 Task: Find a place to stay in Hanover, United States, from July 10th to July 15th for 7 guests, with a price range of ₹10,000 to ₹15,000, including amenities like WiFi and Free parking.
Action: Mouse moved to (712, 146)
Screenshot: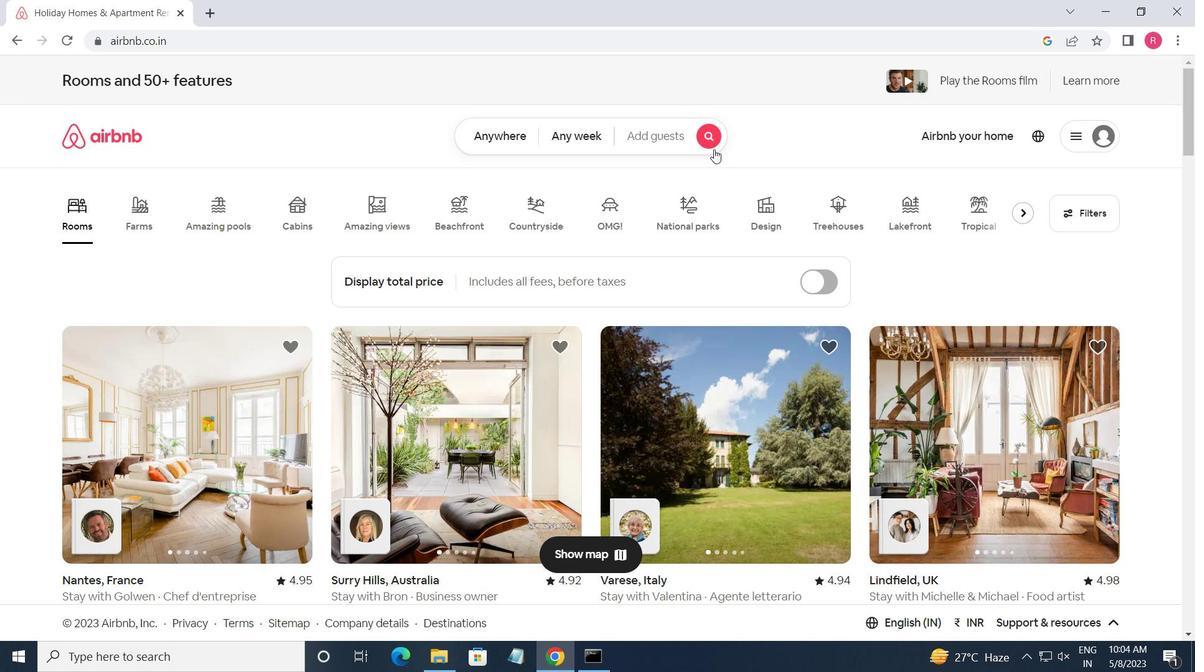 
Action: Mouse pressed left at (712, 146)
Screenshot: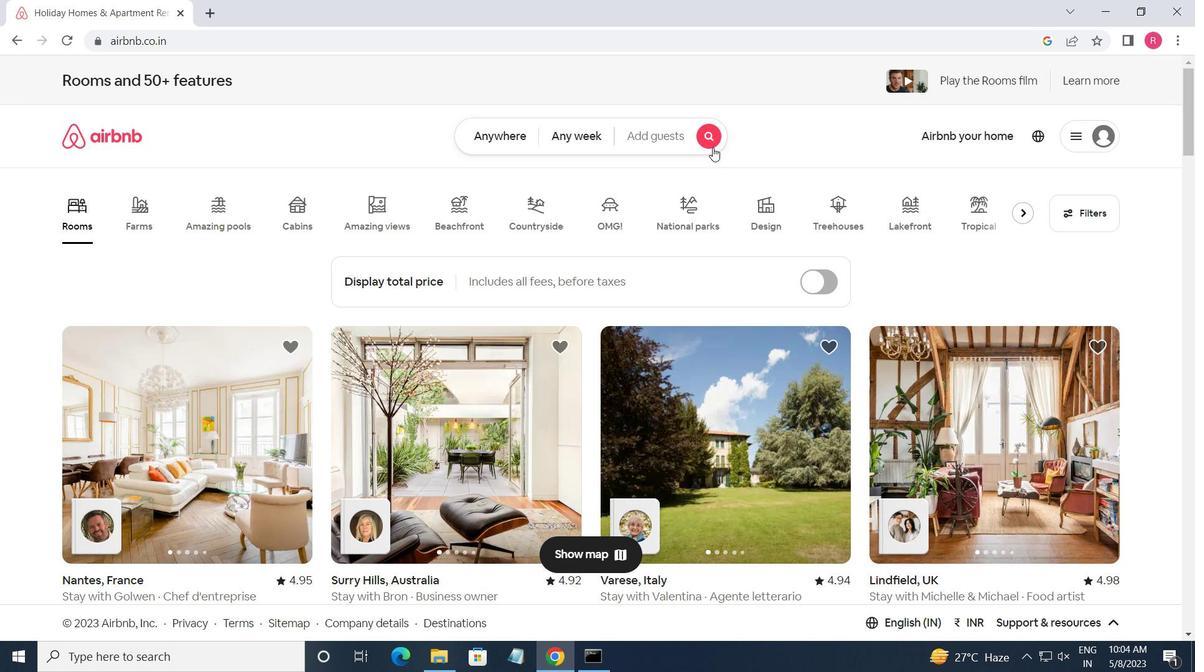 
Action: Mouse moved to (400, 196)
Screenshot: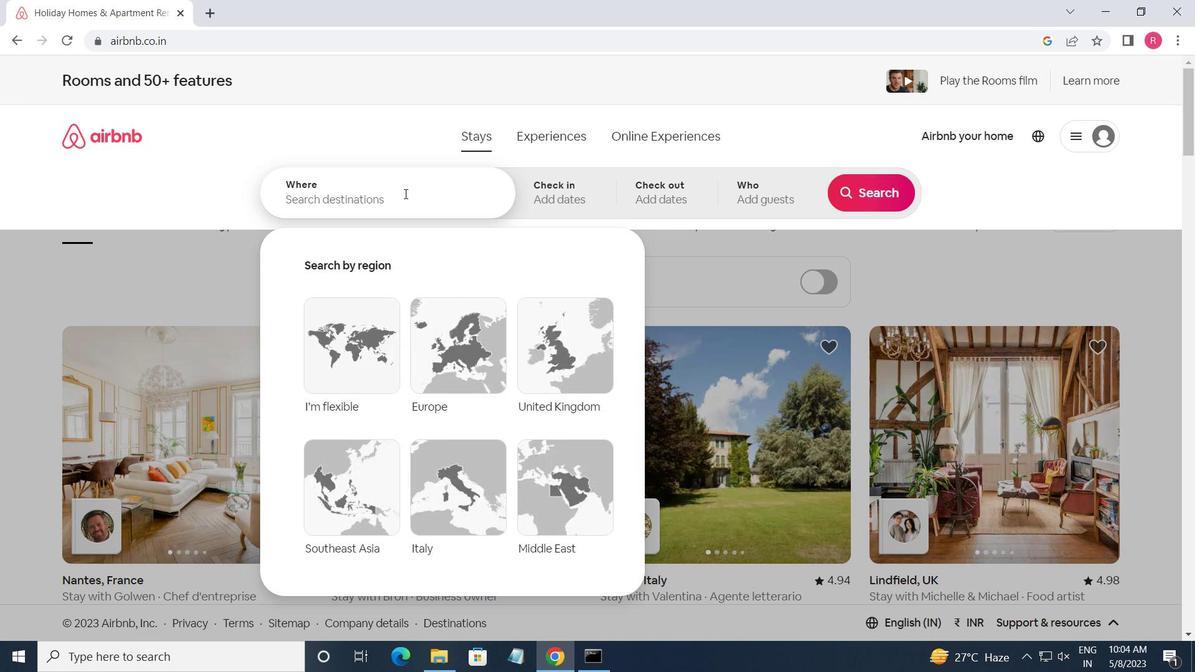 
Action: Mouse pressed left at (400, 196)
Screenshot: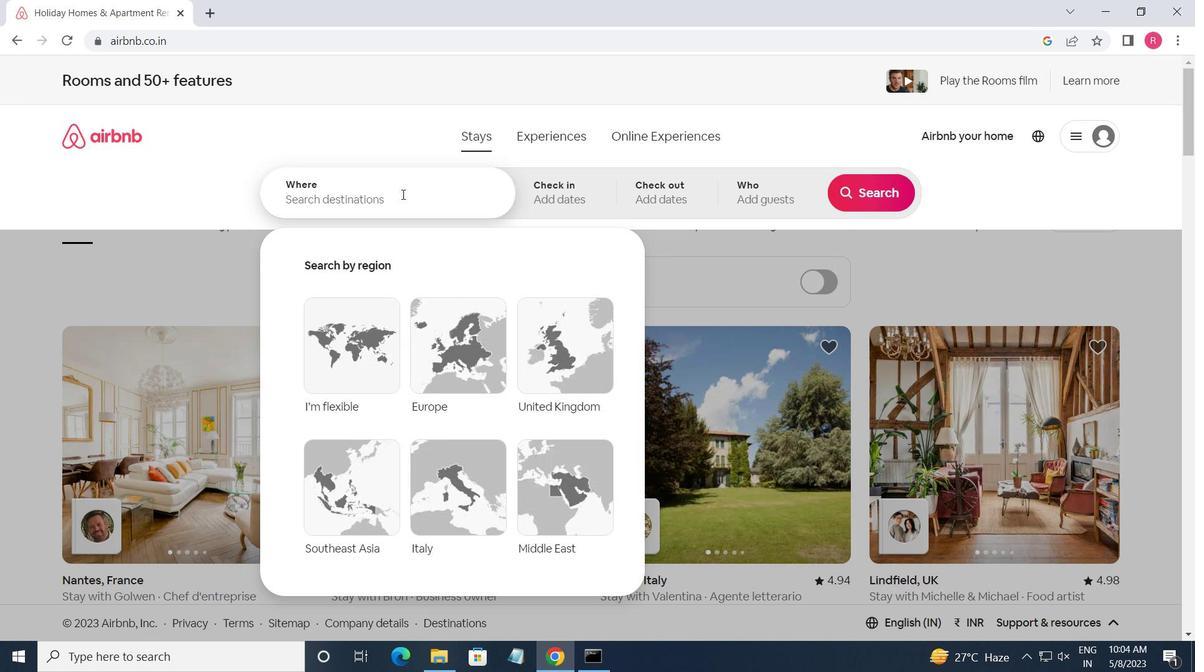 
Action: Key pressed <Key.shift>HANOVER,<Key.shift_r><Key.shift_r><Key.shift_r><Key.shift_r><Key.shift_r>UNITED<Key.space><Key.shift>SATET<Key.backspace><Key.backspace>STE<Key.backspace><Key.backspace><Key.backspace><Key.backspace><Key.backspace>TATES<Key.enter>
Screenshot: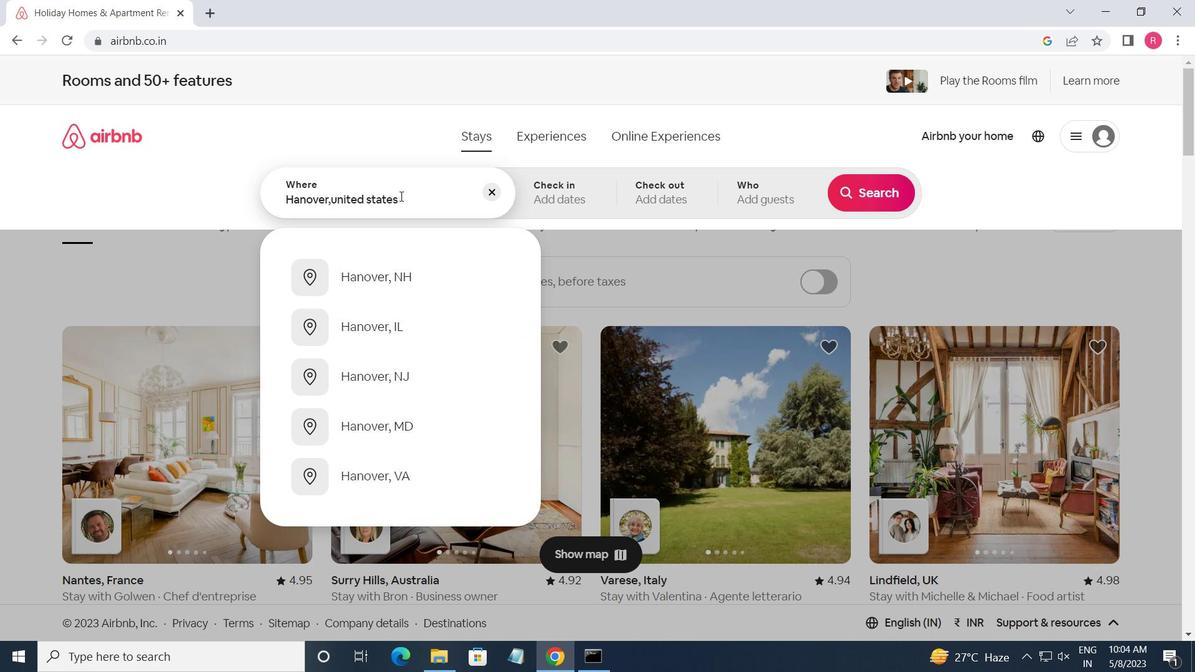 
Action: Mouse moved to (859, 321)
Screenshot: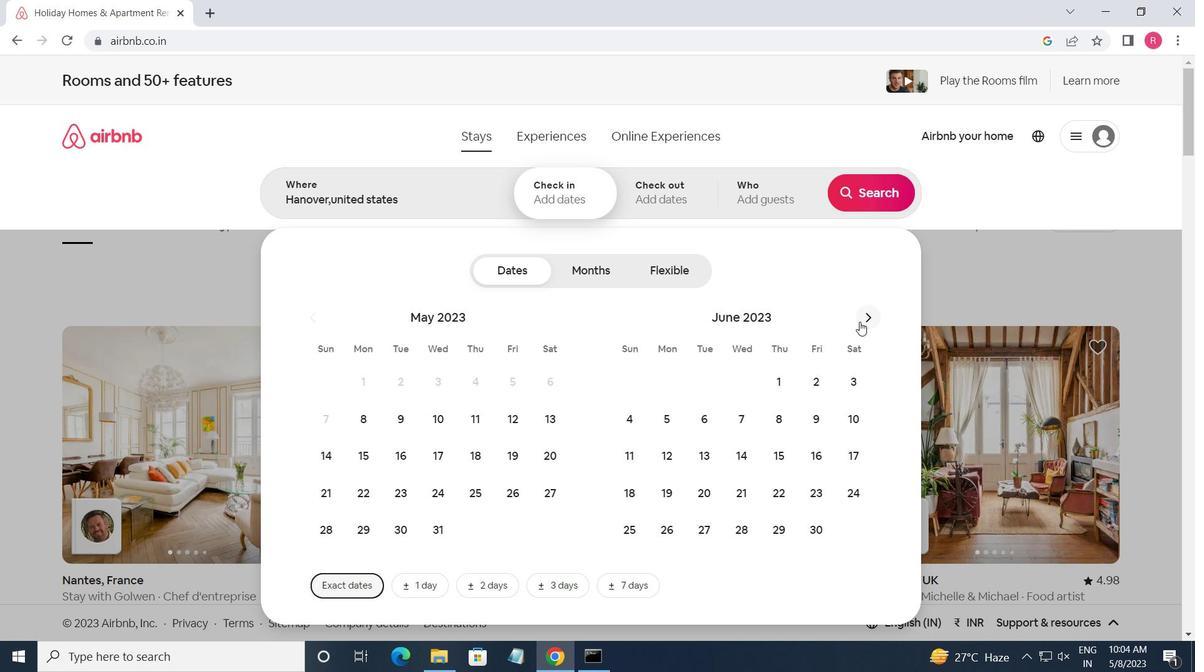 
Action: Mouse pressed left at (859, 321)
Screenshot: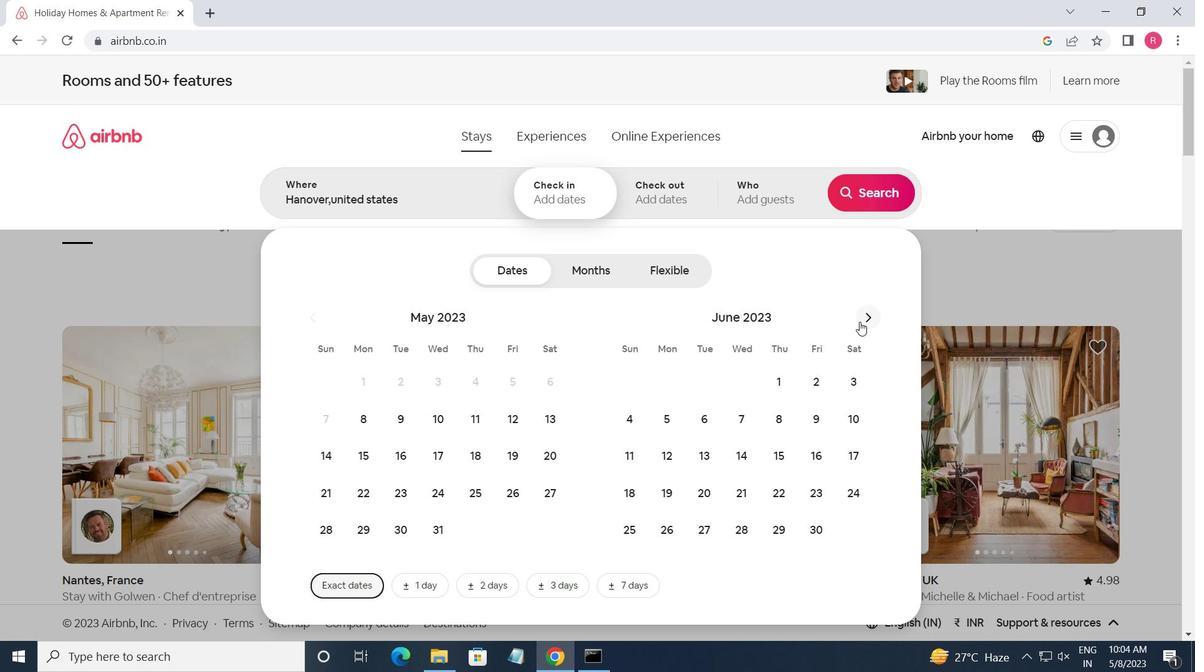 
Action: Mouse moved to (867, 318)
Screenshot: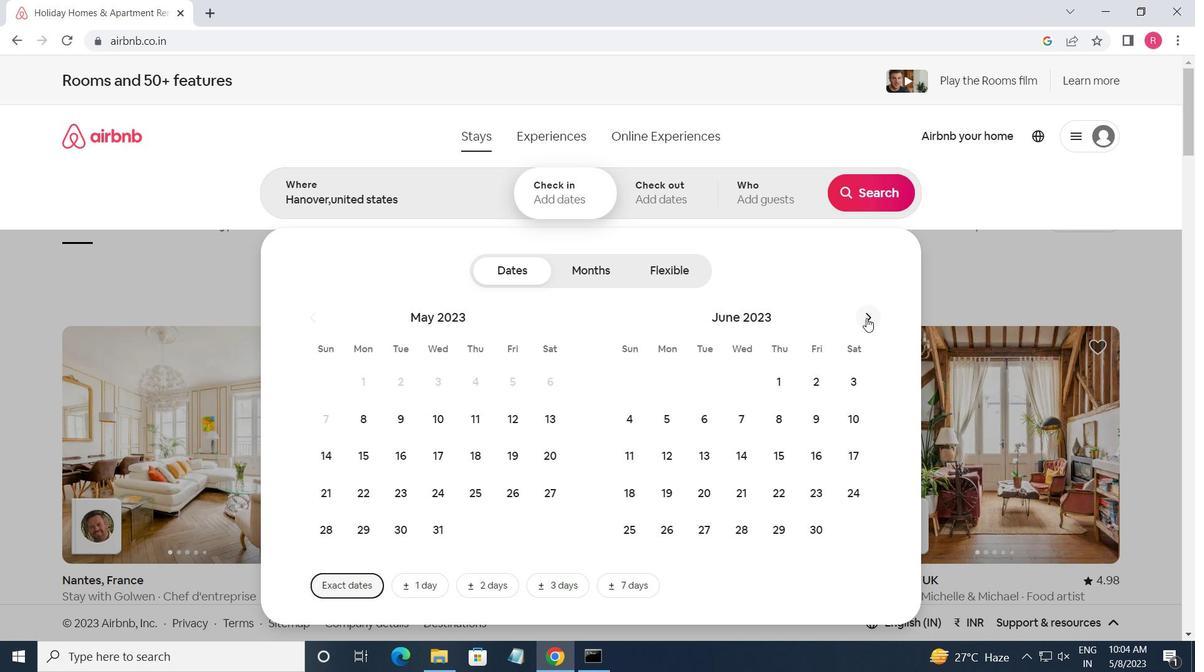 
Action: Mouse pressed left at (867, 318)
Screenshot: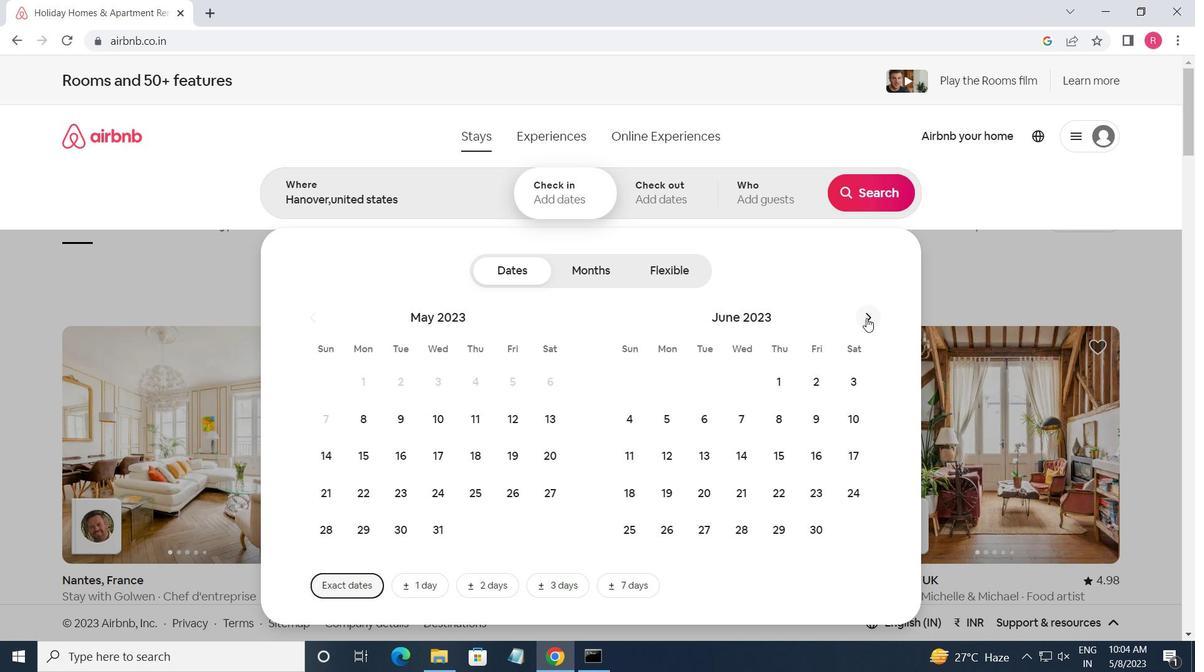 
Action: Mouse moved to (678, 463)
Screenshot: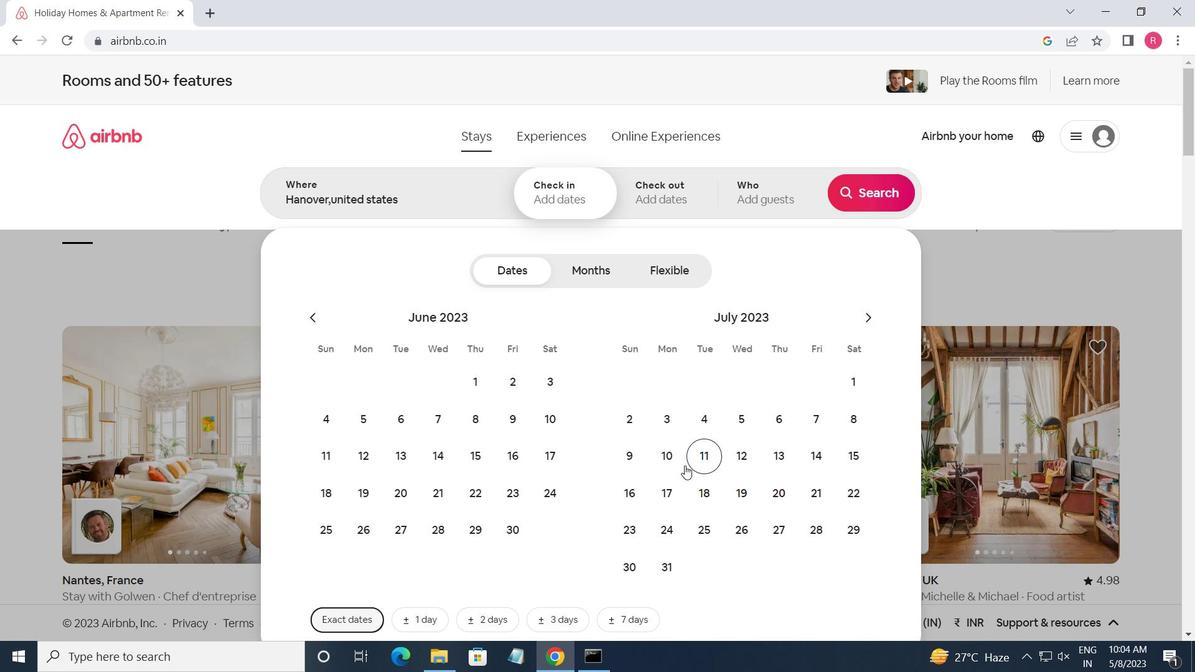 
Action: Mouse pressed left at (678, 463)
Screenshot: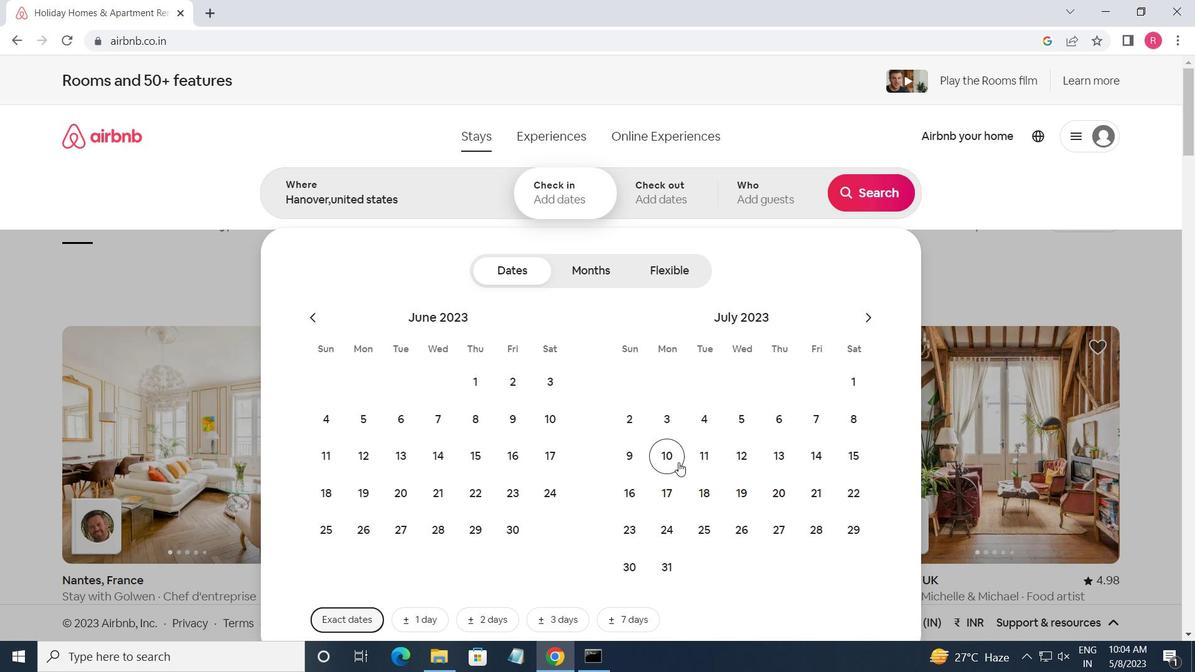 
Action: Mouse moved to (842, 459)
Screenshot: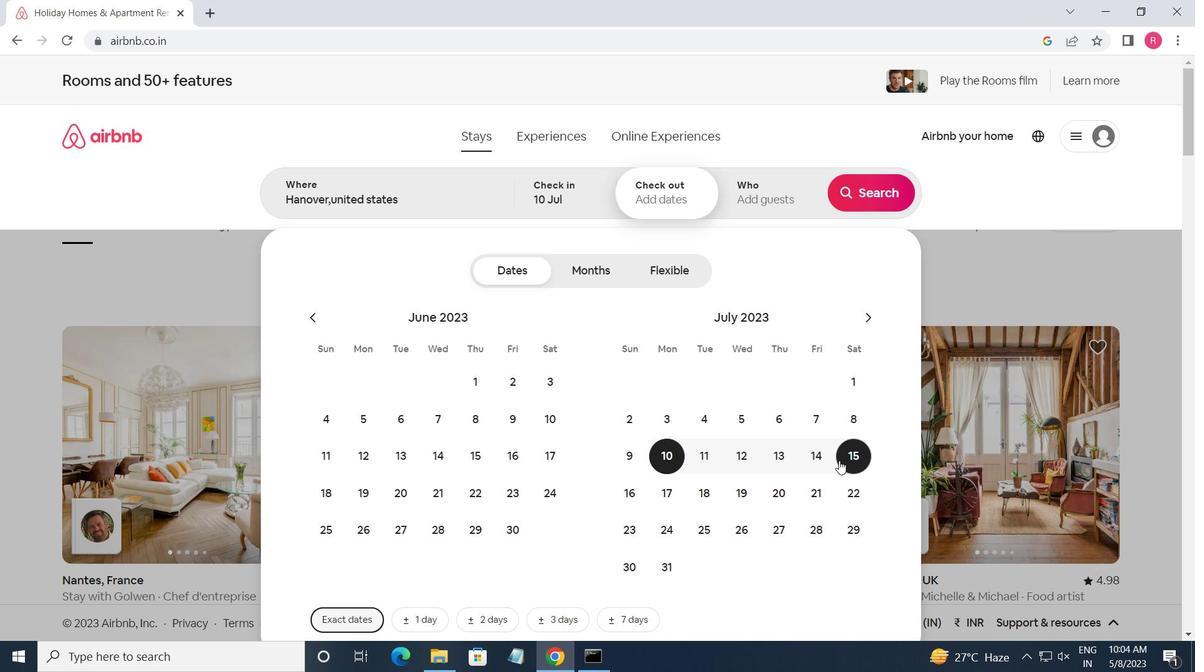 
Action: Mouse pressed left at (842, 459)
Screenshot: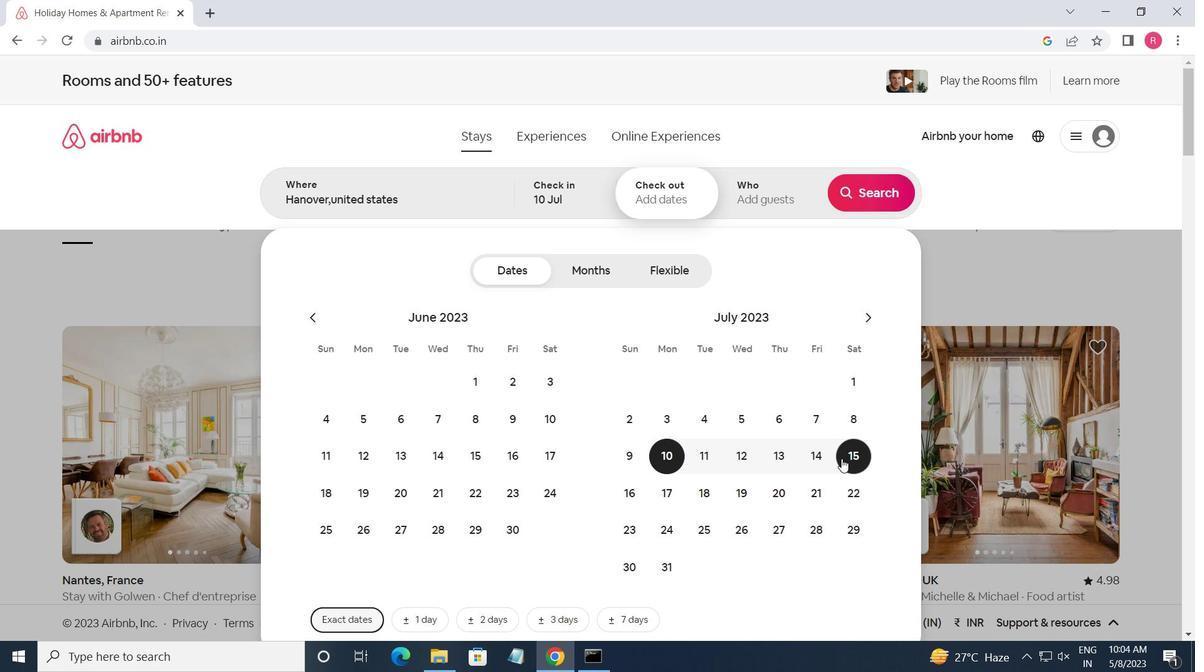 
Action: Mouse moved to (751, 204)
Screenshot: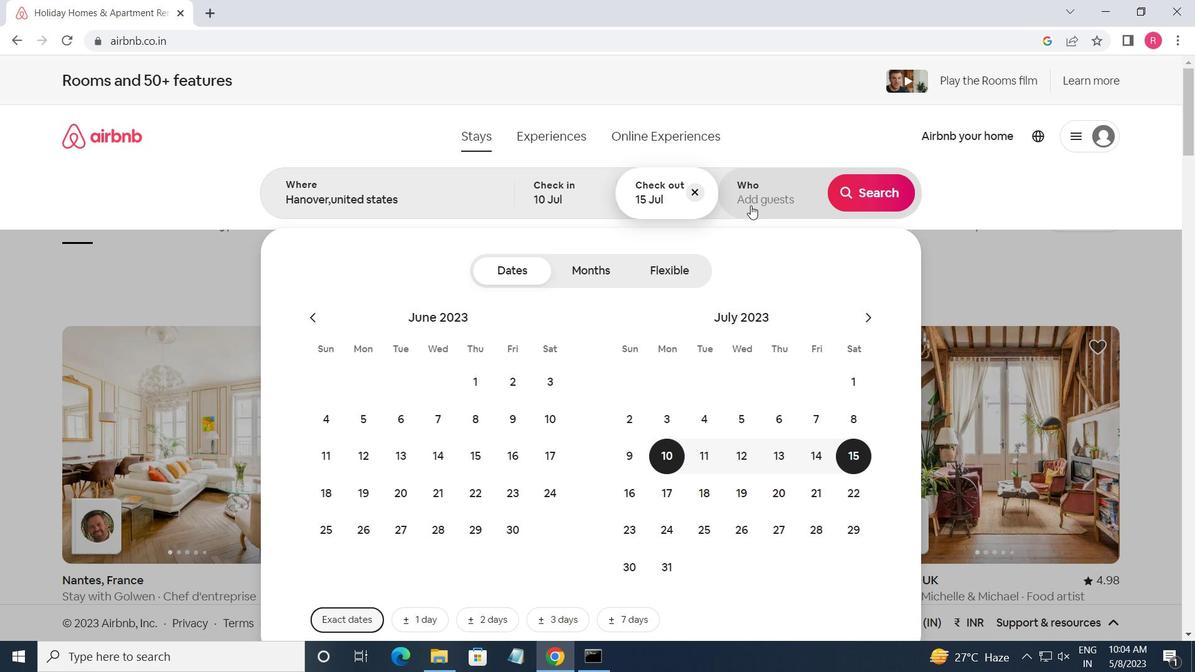 
Action: Mouse pressed left at (751, 204)
Screenshot: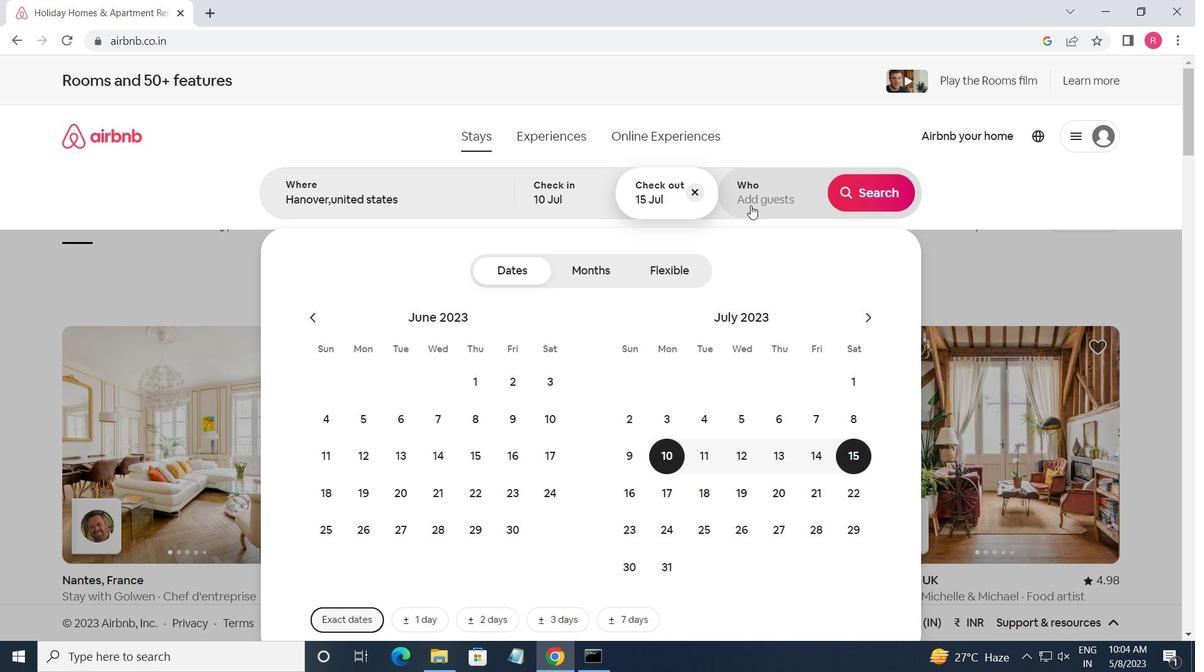 
Action: Mouse moved to (865, 277)
Screenshot: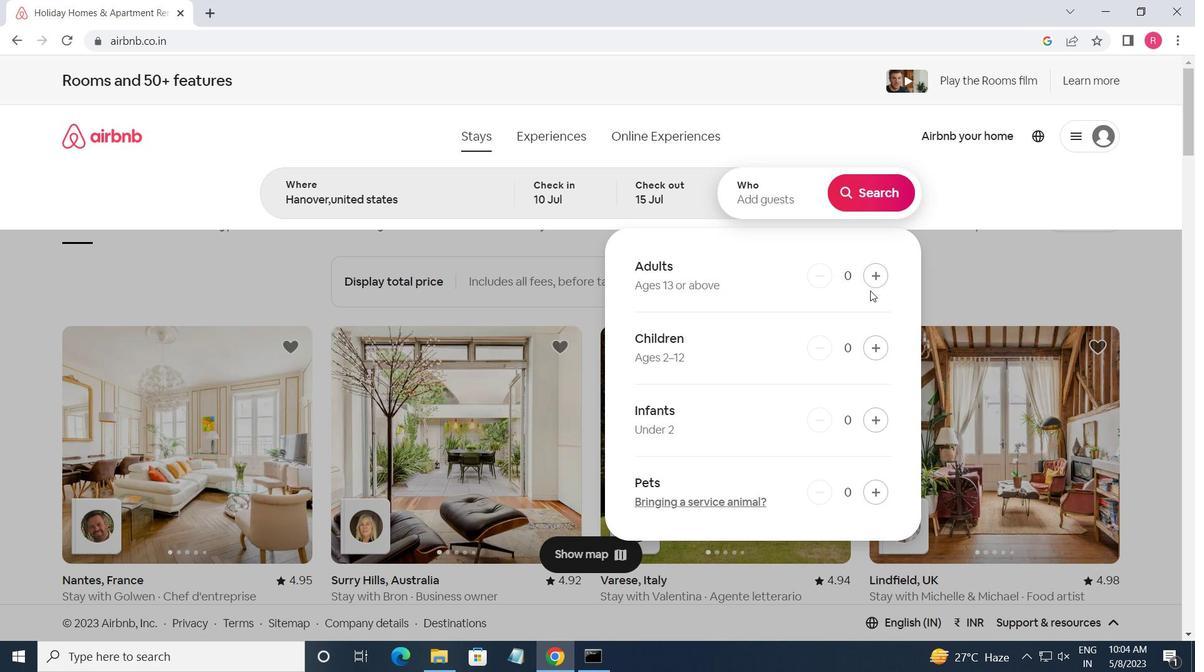 
Action: Mouse pressed left at (865, 277)
Screenshot: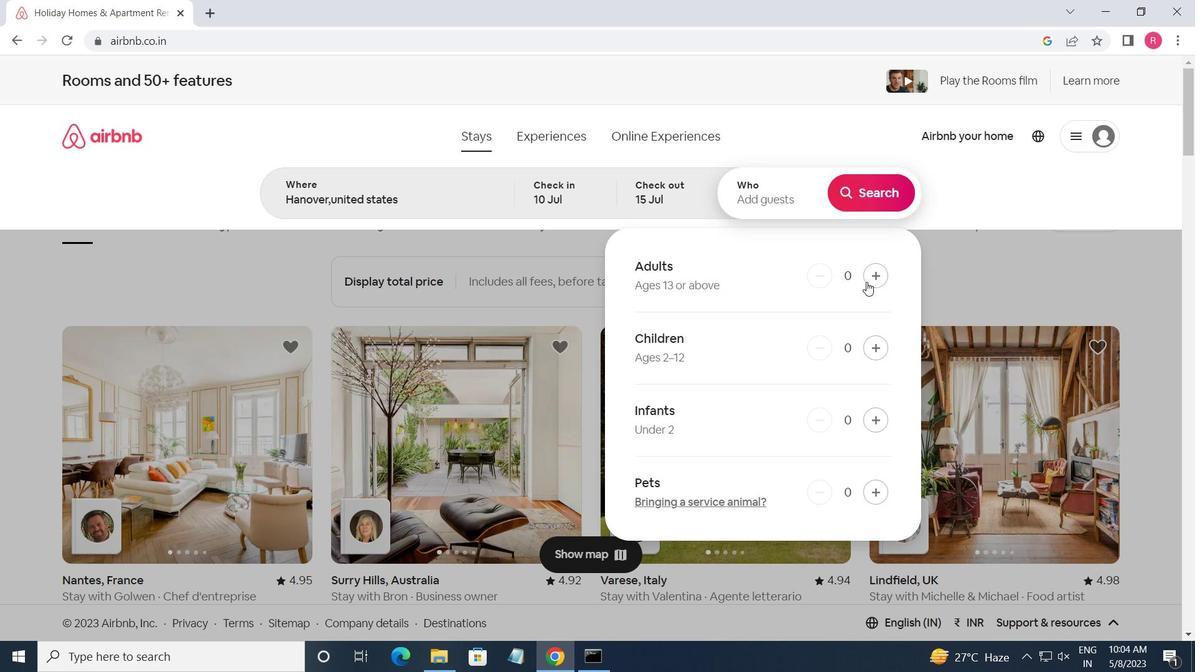 
Action: Mouse pressed left at (865, 277)
Screenshot: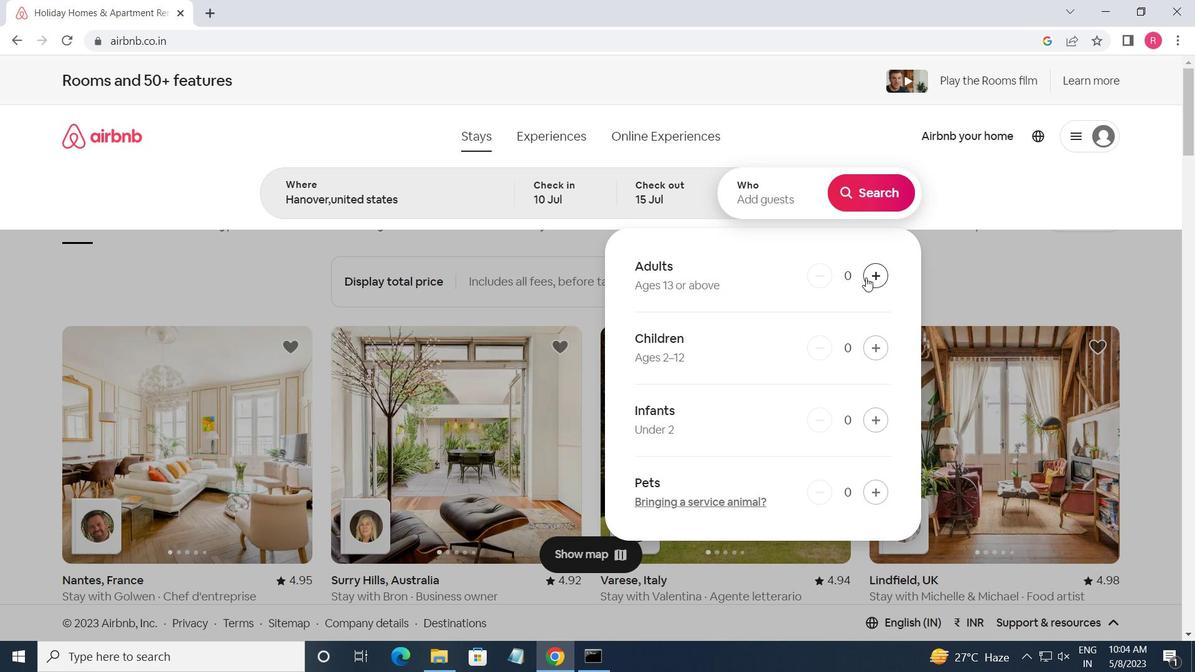 
Action: Mouse pressed left at (865, 277)
Screenshot: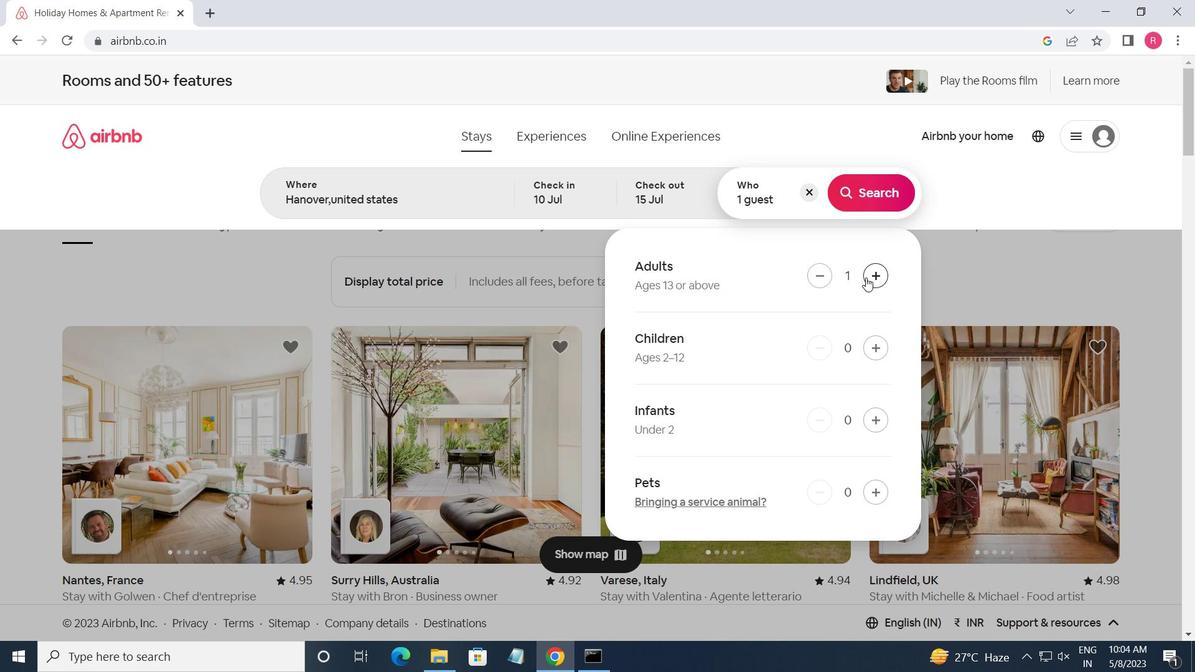 
Action: Mouse pressed left at (865, 277)
Screenshot: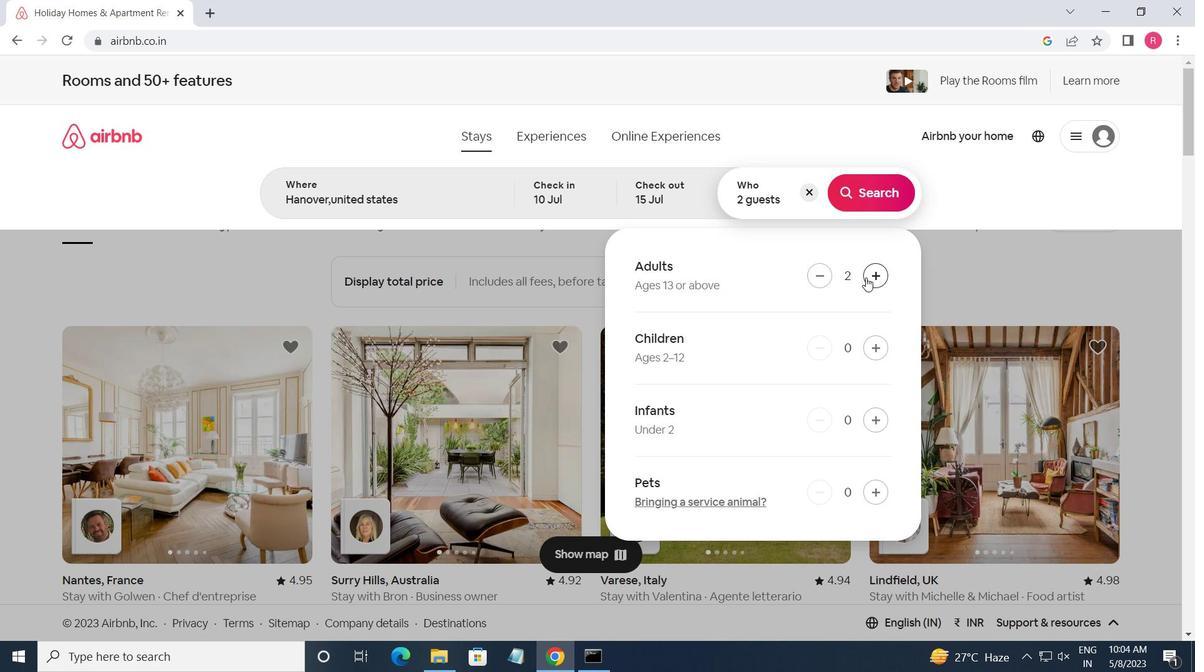 
Action: Mouse pressed left at (865, 277)
Screenshot: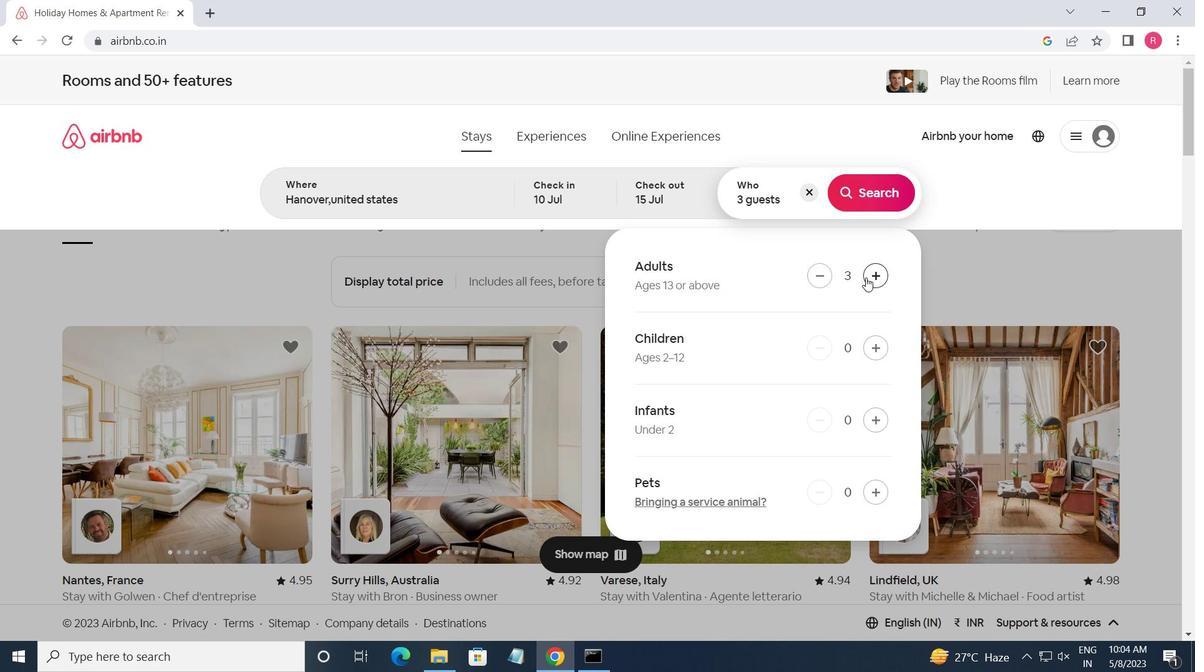
Action: Mouse pressed left at (865, 277)
Screenshot: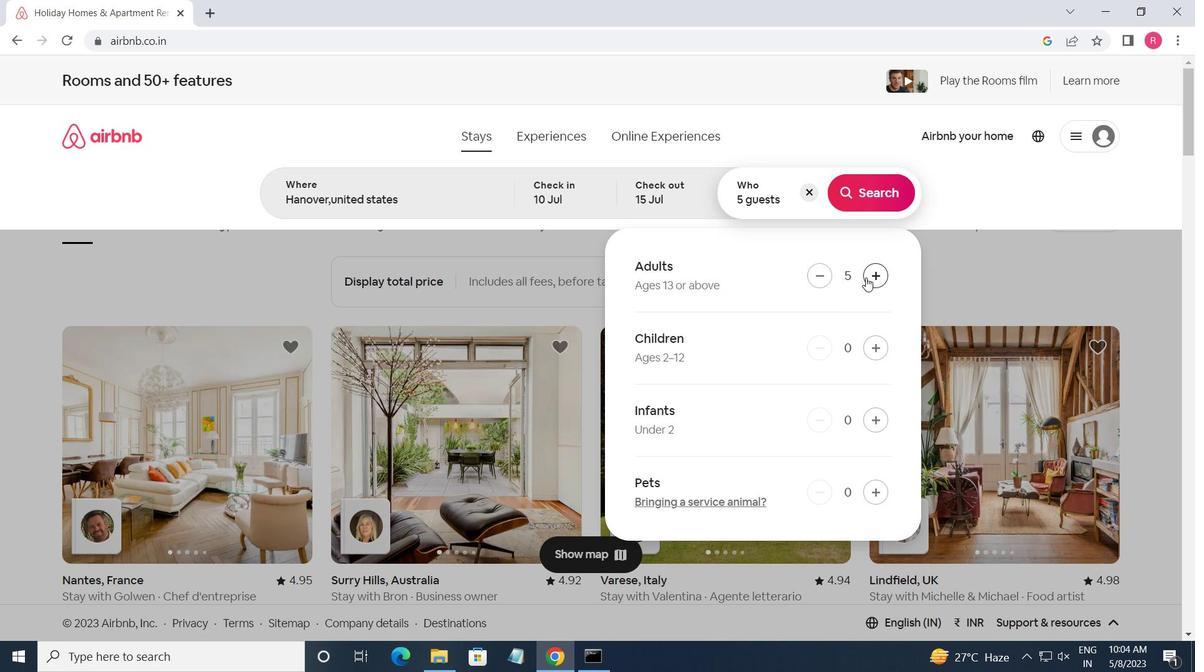 
Action: Mouse pressed left at (865, 277)
Screenshot: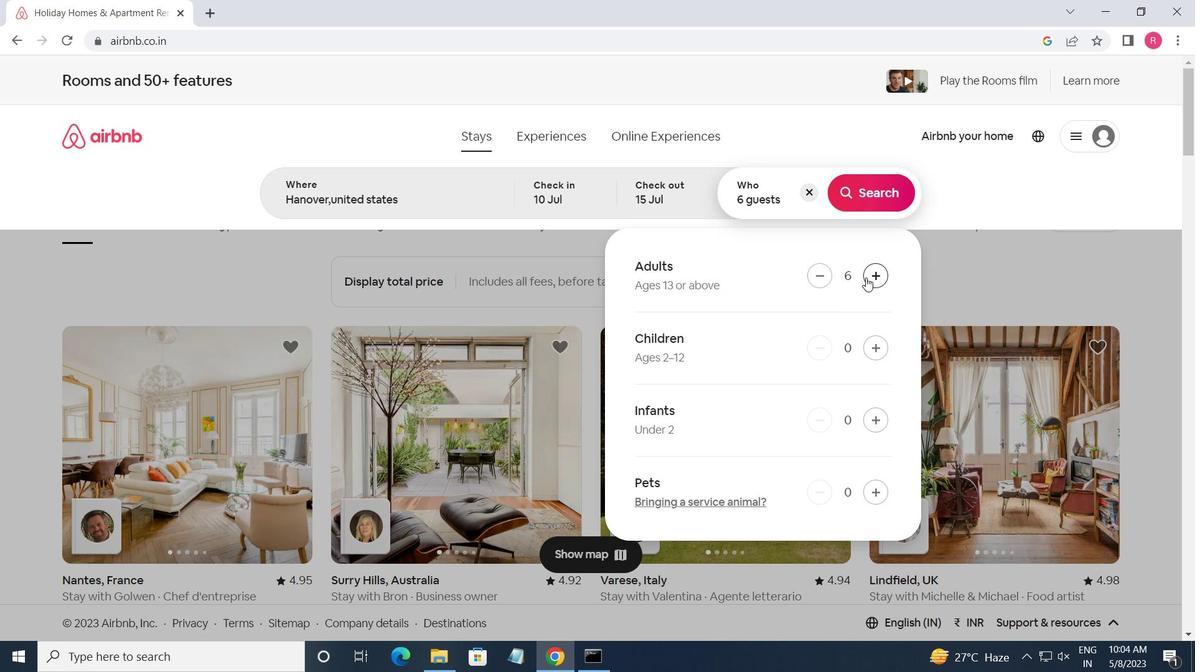
Action: Mouse moved to (859, 201)
Screenshot: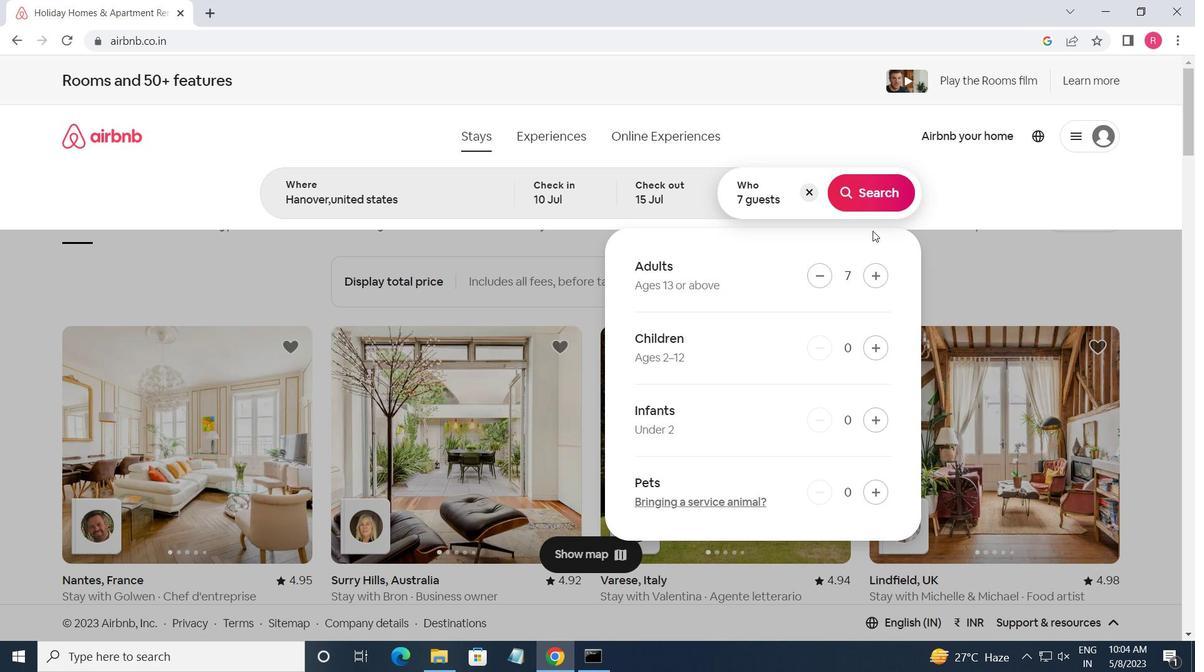 
Action: Mouse pressed left at (859, 201)
Screenshot: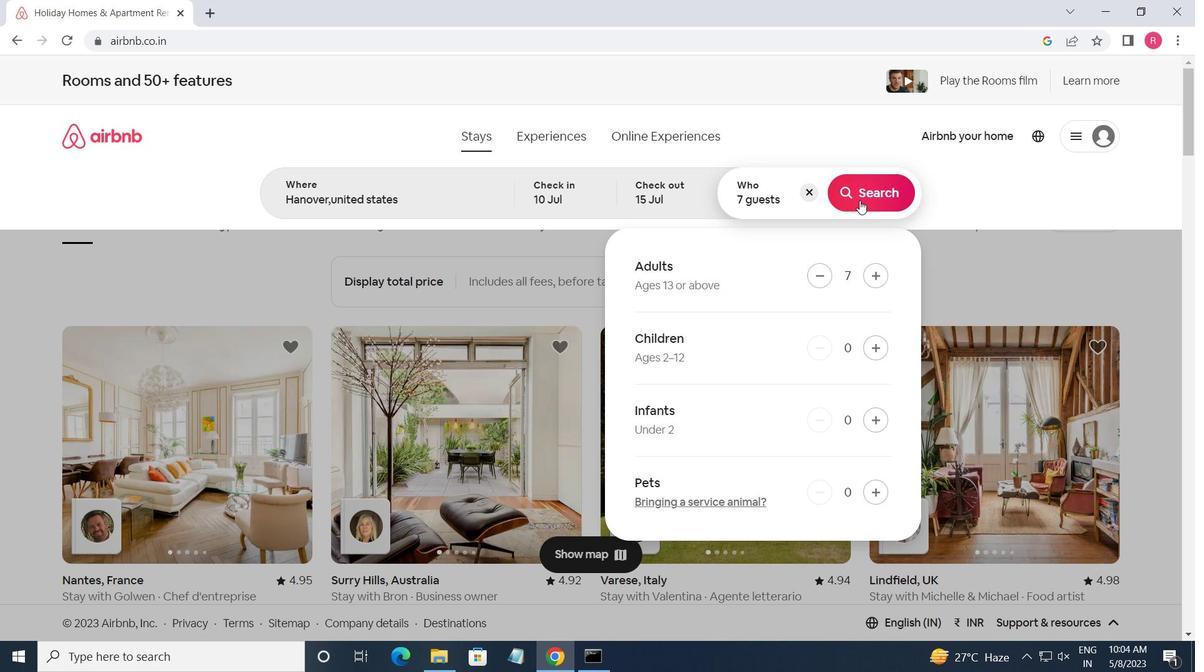 
Action: Mouse moved to (1114, 154)
Screenshot: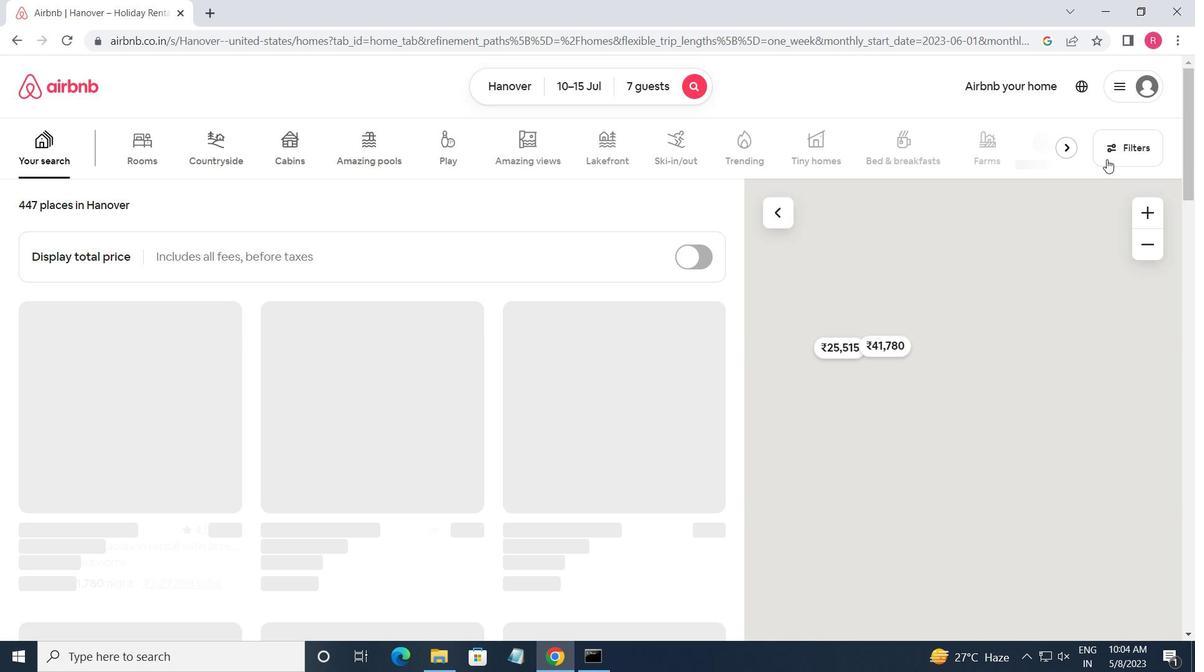 
Action: Mouse pressed left at (1114, 154)
Screenshot: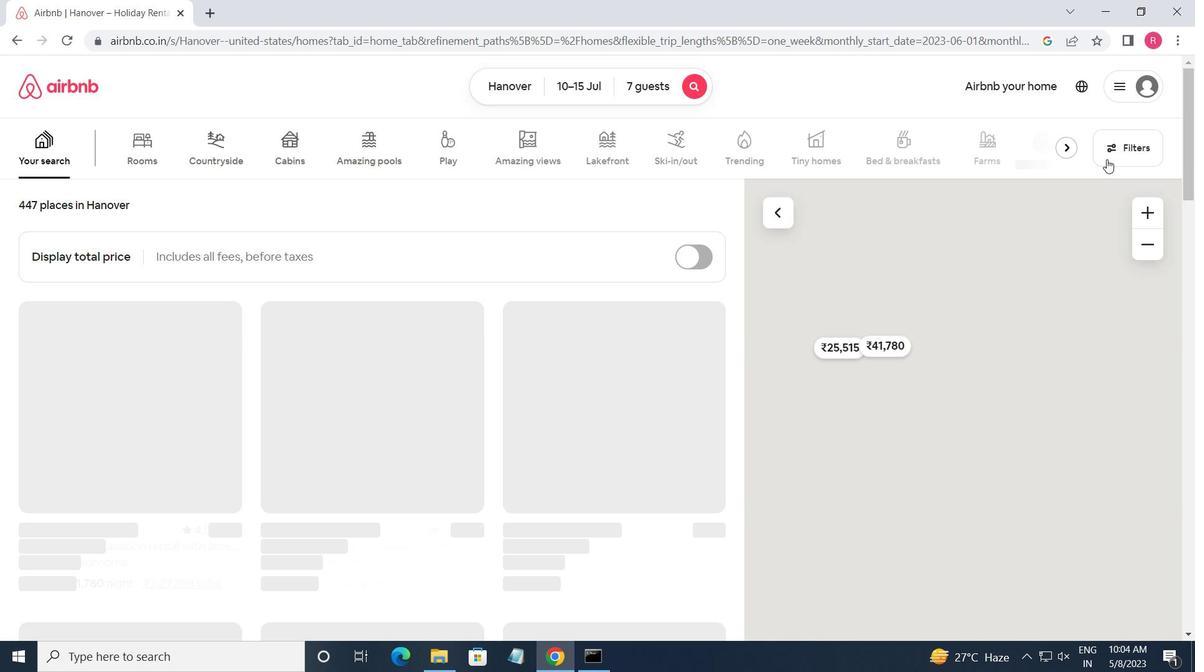 
Action: Mouse moved to (400, 531)
Screenshot: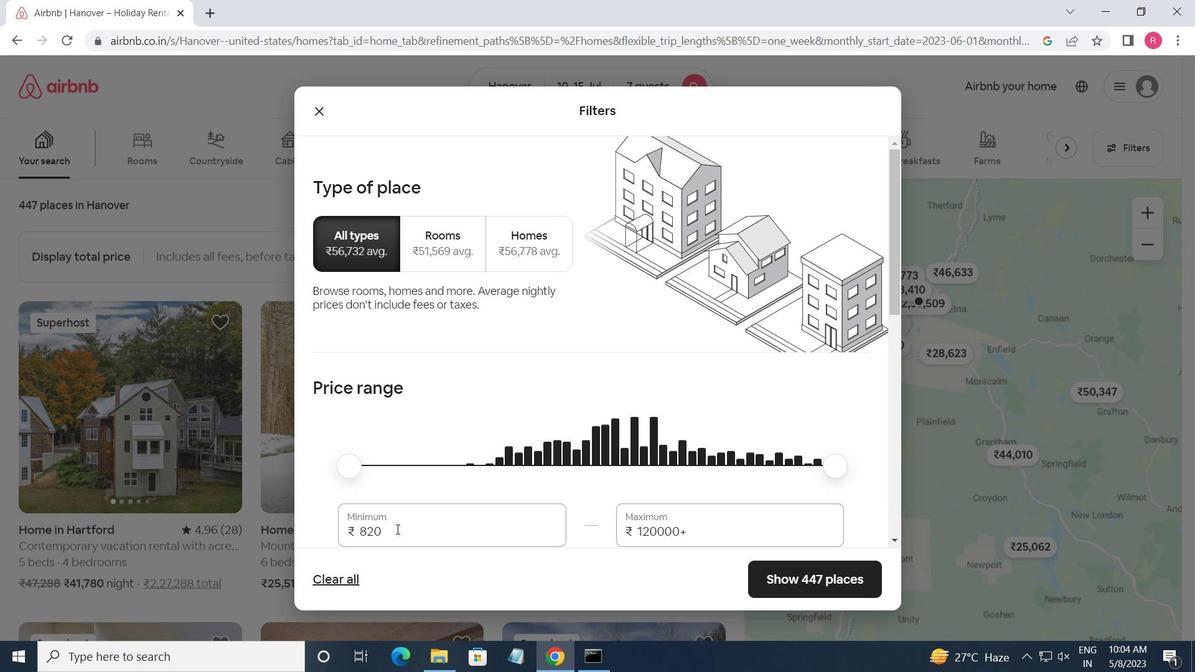 
Action: Mouse pressed left at (400, 531)
Screenshot: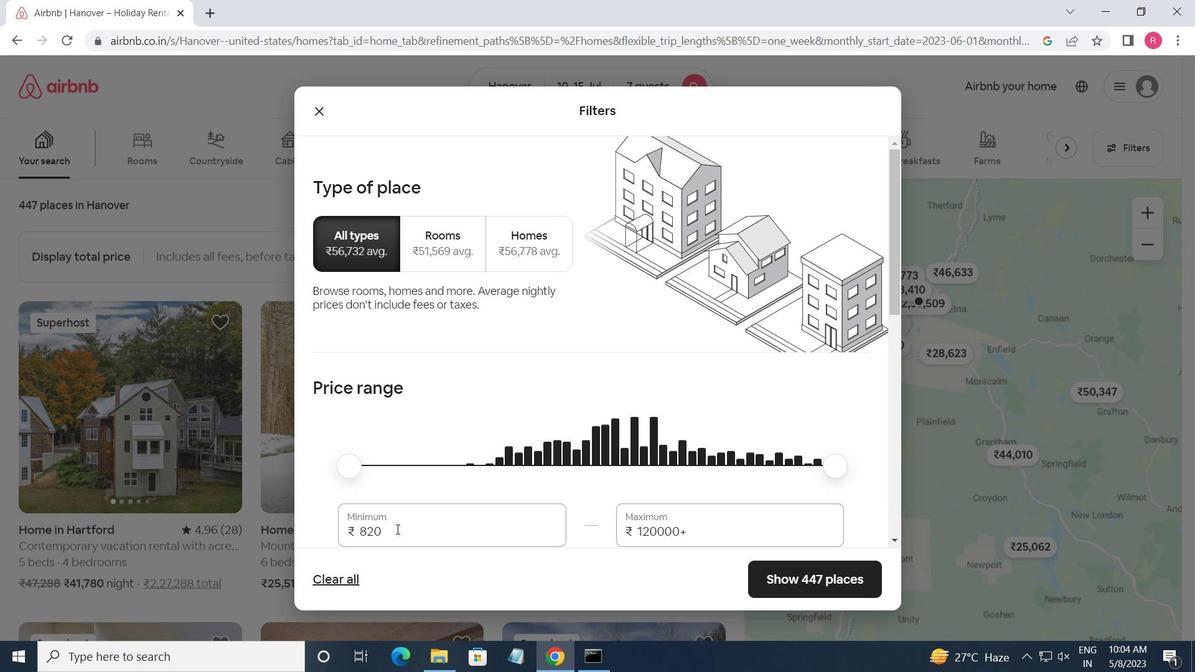 
Action: Mouse moved to (407, 528)
Screenshot: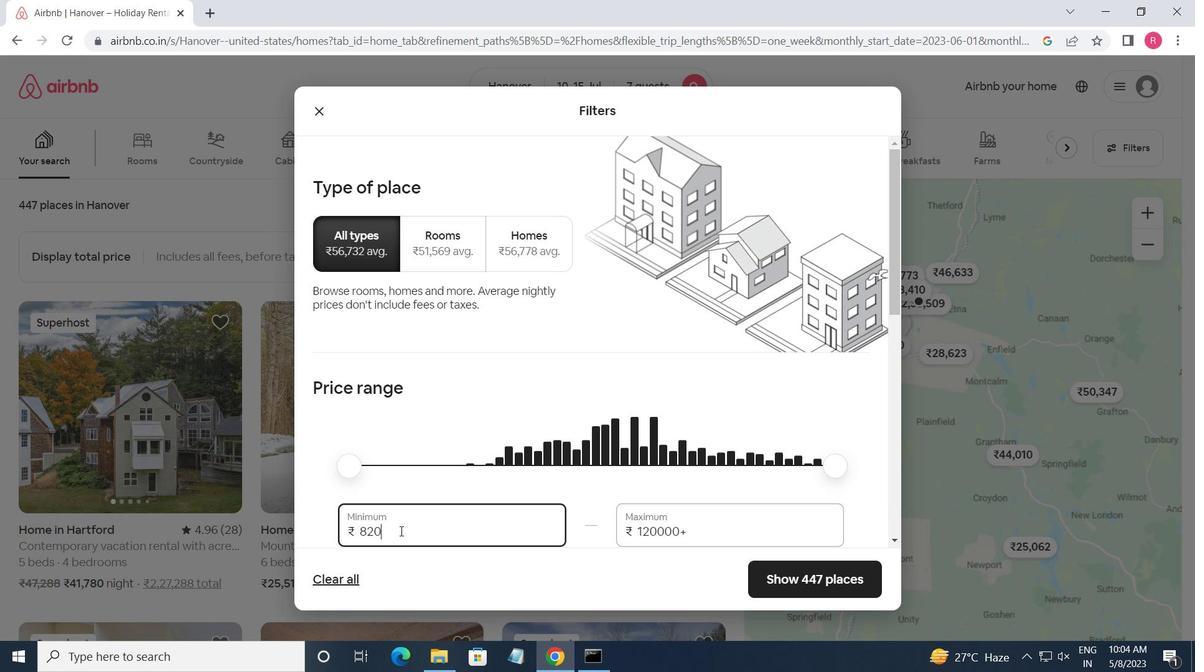 
Action: Key pressed <Key.backspace><Key.backspace><Key.backspace><Key.backspace><Key.backspace><Key.backspace><Key.backspace><Key.backspace><Key.backspace><Key.backspace><Key.backspace>10000<Key.tab>15000
Screenshot: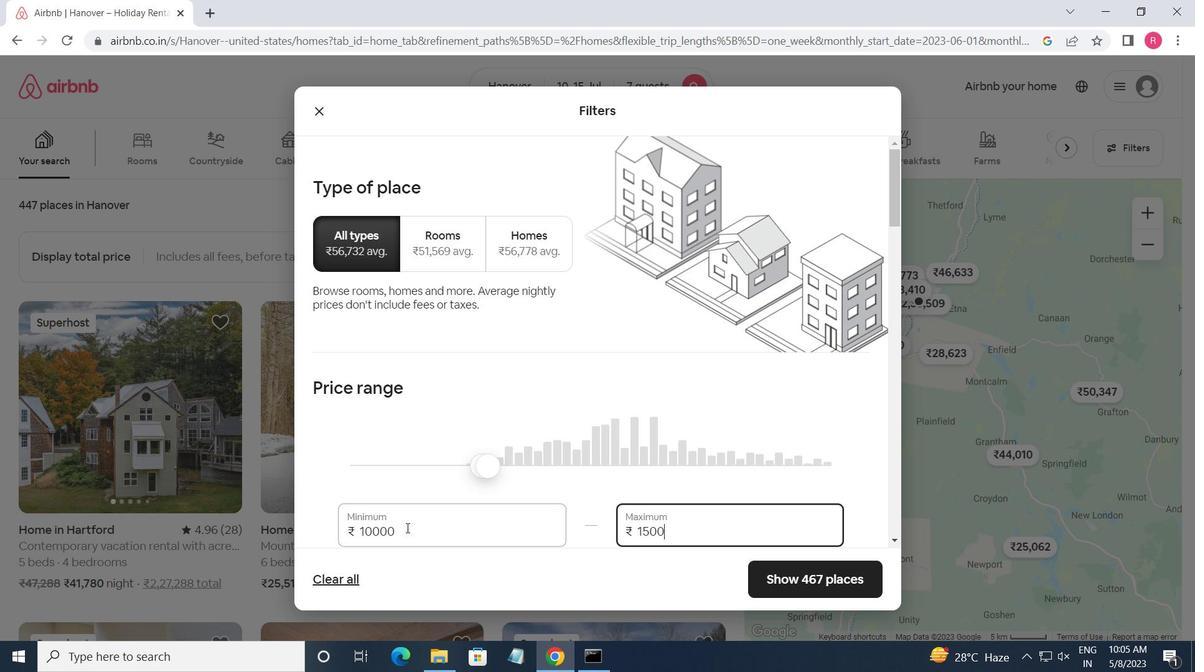 
Action: Mouse moved to (481, 431)
Screenshot: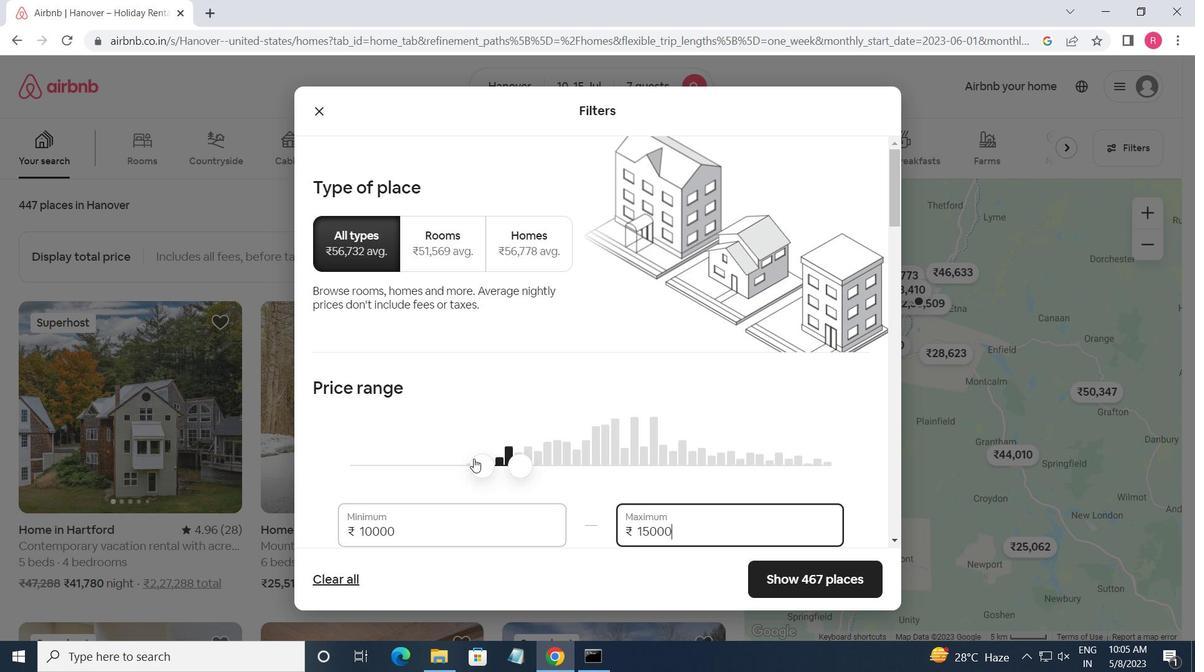 
Action: Mouse scrolled (481, 431) with delta (0, 0)
Screenshot: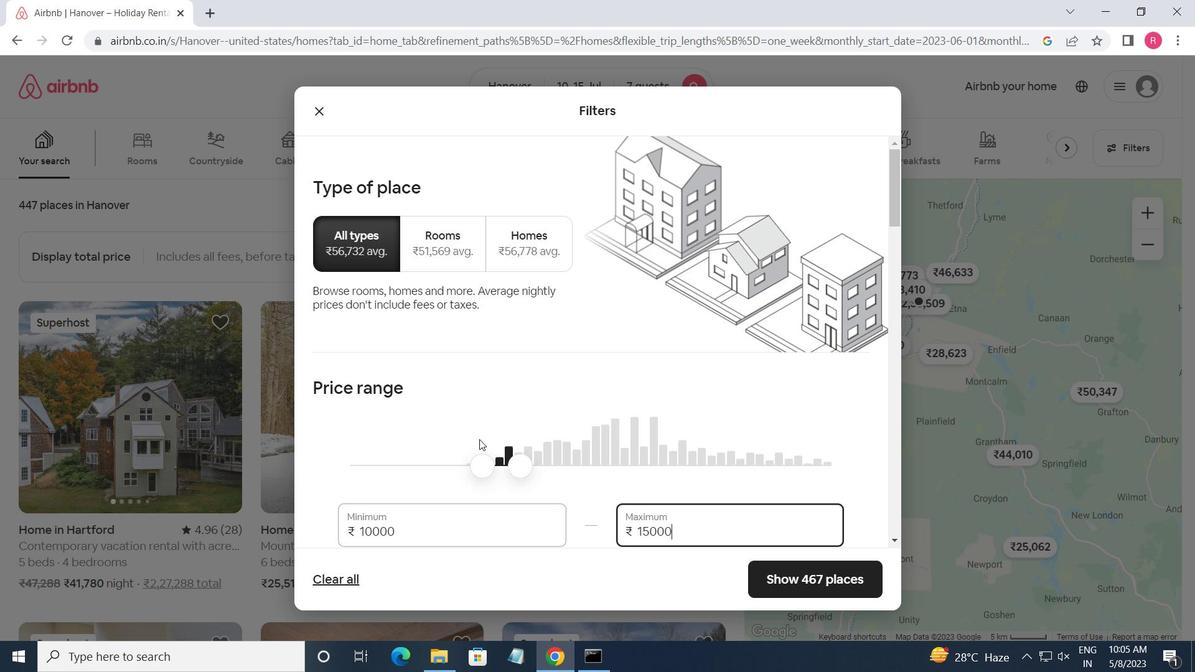 
Action: Mouse scrolled (481, 431) with delta (0, 0)
Screenshot: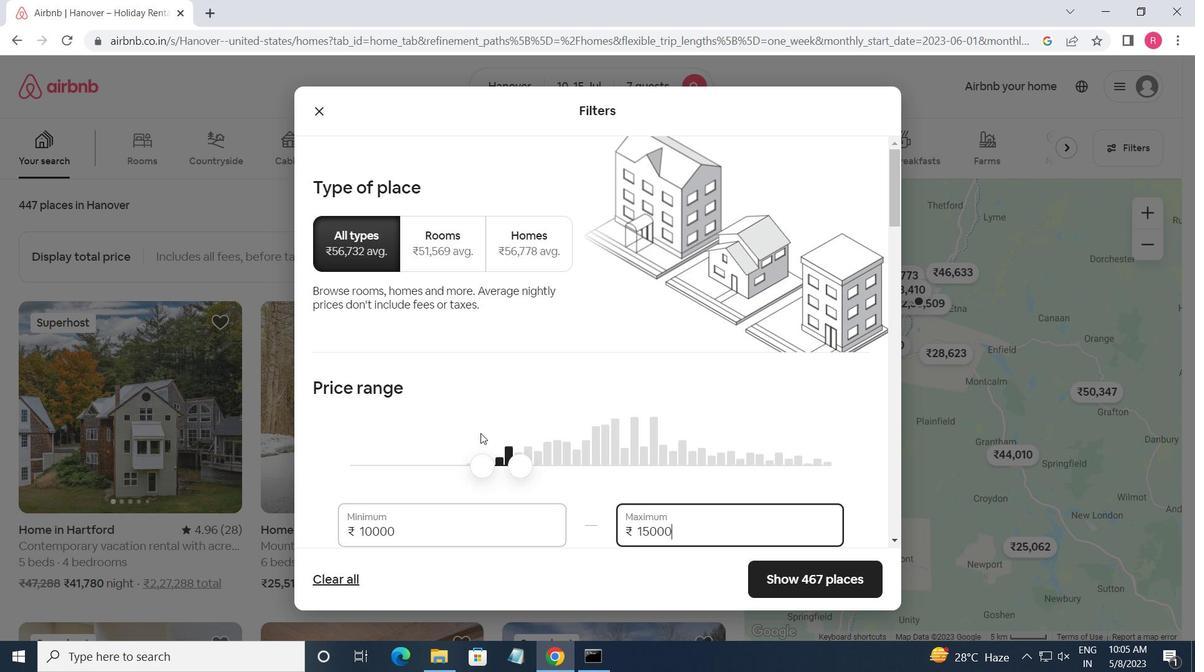 
Action: Mouse scrolled (481, 431) with delta (0, 0)
Screenshot: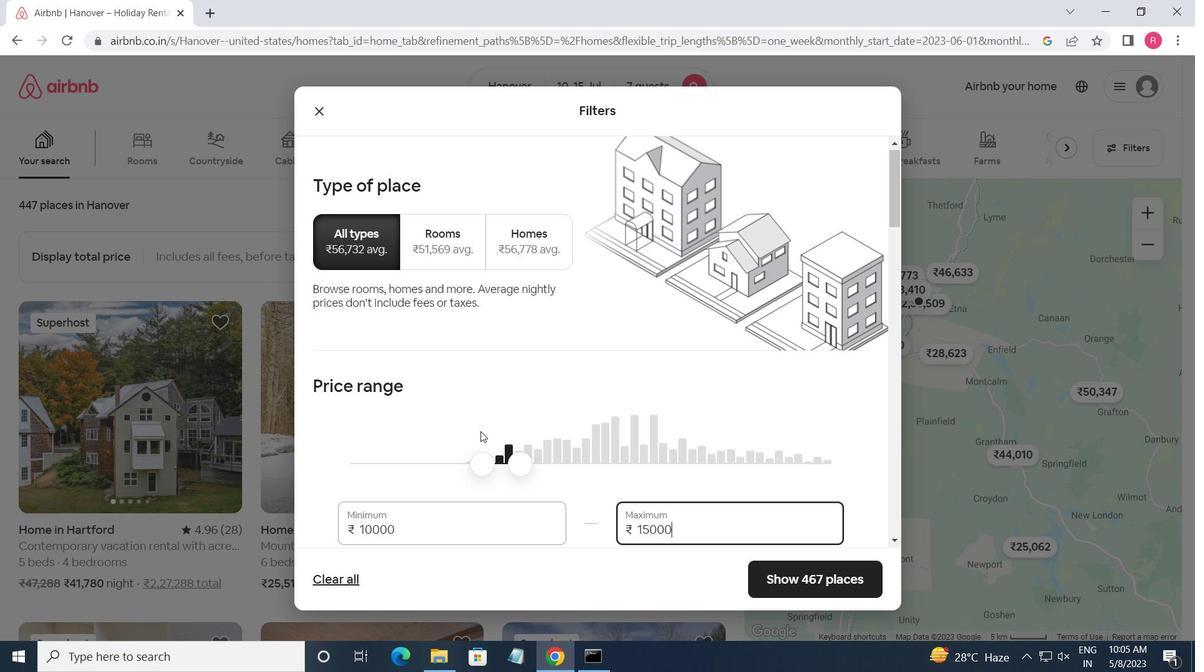 
Action: Mouse scrolled (481, 431) with delta (0, 0)
Screenshot: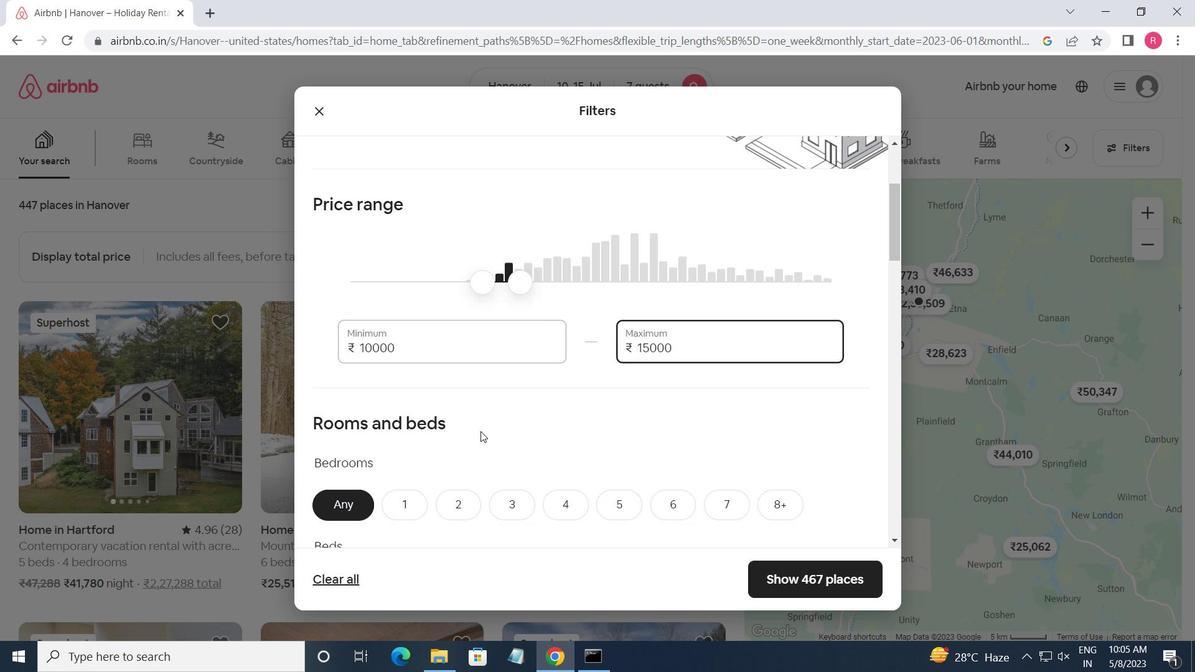 
Action: Mouse scrolled (481, 431) with delta (0, 0)
Screenshot: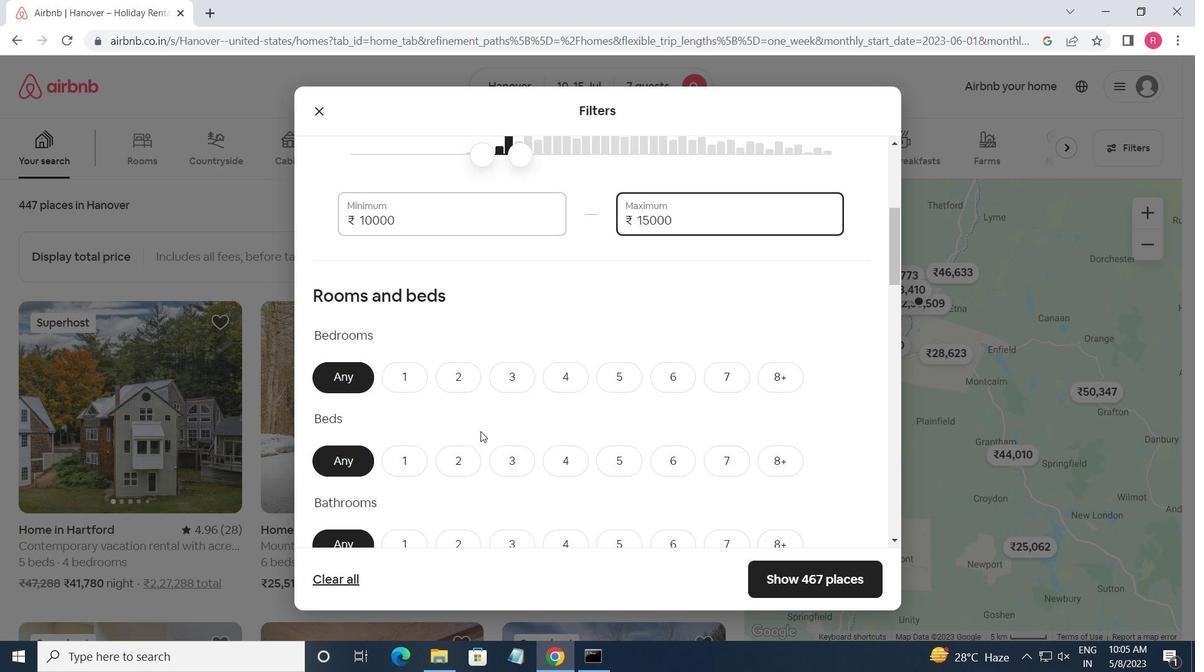 
Action: Mouse scrolled (481, 431) with delta (0, 0)
Screenshot: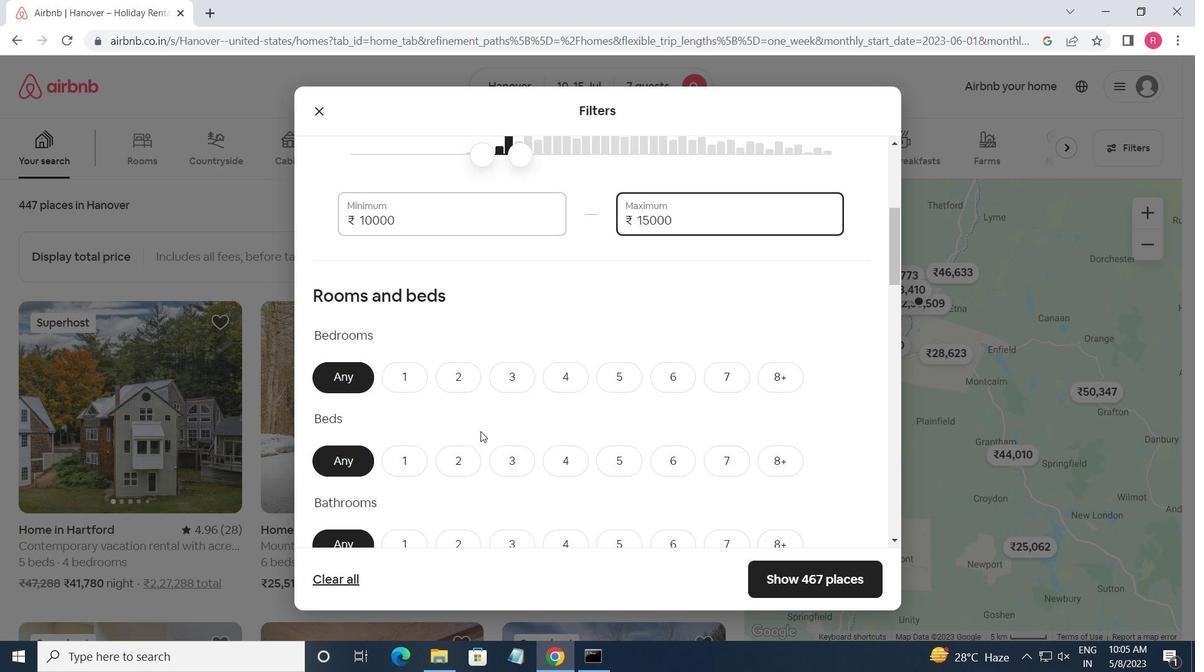 
Action: Mouse scrolled (481, 431) with delta (0, 0)
Screenshot: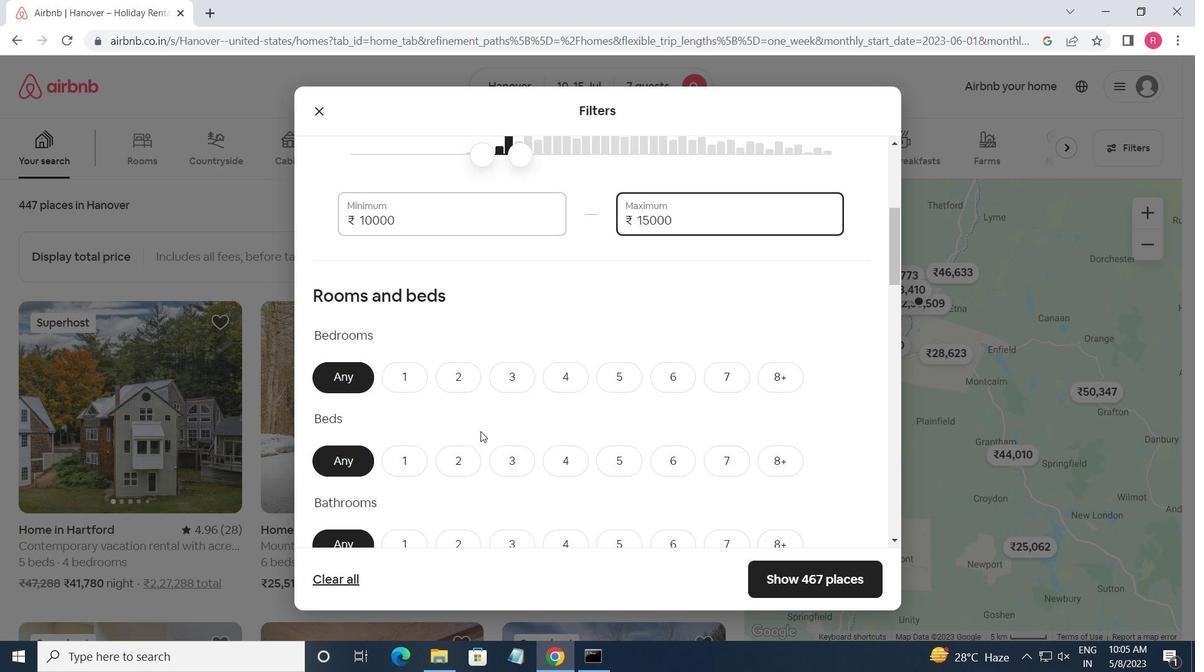 
Action: Mouse moved to (441, 211)
Screenshot: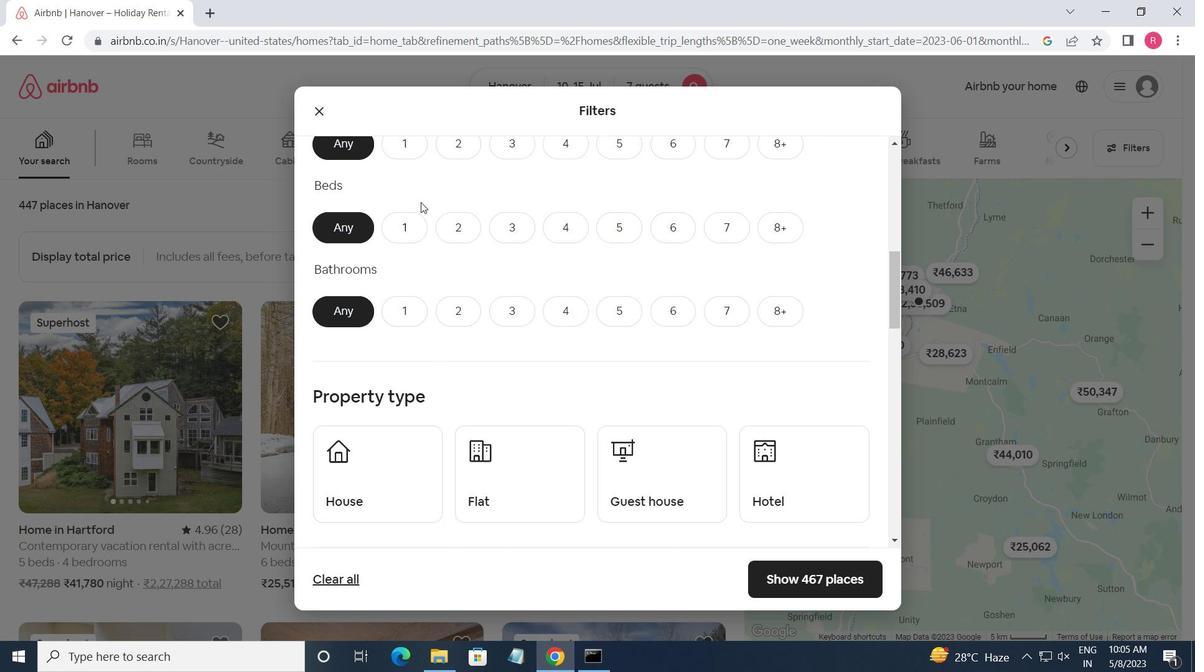 
Action: Mouse scrolled (441, 212) with delta (0, 0)
Screenshot: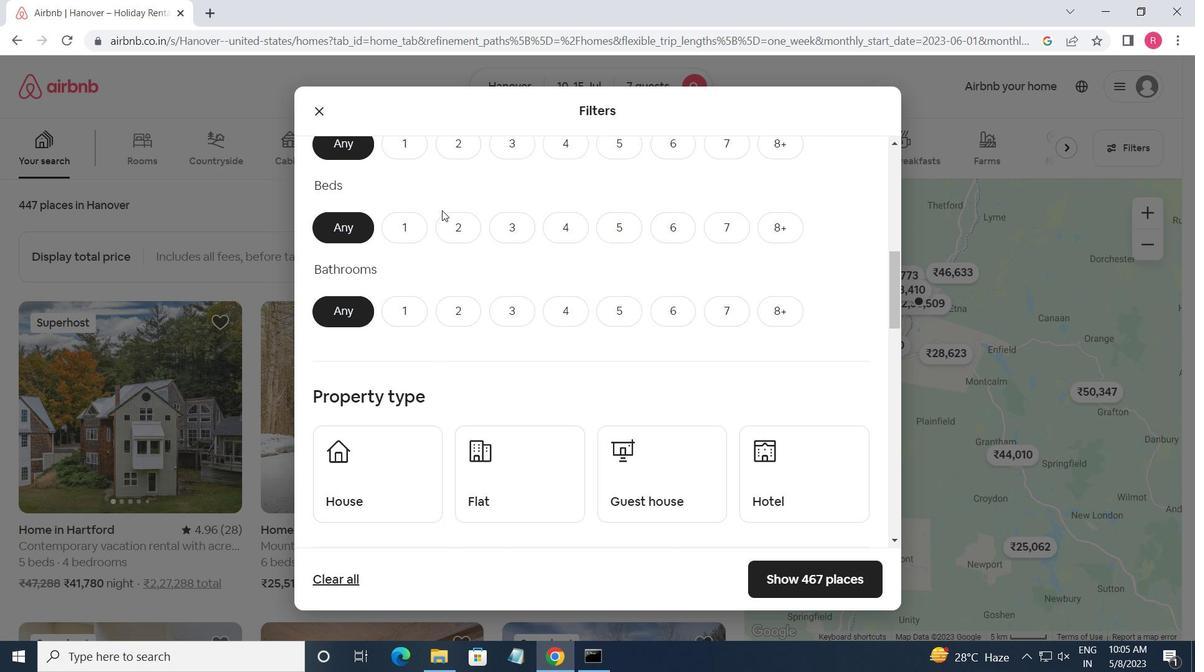 
Action: Mouse moved to (441, 212)
Screenshot: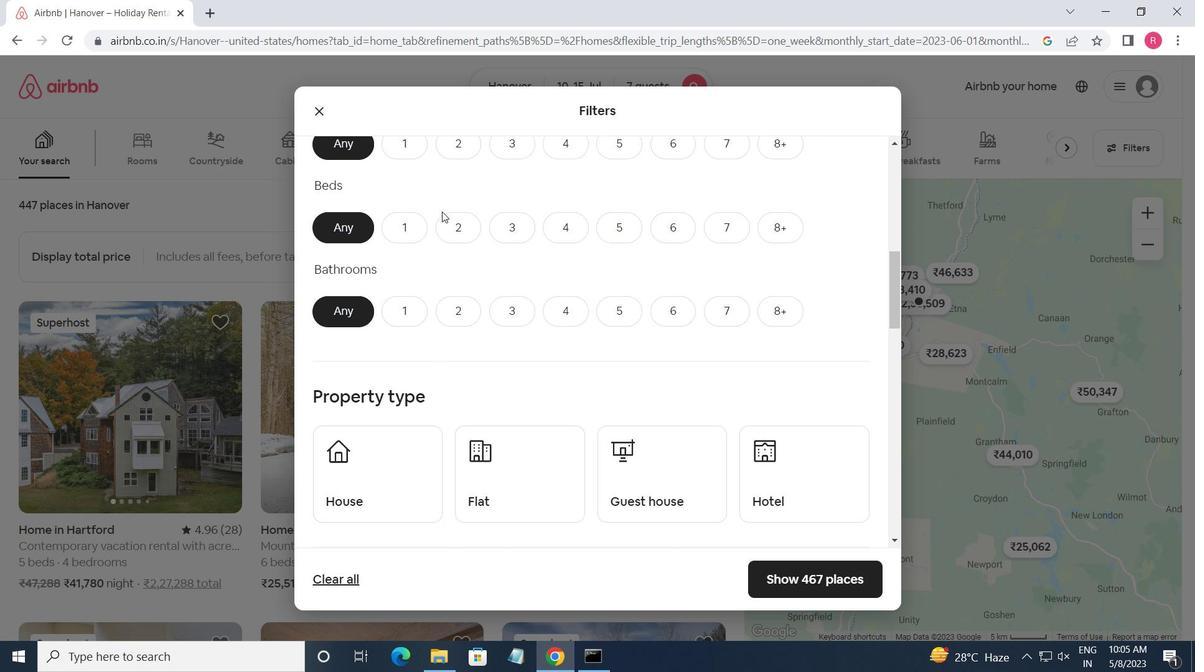 
Action: Mouse scrolled (441, 212) with delta (0, 0)
Screenshot: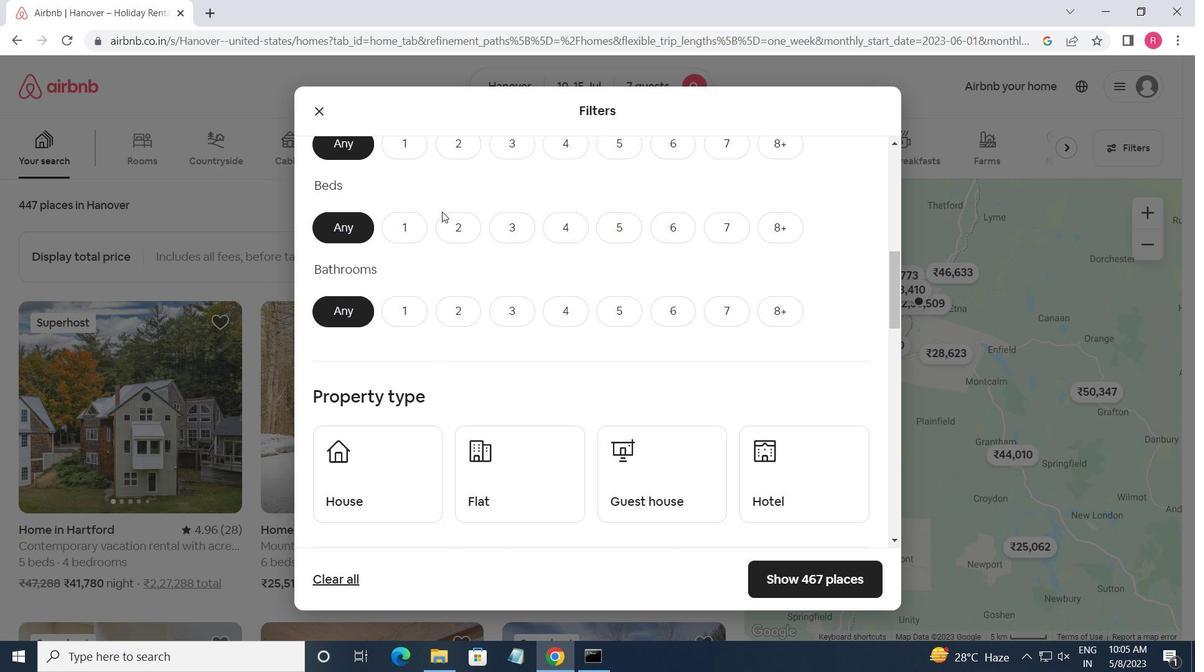
Action: Mouse moved to (556, 299)
Screenshot: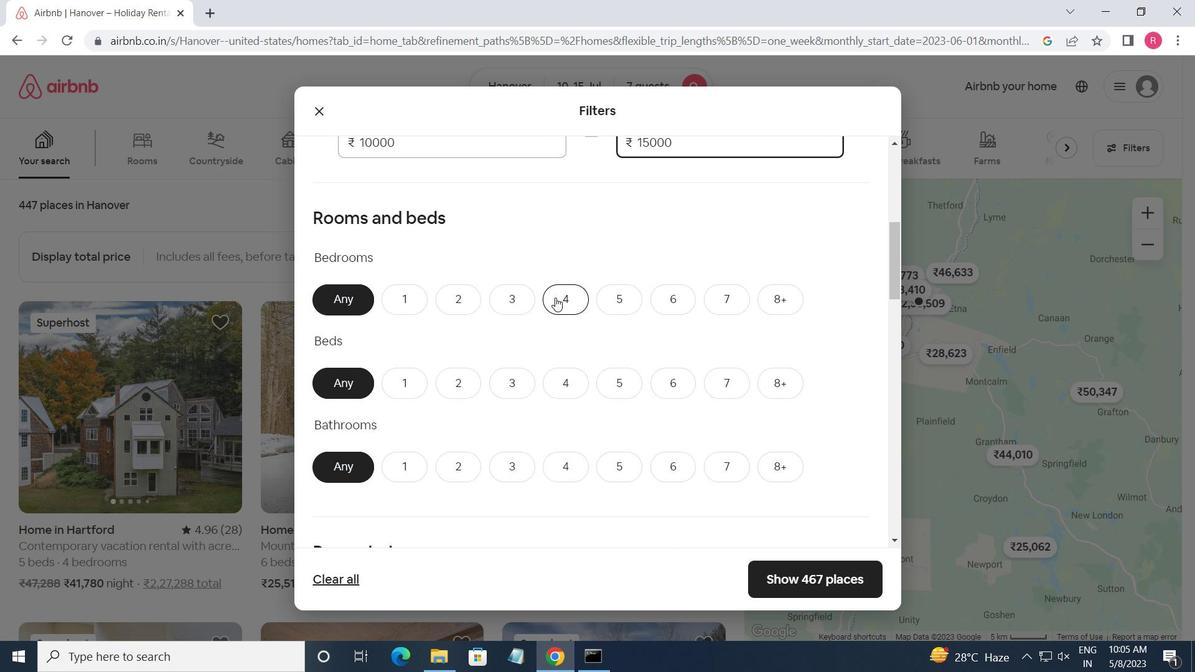 
Action: Mouse pressed left at (556, 299)
Screenshot: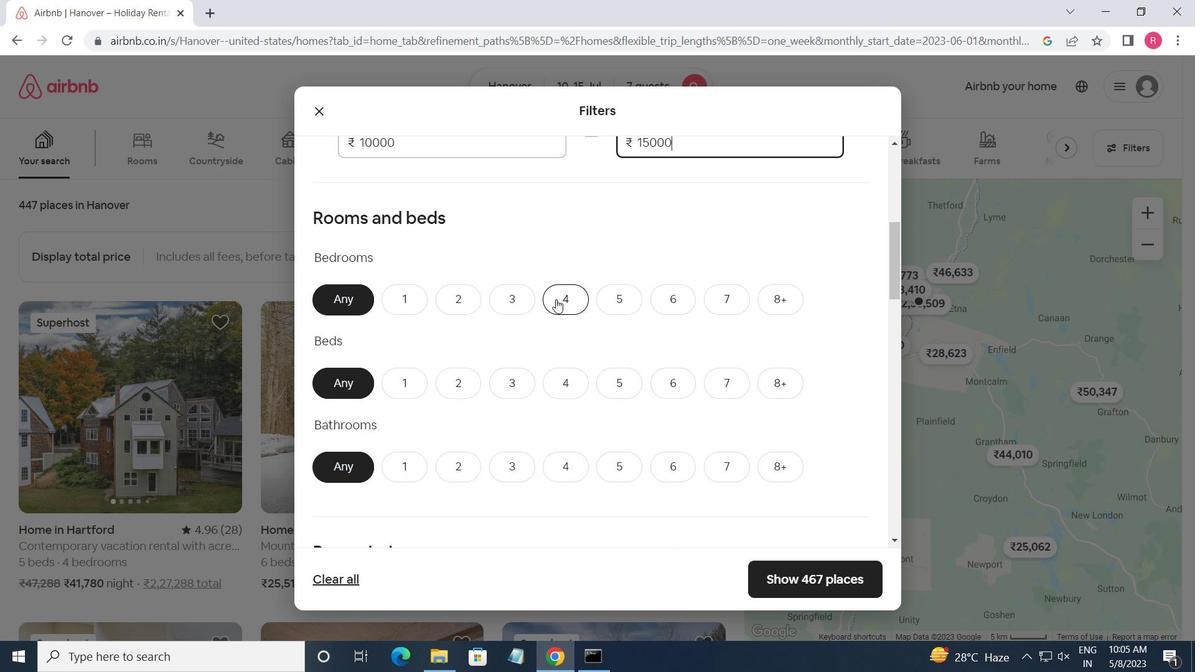
Action: Mouse moved to (716, 385)
Screenshot: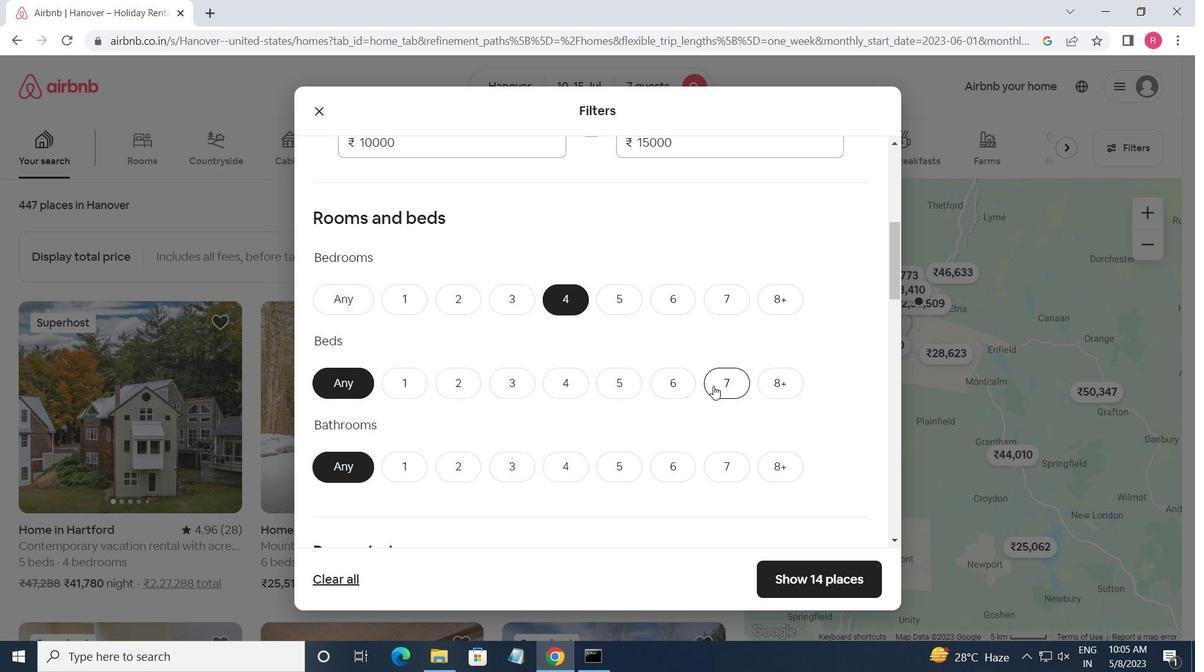 
Action: Mouse pressed left at (716, 385)
Screenshot: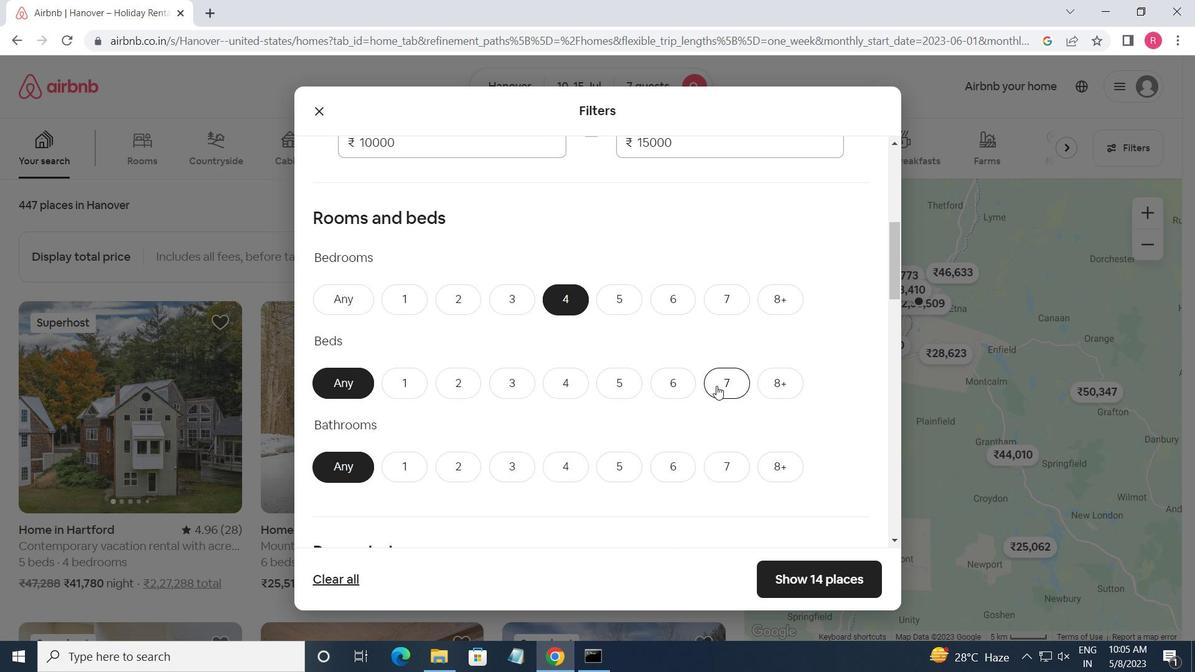 
Action: Mouse moved to (557, 459)
Screenshot: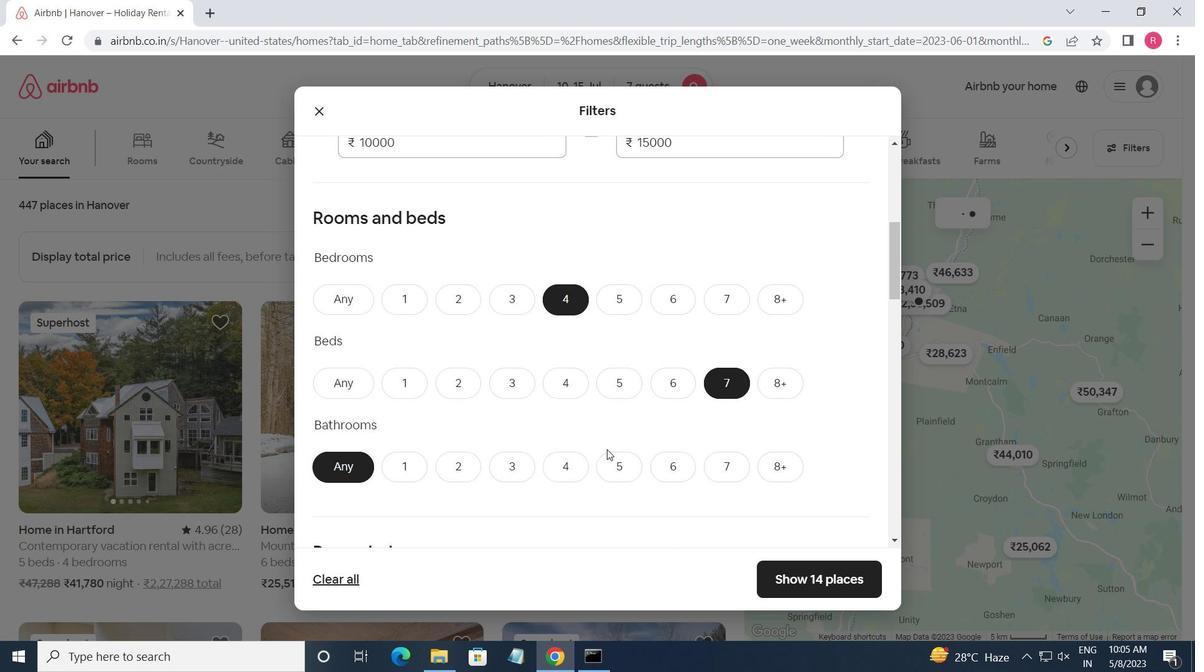 
Action: Mouse pressed left at (557, 459)
Screenshot: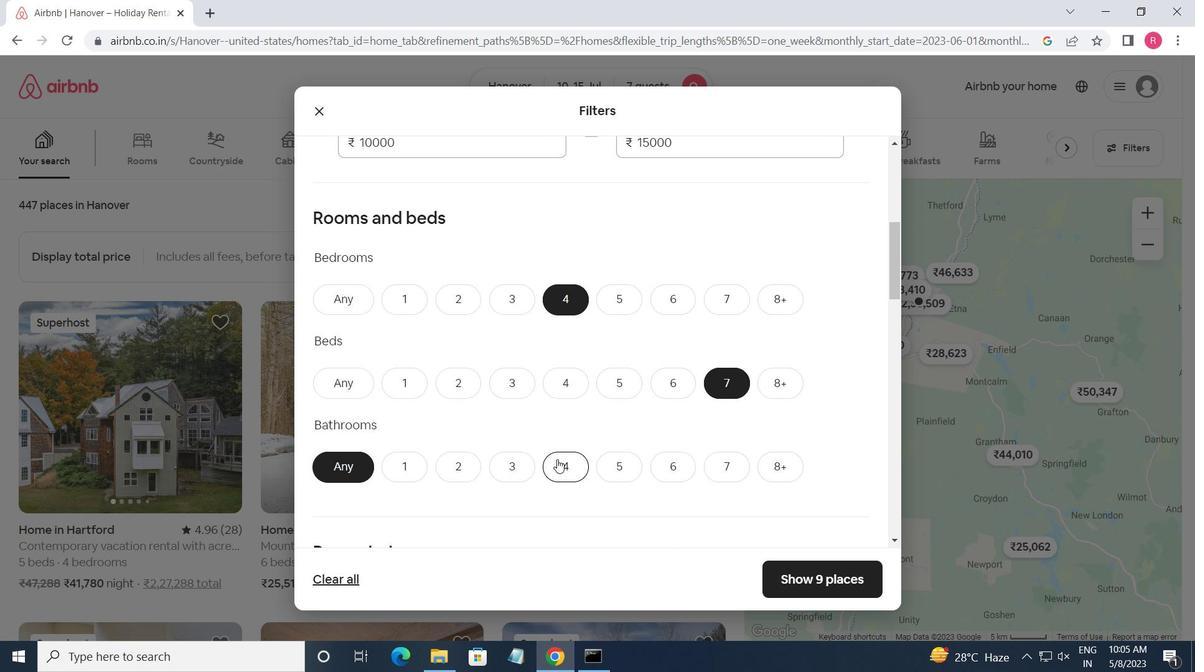 
Action: Mouse moved to (559, 444)
Screenshot: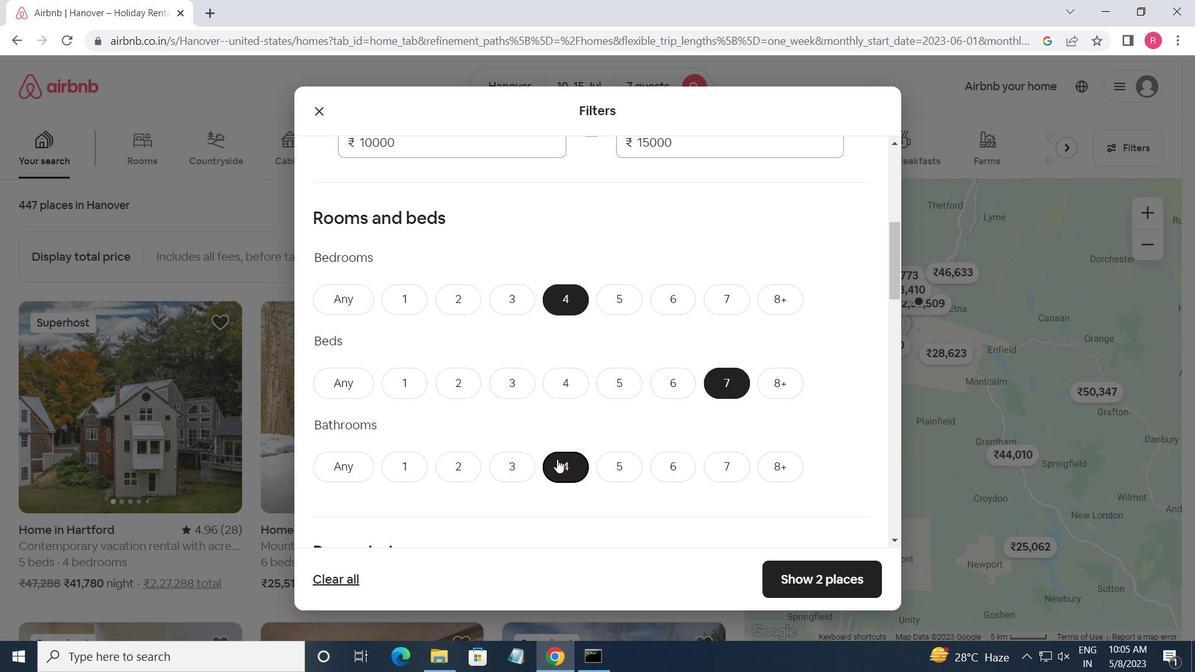 
Action: Mouse scrolled (559, 443) with delta (0, 0)
Screenshot: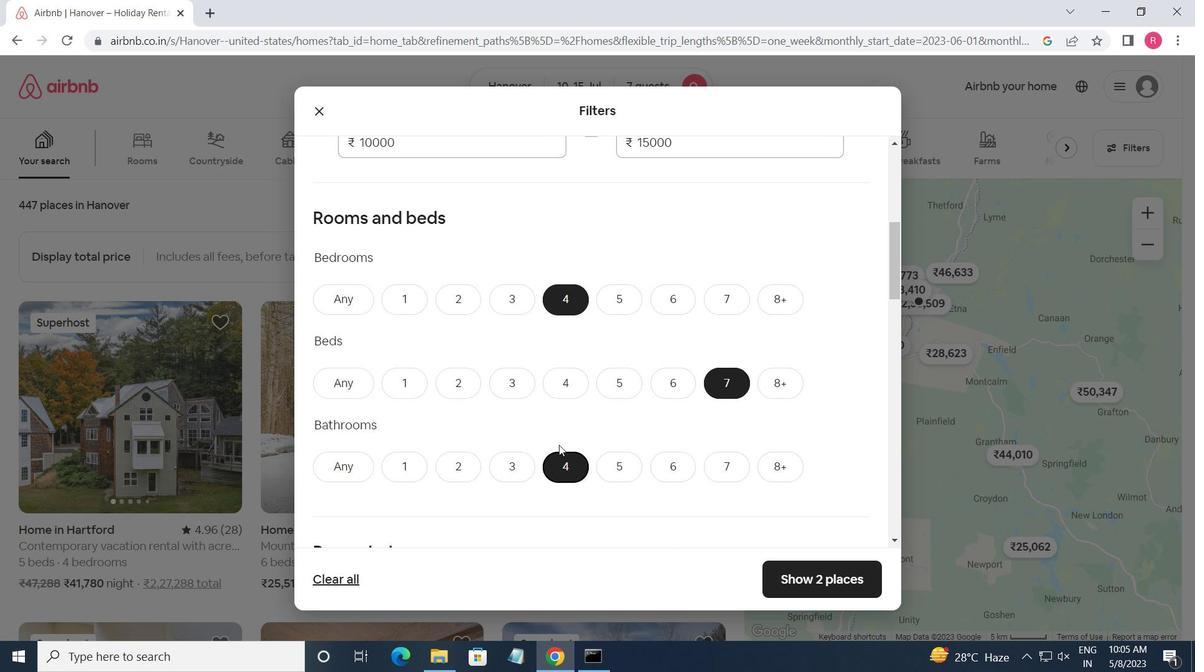 
Action: Mouse scrolled (559, 443) with delta (0, 0)
Screenshot: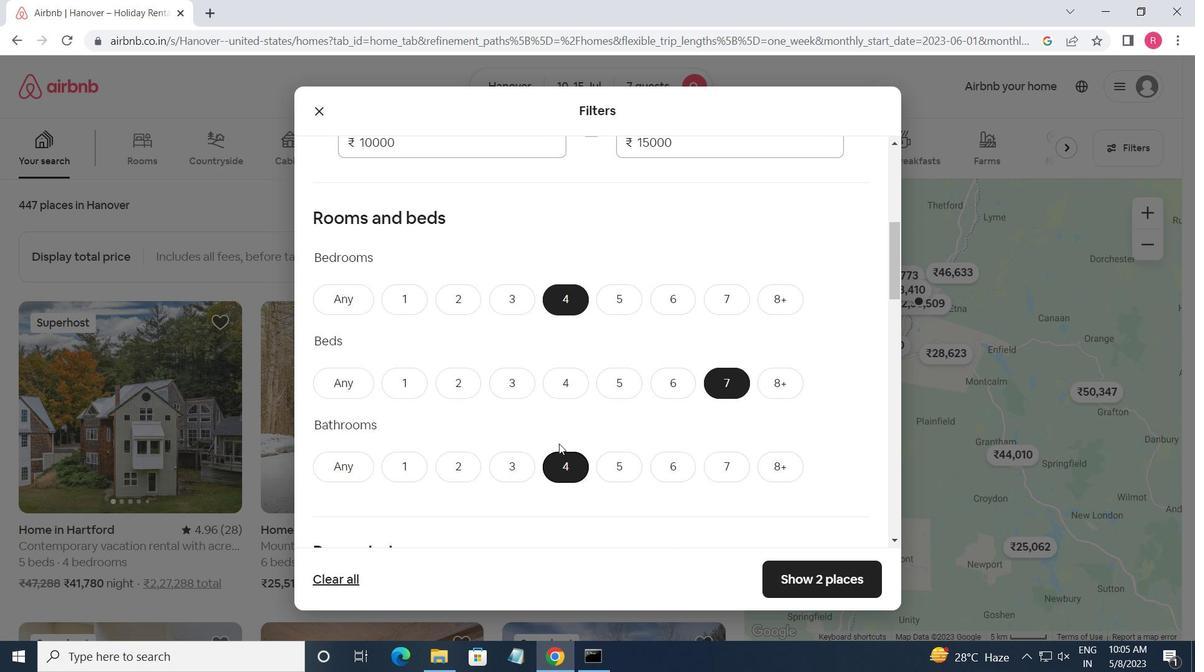 
Action: Mouse scrolled (559, 443) with delta (0, 0)
Screenshot: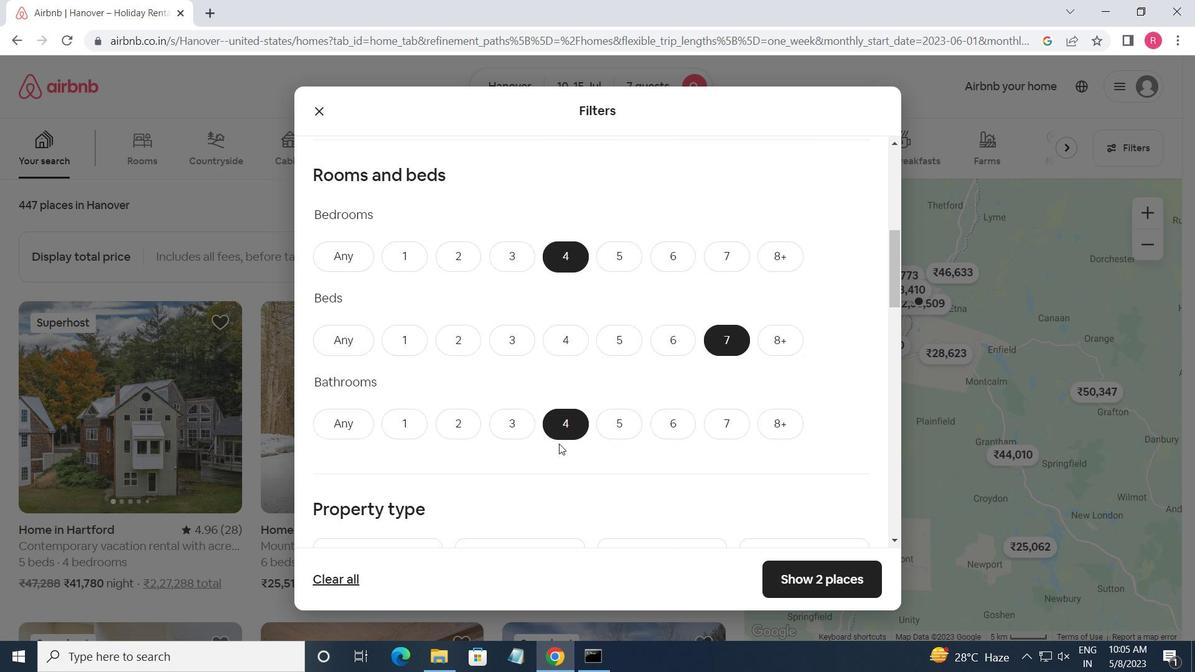 
Action: Mouse moved to (428, 424)
Screenshot: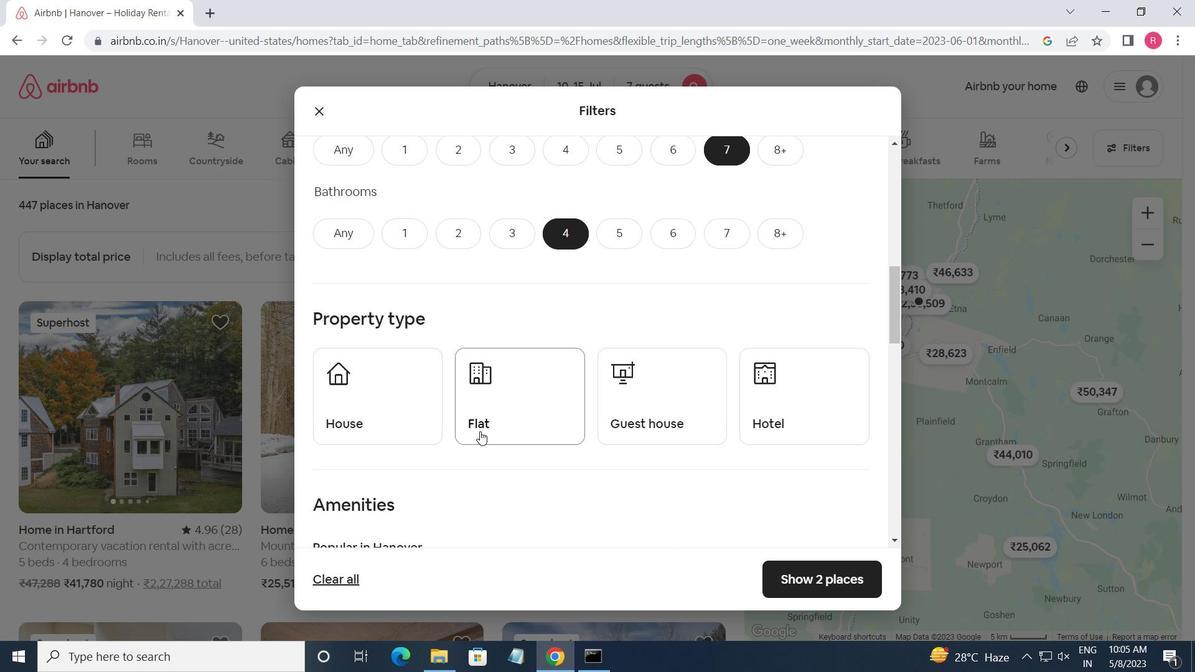 
Action: Mouse pressed left at (428, 424)
Screenshot: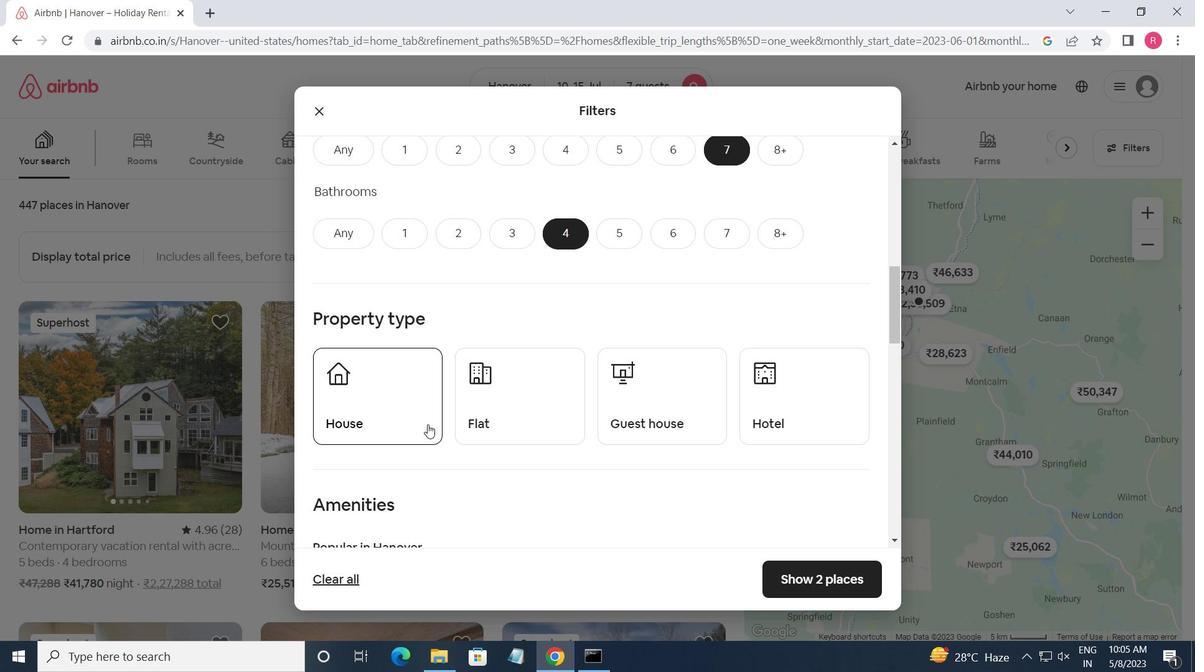 
Action: Mouse moved to (487, 419)
Screenshot: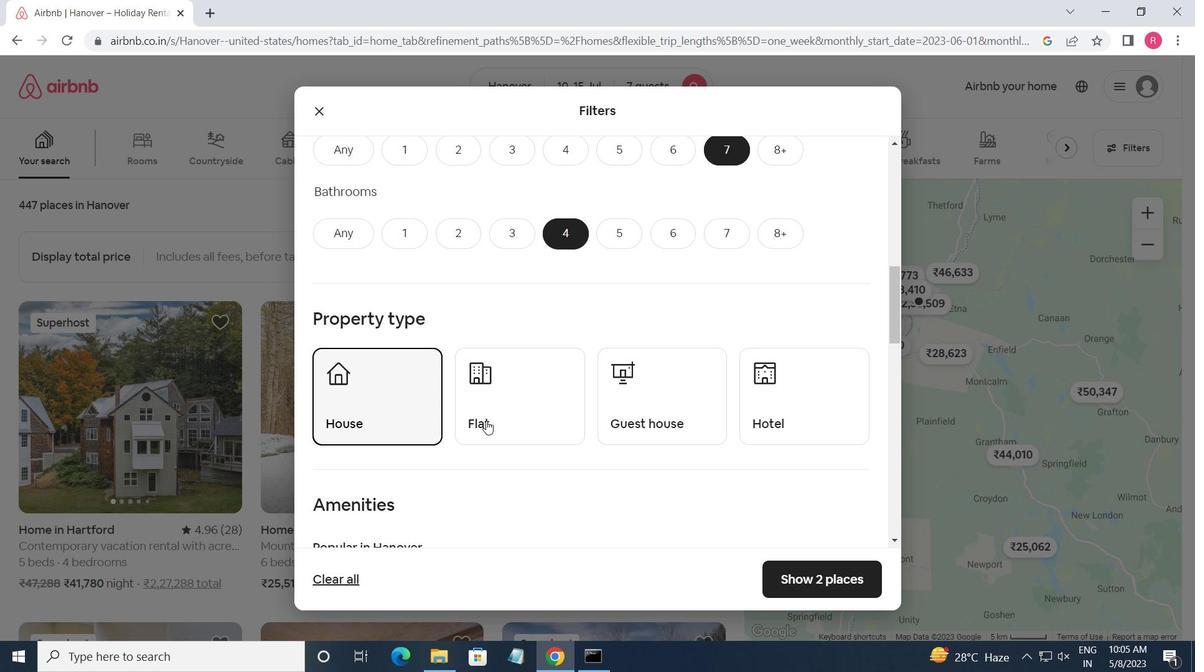 
Action: Mouse pressed left at (487, 419)
Screenshot: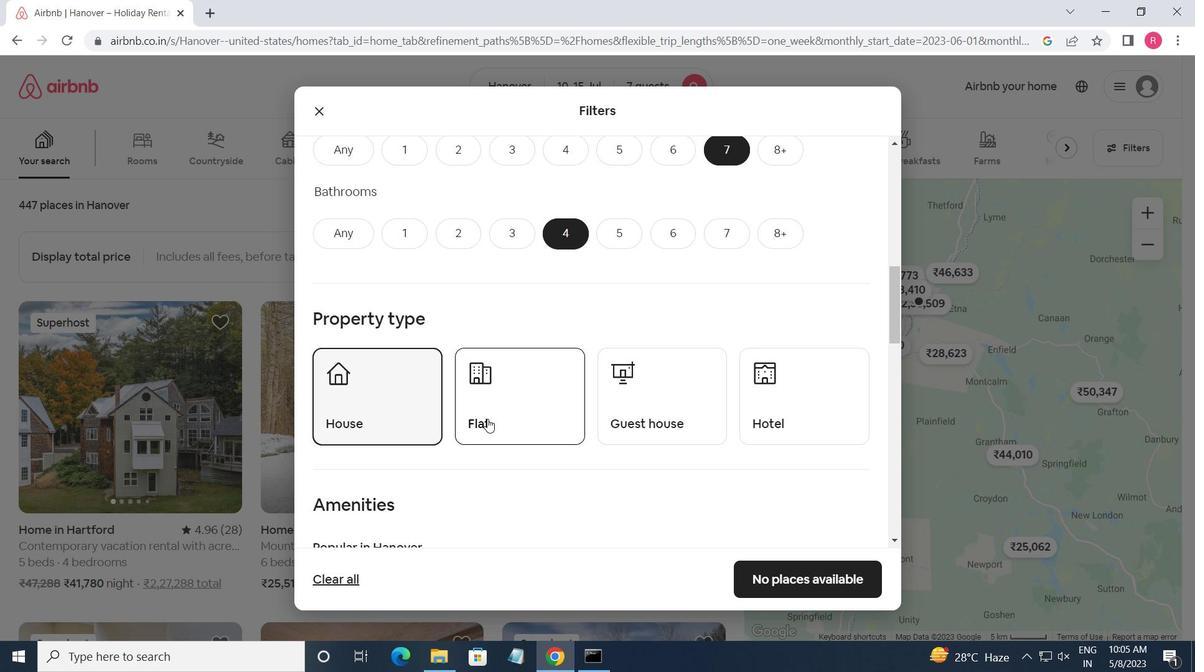 
Action: Mouse moved to (603, 421)
Screenshot: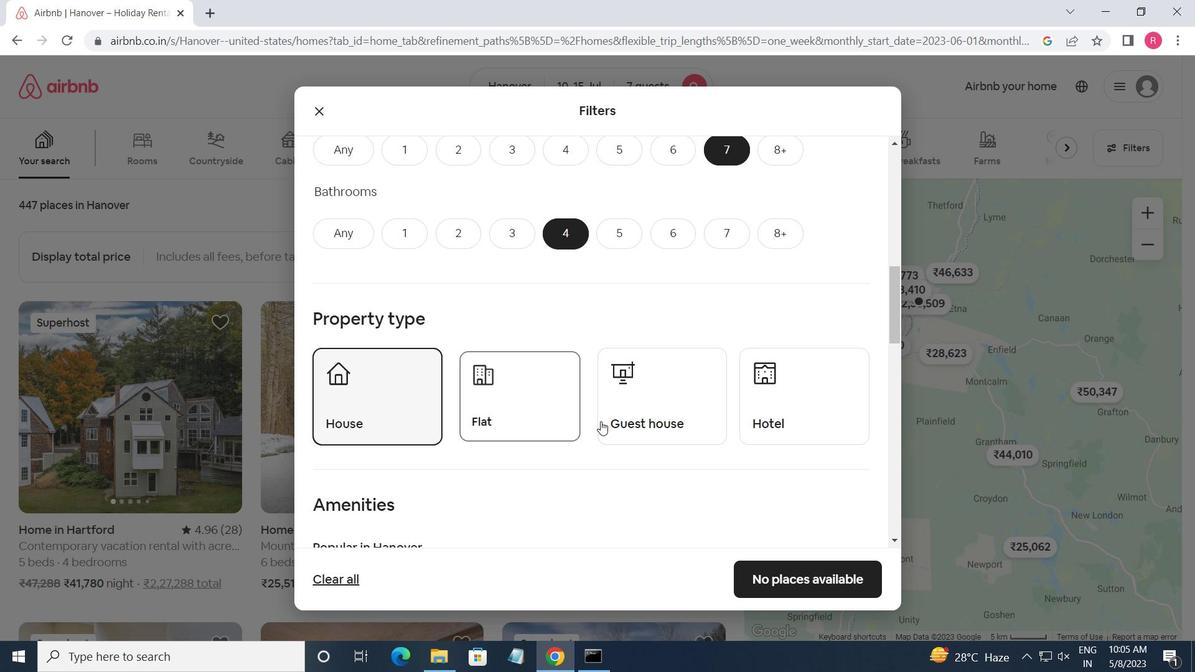 
Action: Mouse pressed left at (603, 421)
Screenshot: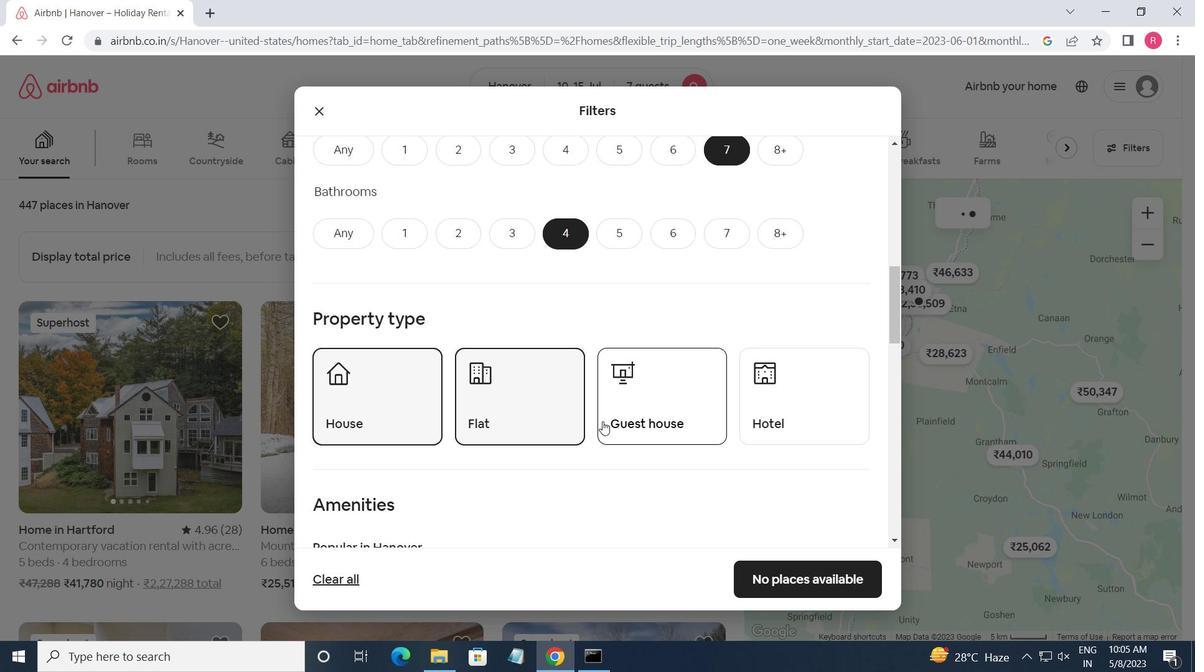 
Action: Mouse moved to (603, 420)
Screenshot: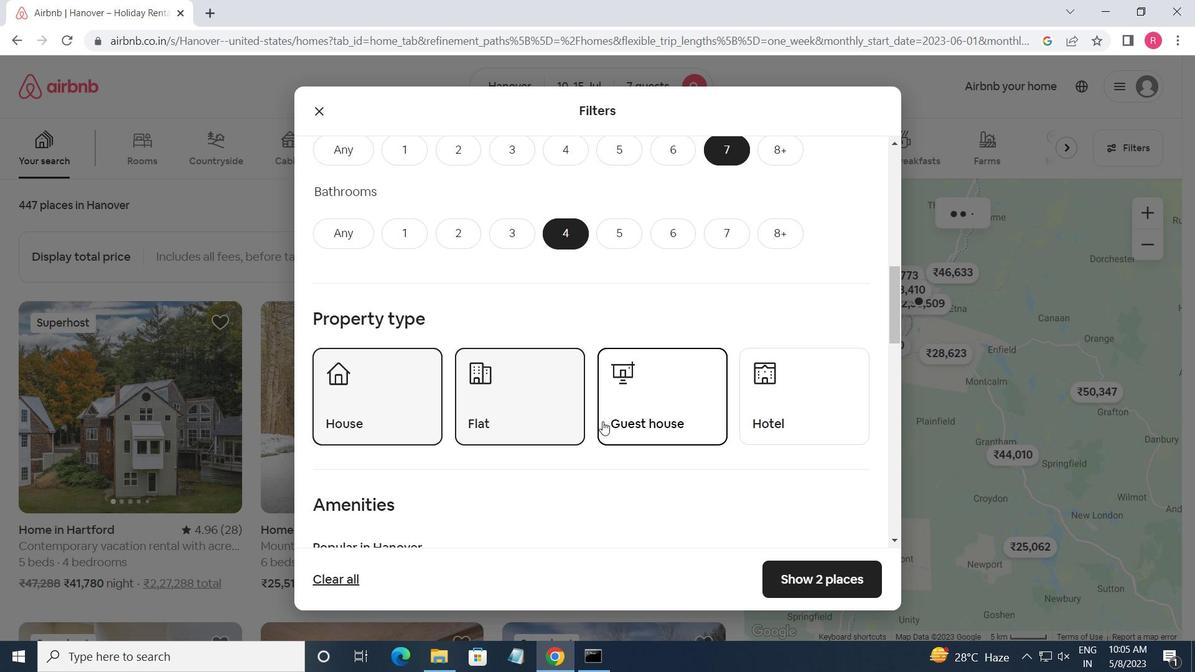 
Action: Mouse scrolled (603, 419) with delta (0, 0)
Screenshot: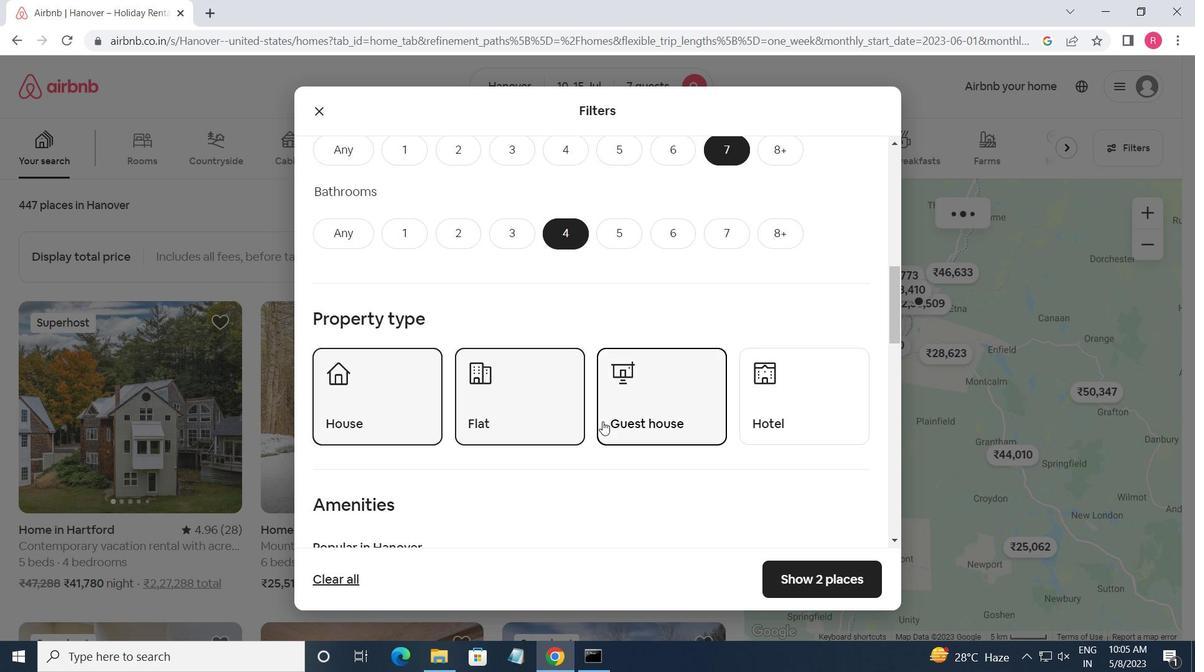 
Action: Mouse scrolled (603, 419) with delta (0, 0)
Screenshot: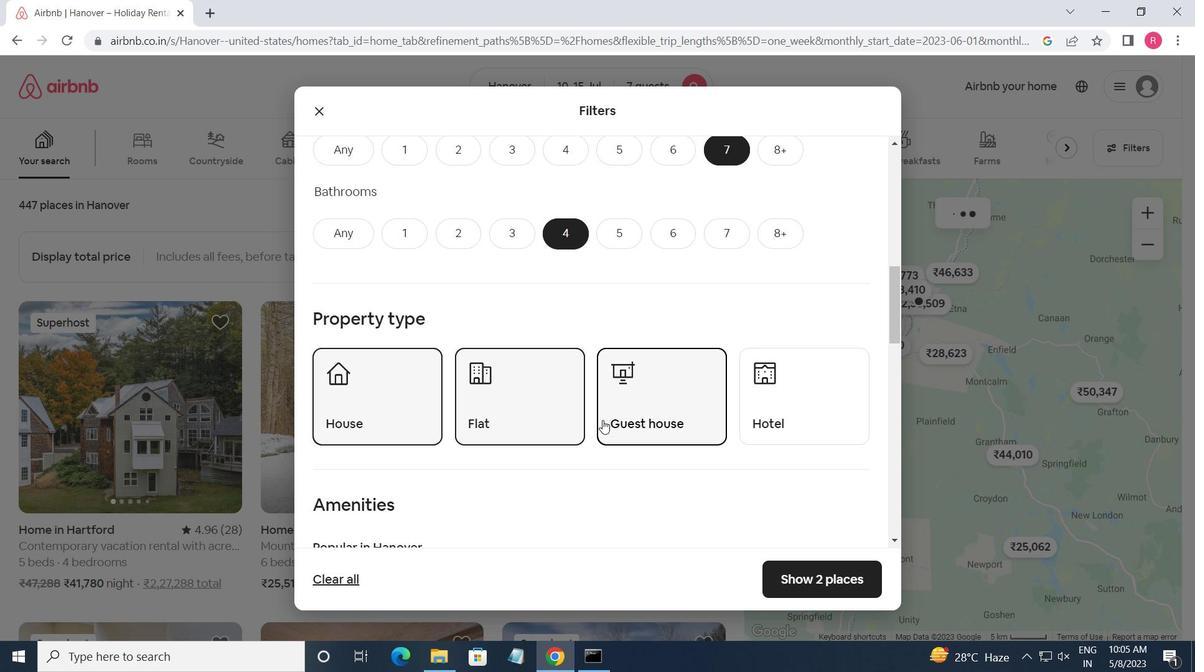 
Action: Mouse moved to (601, 418)
Screenshot: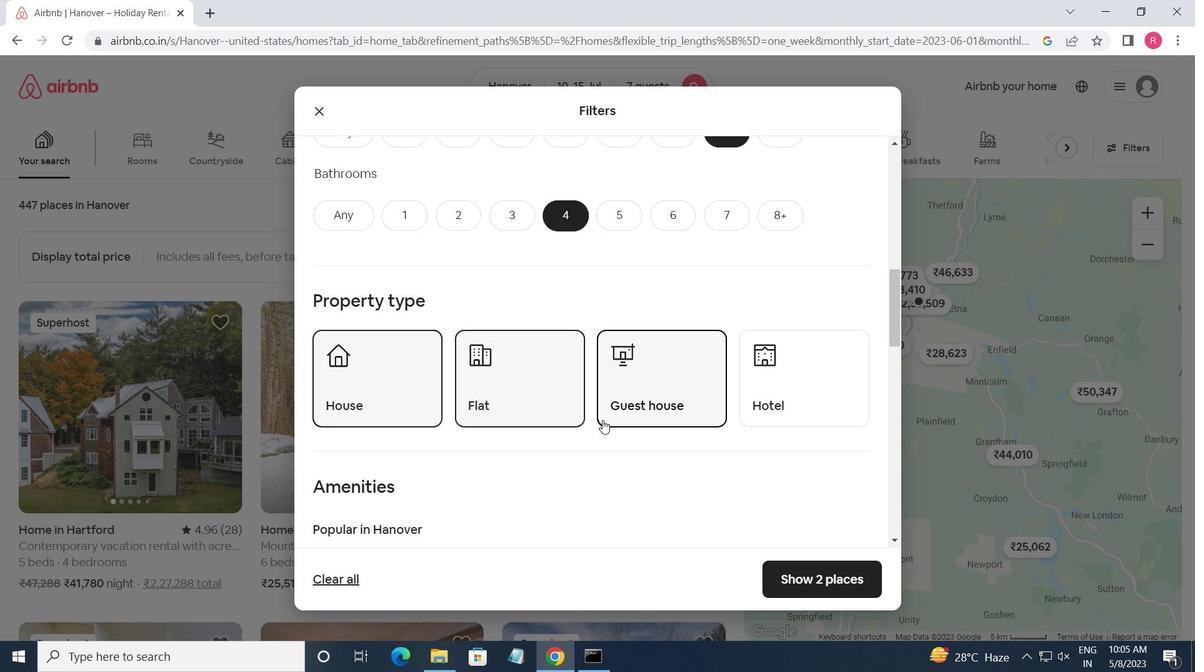 
Action: Mouse scrolled (601, 418) with delta (0, 0)
Screenshot: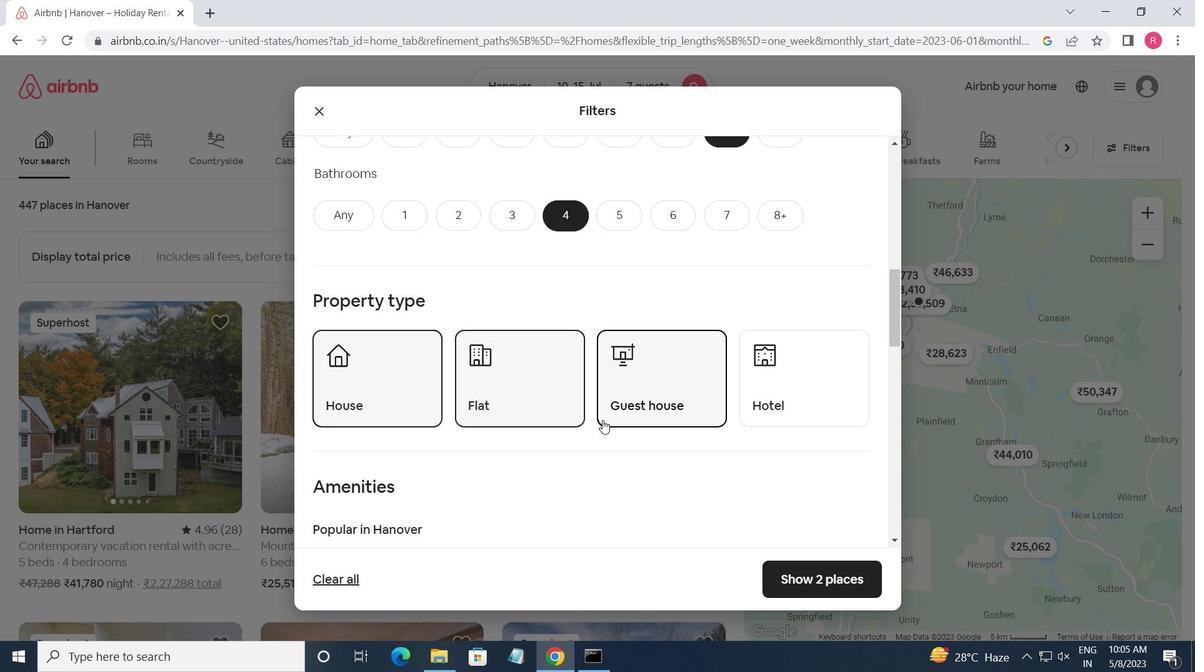 
Action: Mouse moved to (598, 352)
Screenshot: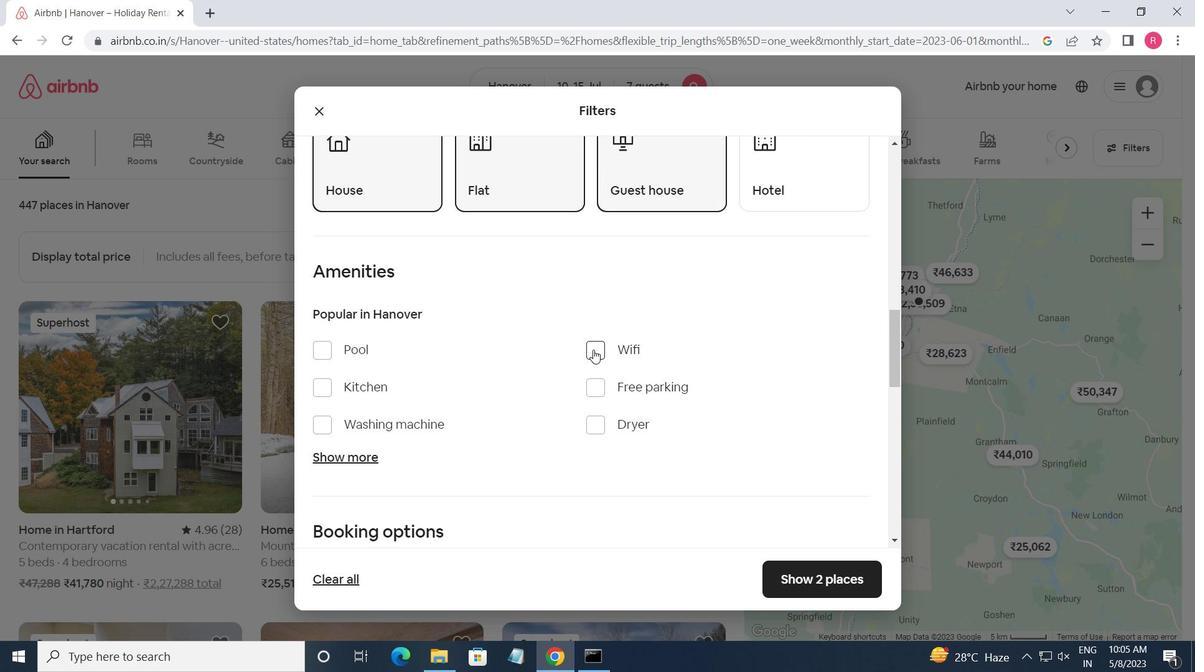 
Action: Mouse pressed left at (598, 352)
Screenshot: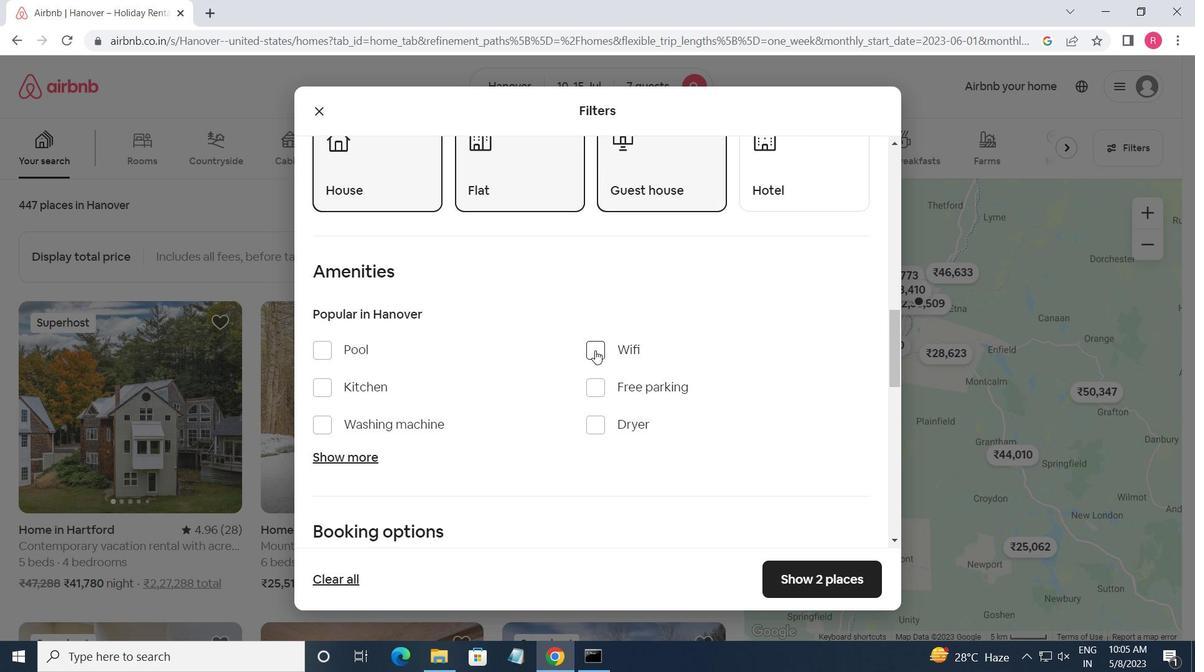 
Action: Mouse moved to (600, 389)
Screenshot: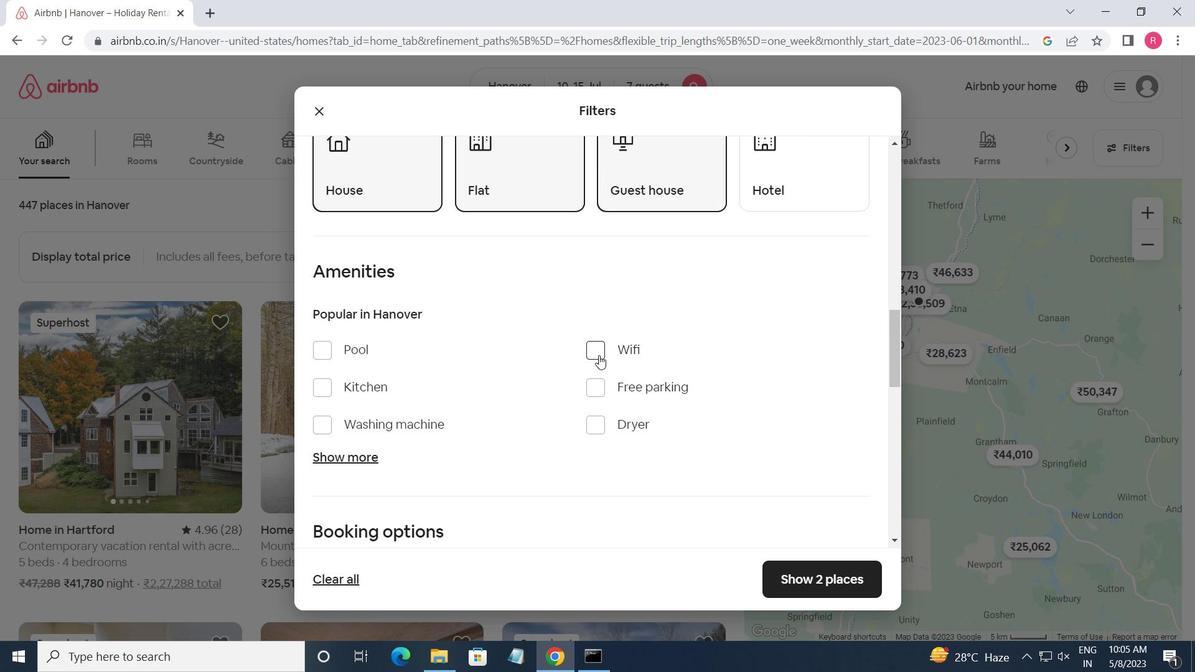 
Action: Mouse pressed left at (600, 389)
Screenshot: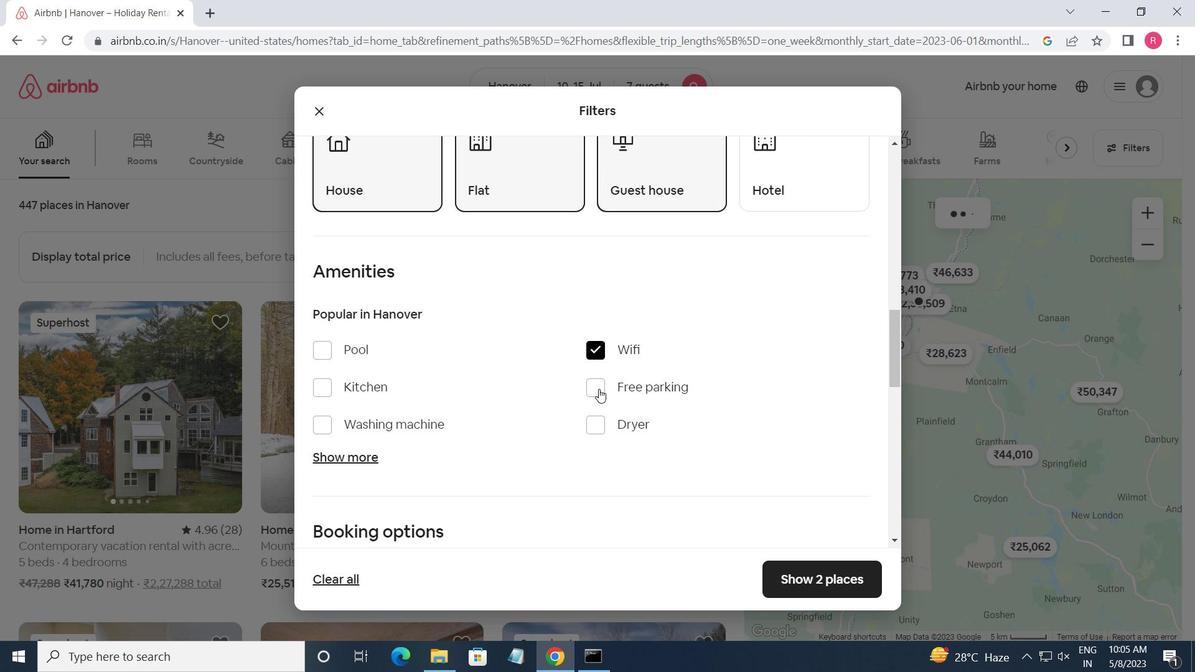 
Action: Mouse moved to (351, 457)
Screenshot: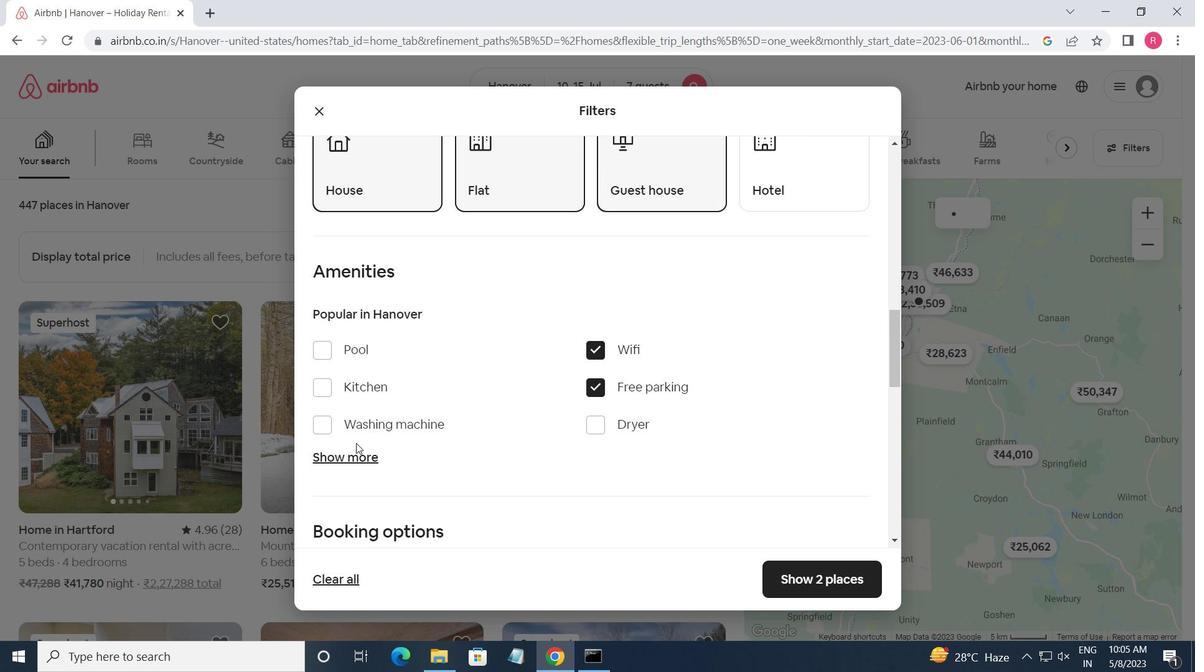 
Action: Mouse pressed left at (351, 457)
Screenshot: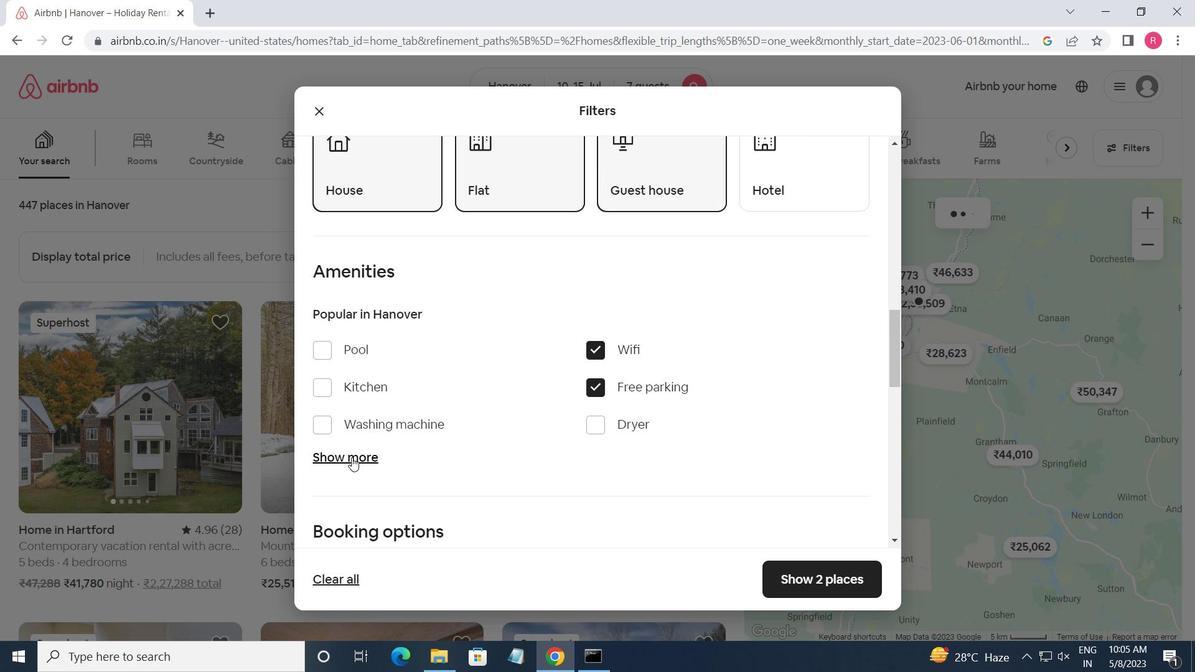 
Action: Mouse moved to (349, 455)
Screenshot: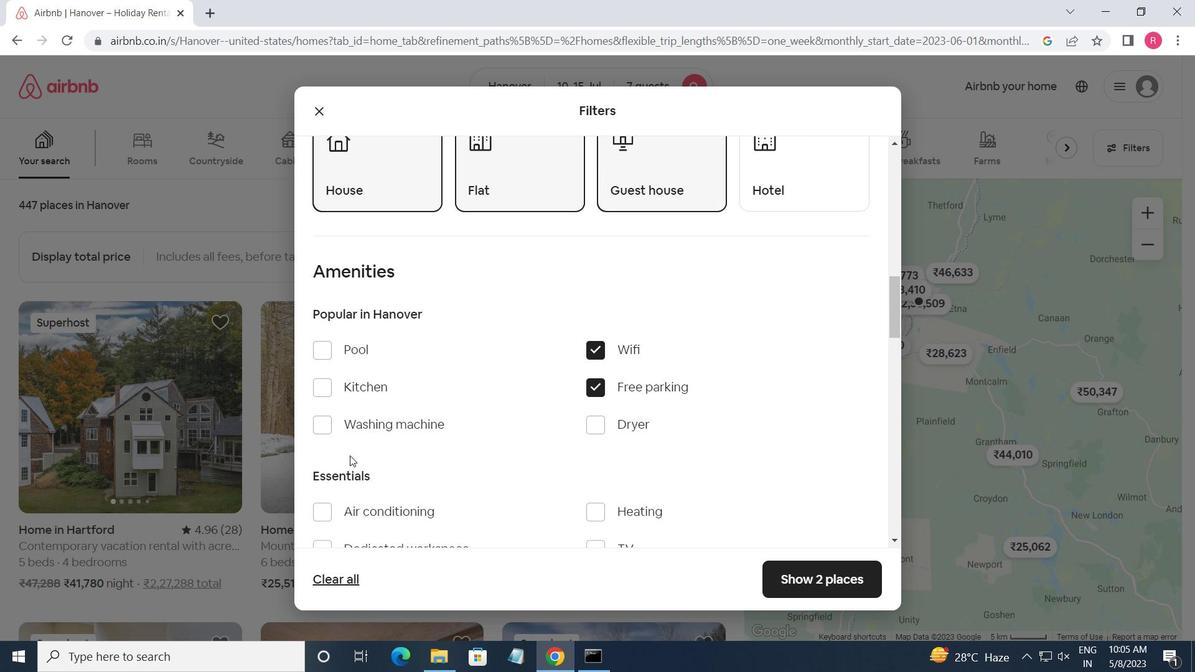 
Action: Mouse scrolled (349, 455) with delta (0, 0)
Screenshot: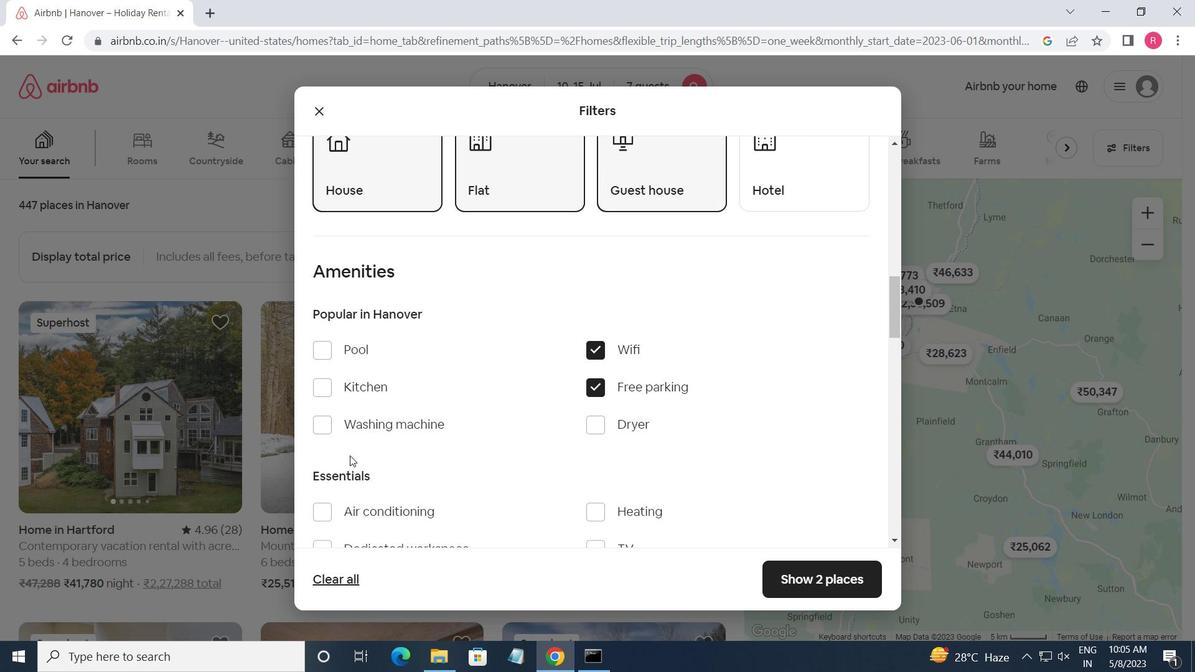 
Action: Mouse scrolled (349, 455) with delta (0, 0)
Screenshot: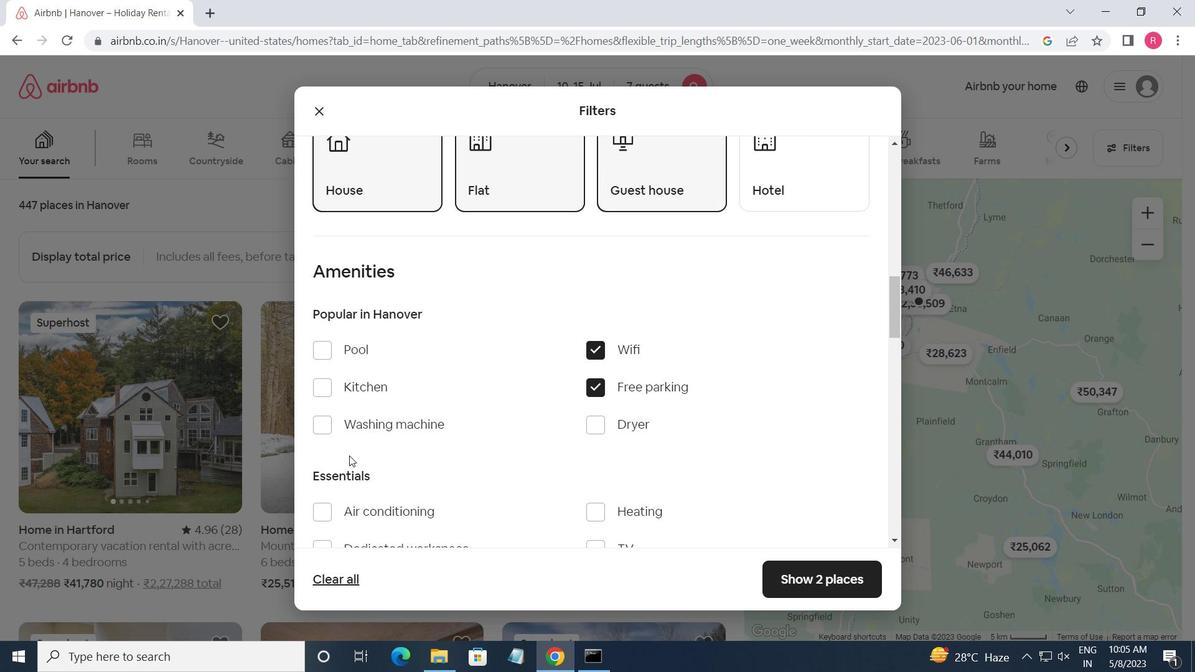 
Action: Mouse scrolled (349, 455) with delta (0, 0)
Screenshot: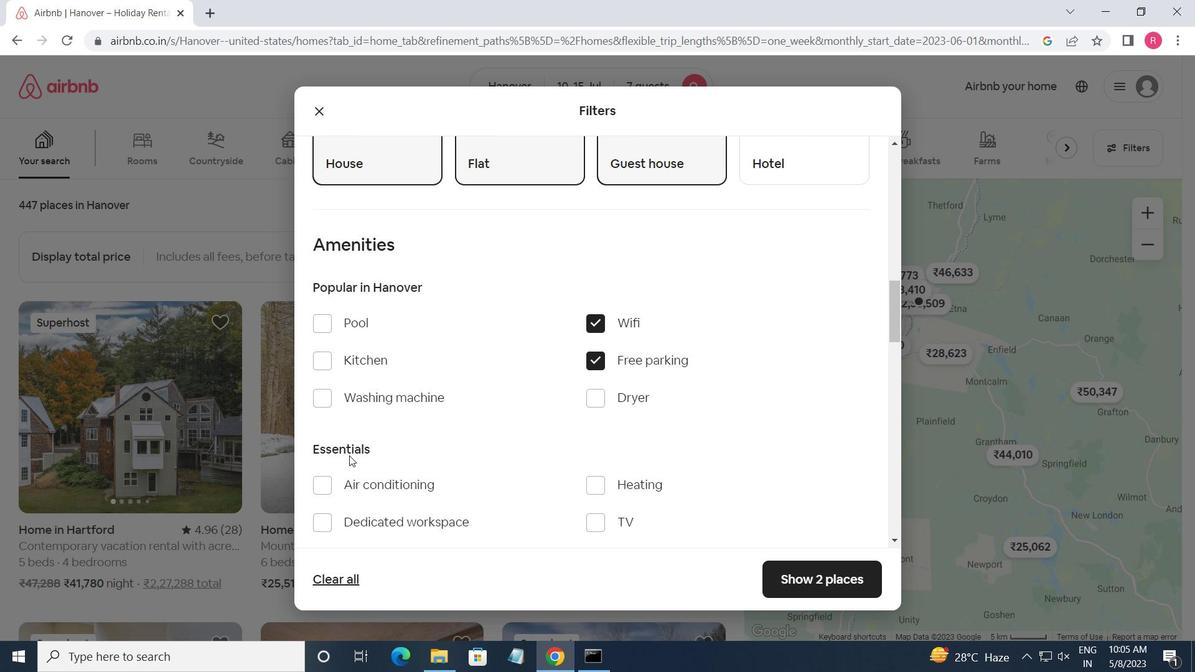 
Action: Mouse moved to (599, 318)
Screenshot: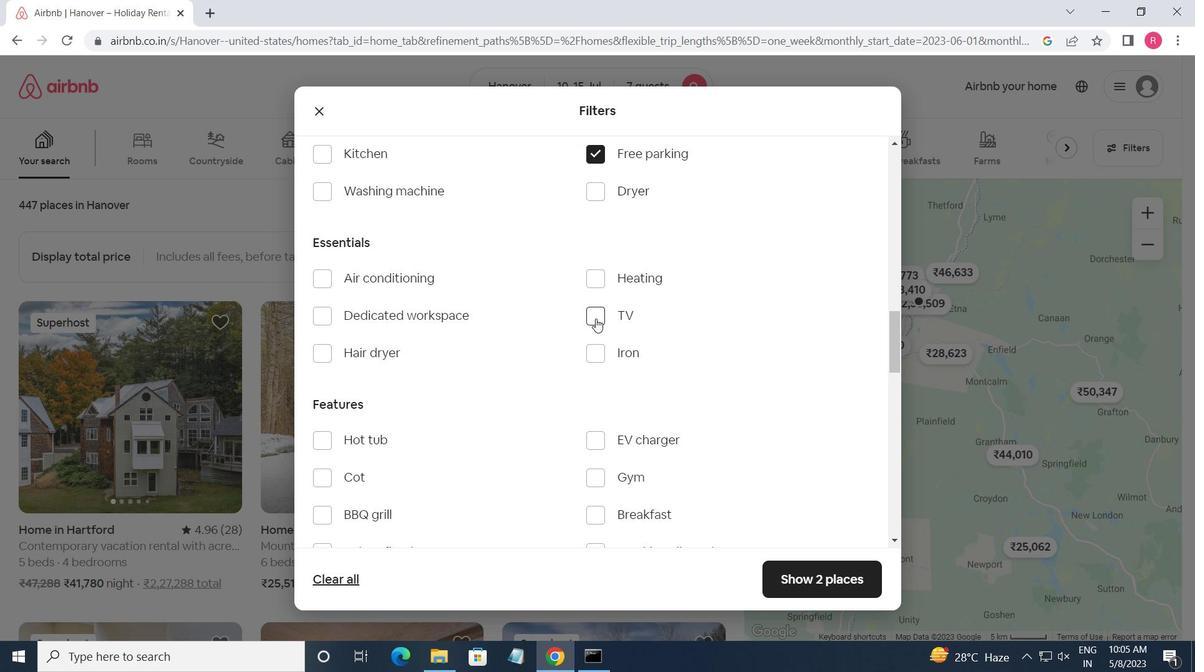
Action: Mouse pressed left at (599, 318)
Screenshot: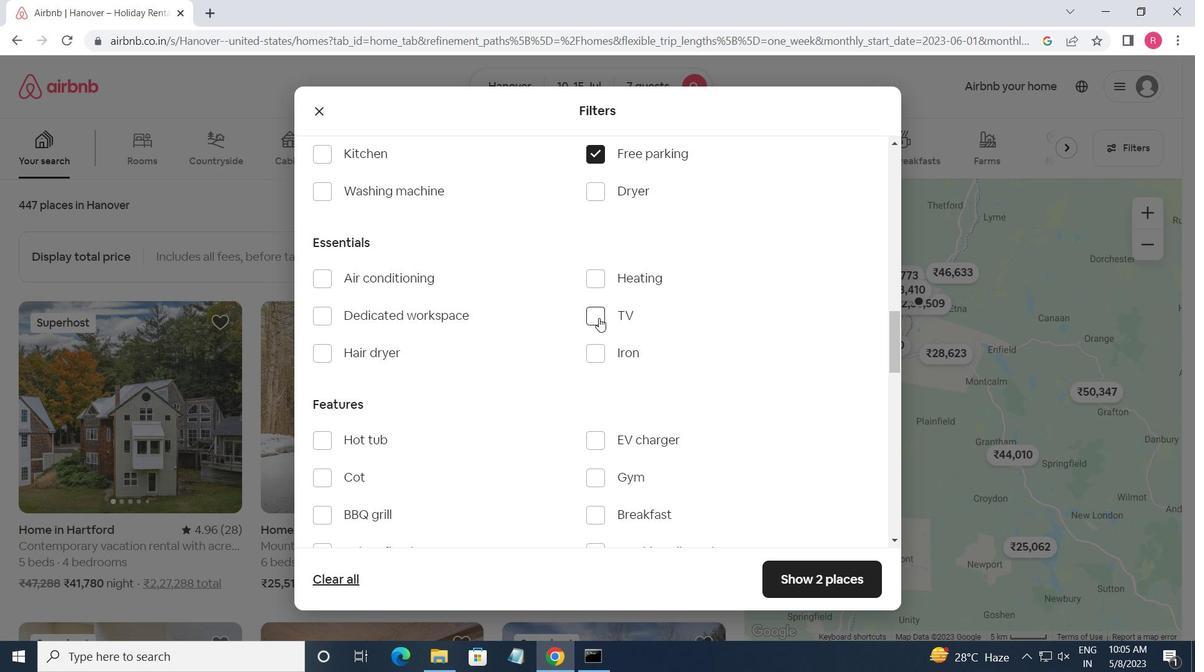 
Action: Mouse moved to (499, 360)
Screenshot: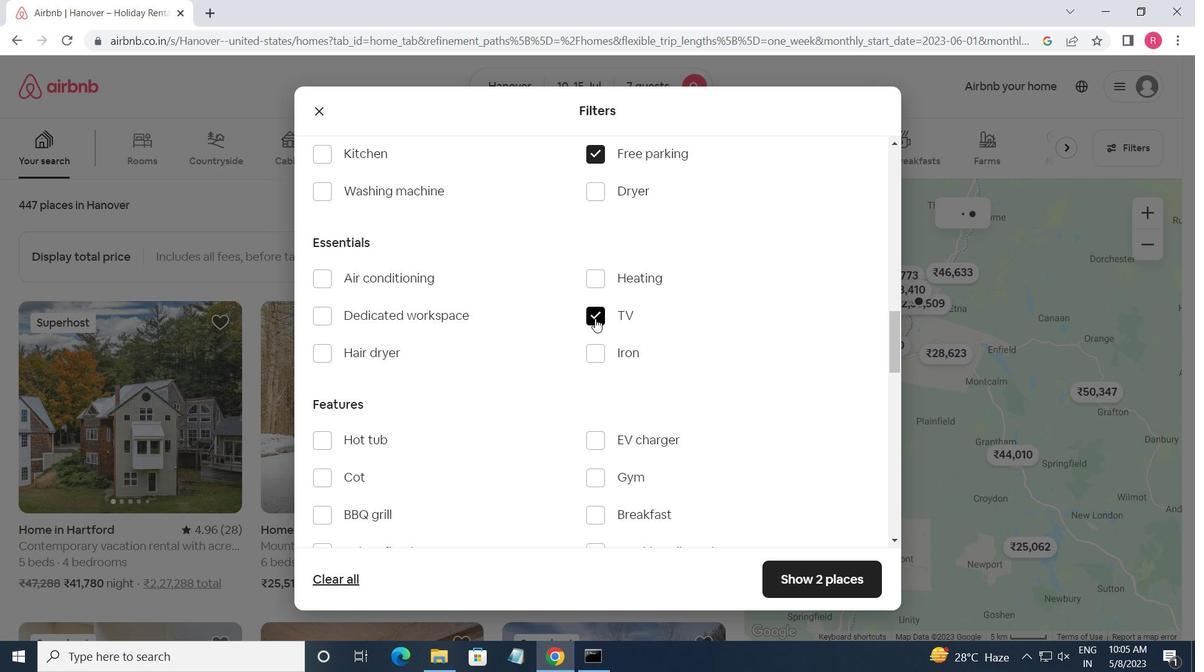 
Action: Mouse scrolled (499, 359) with delta (0, 0)
Screenshot: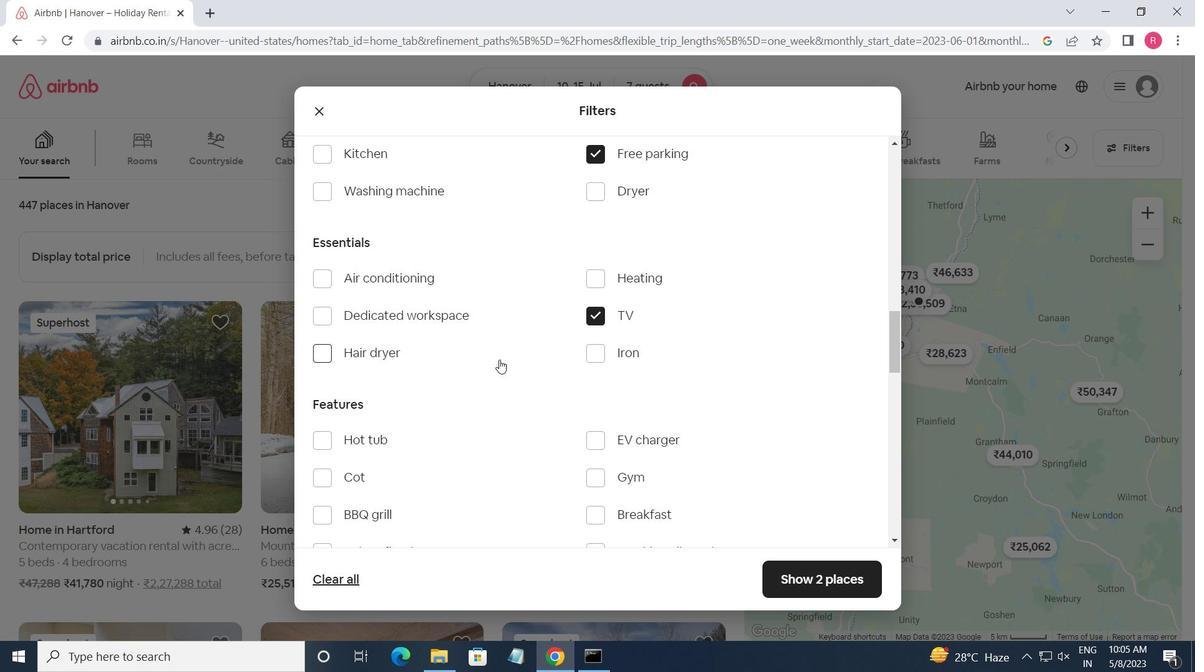 
Action: Mouse scrolled (499, 359) with delta (0, 0)
Screenshot: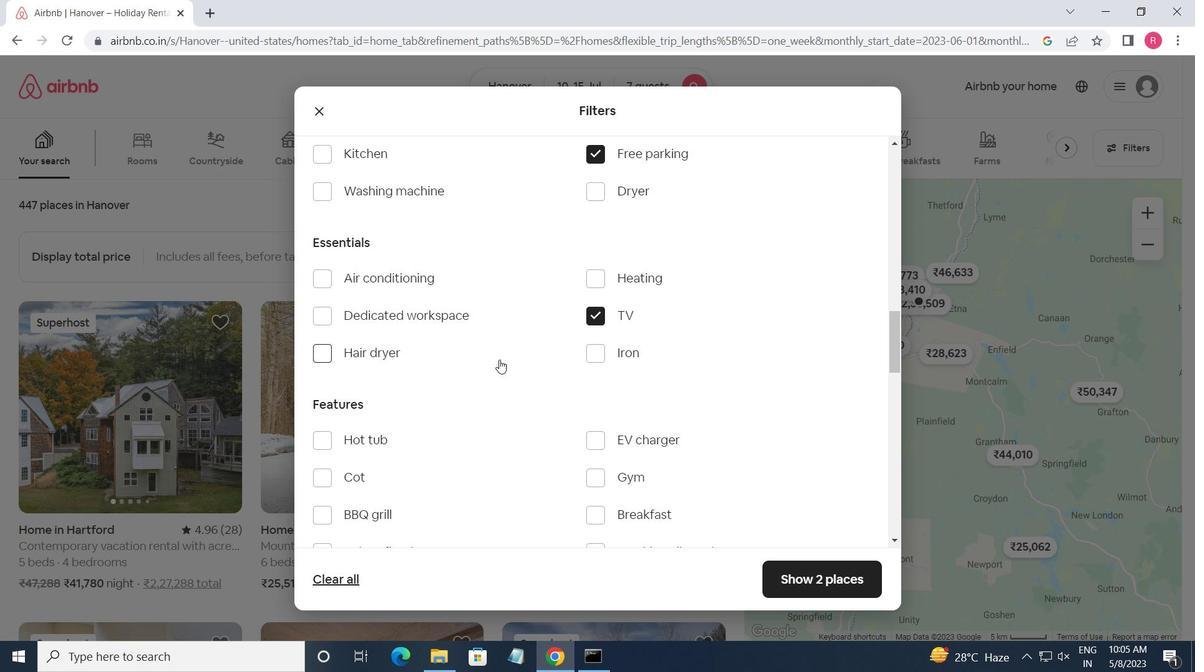 
Action: Mouse scrolled (499, 359) with delta (0, 0)
Screenshot: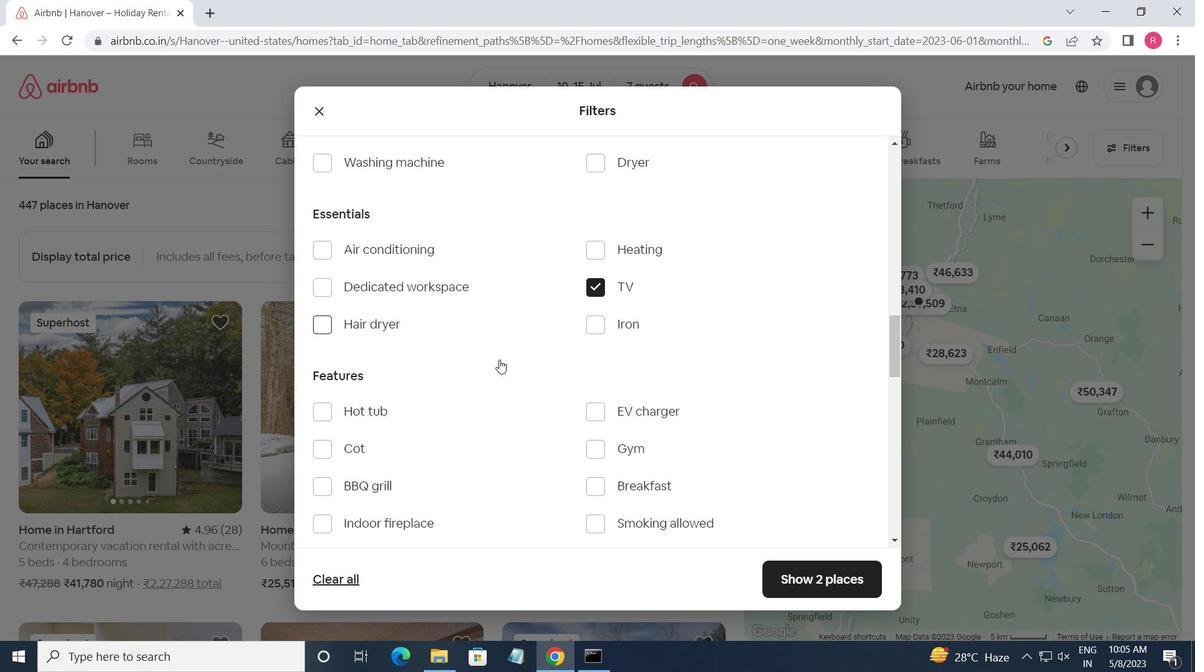 
Action: Mouse moved to (593, 242)
Screenshot: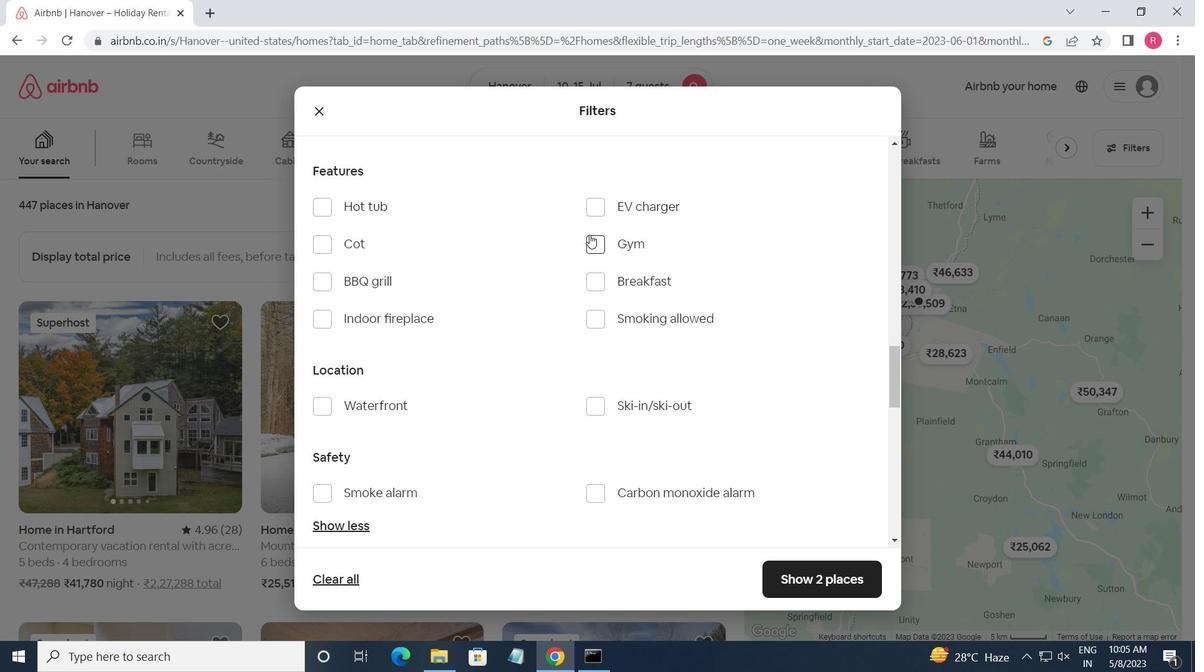 
Action: Mouse pressed left at (593, 242)
Screenshot: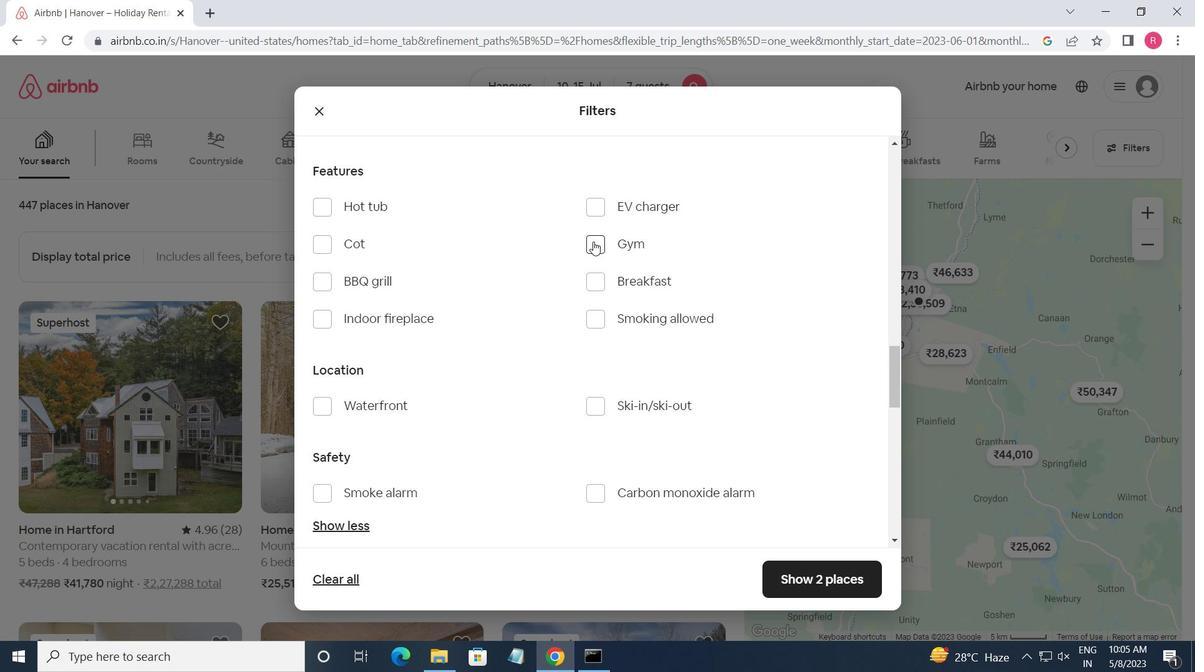 
Action: Mouse moved to (595, 276)
Screenshot: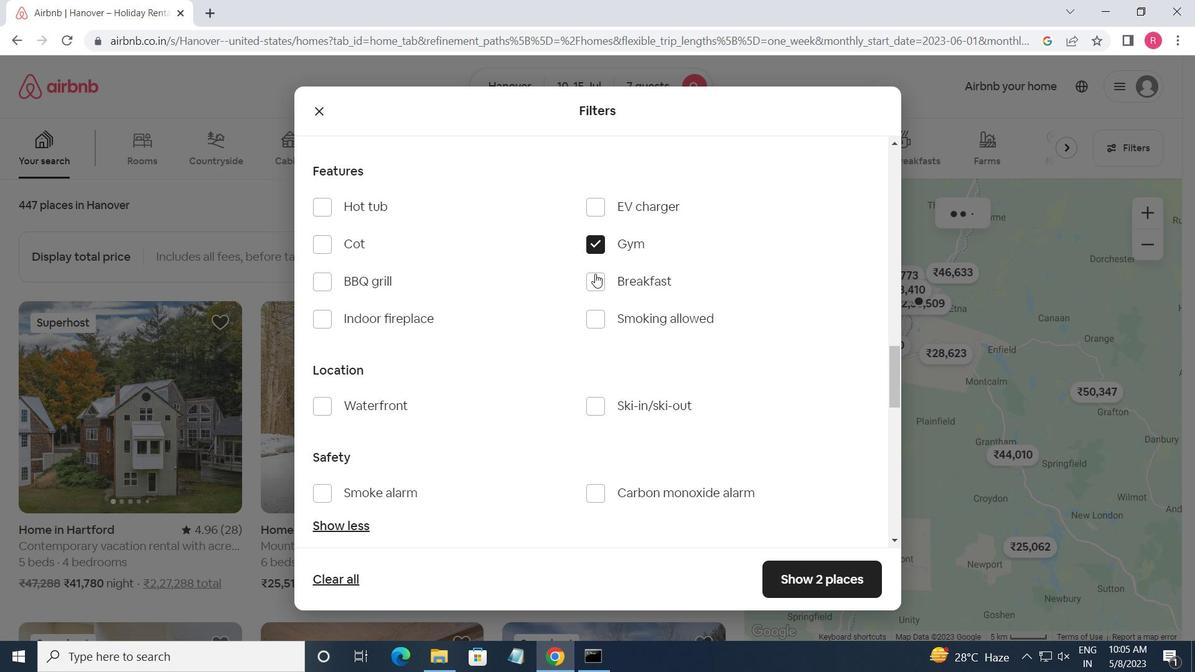 
Action: Mouse pressed left at (595, 276)
Screenshot: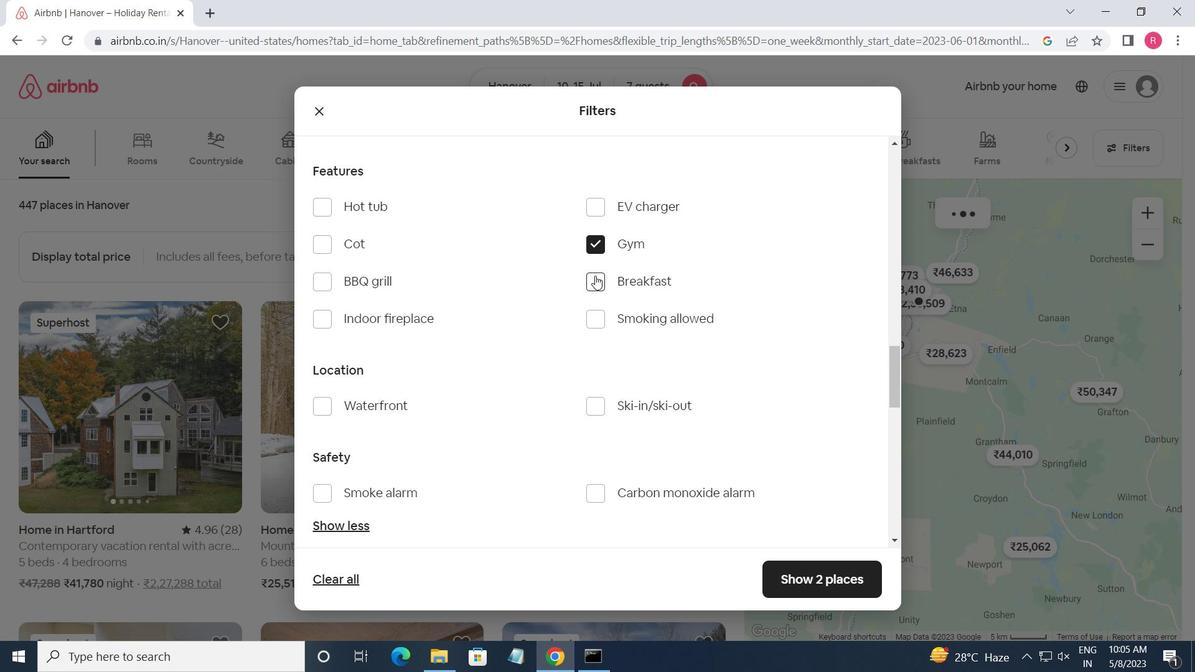 
Action: Mouse moved to (588, 273)
Screenshot: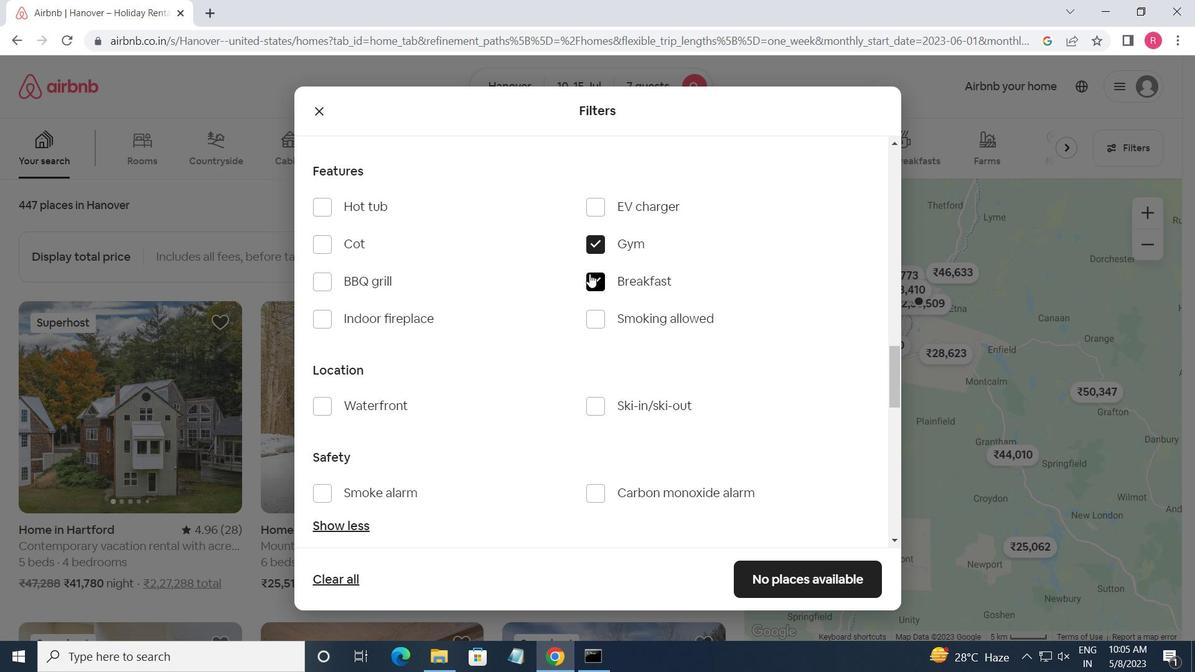 
Action: Mouse scrolled (588, 272) with delta (0, 0)
Screenshot: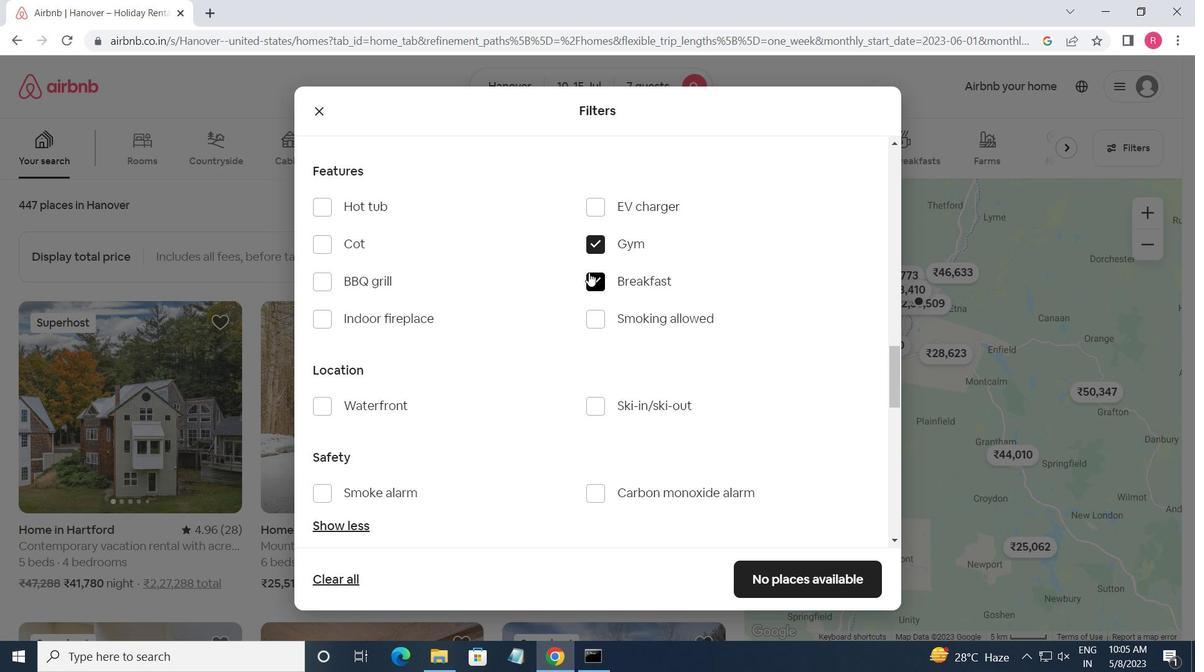 
Action: Mouse scrolled (588, 272) with delta (0, 0)
Screenshot: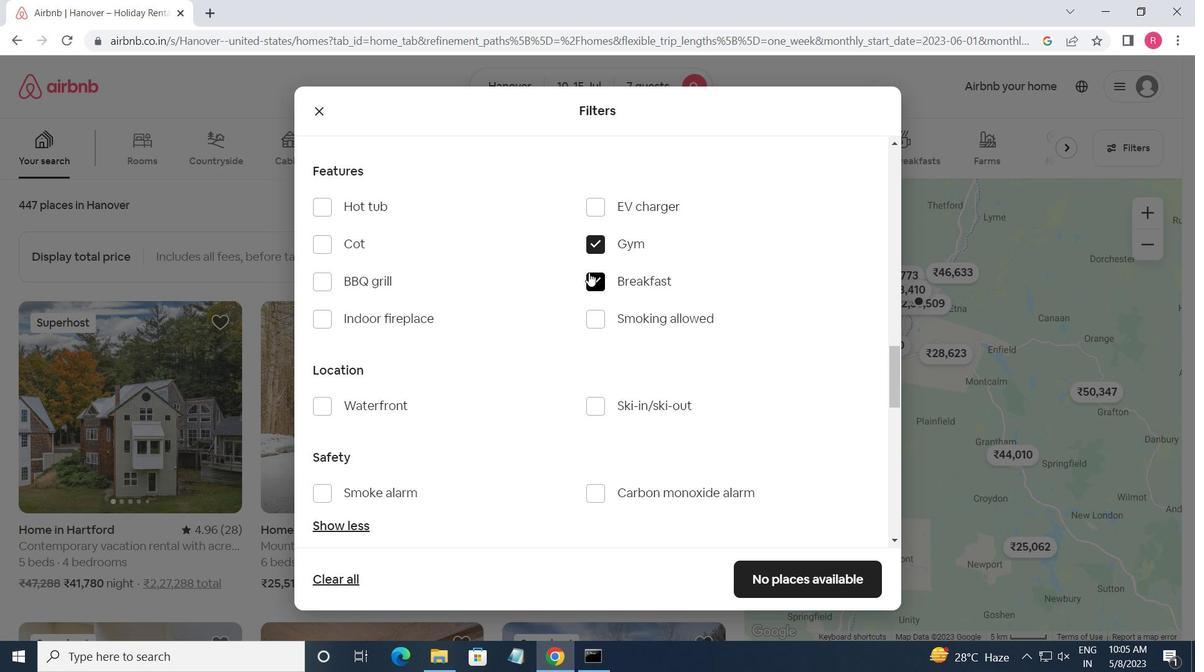 
Action: Mouse scrolled (588, 272) with delta (0, 0)
Screenshot: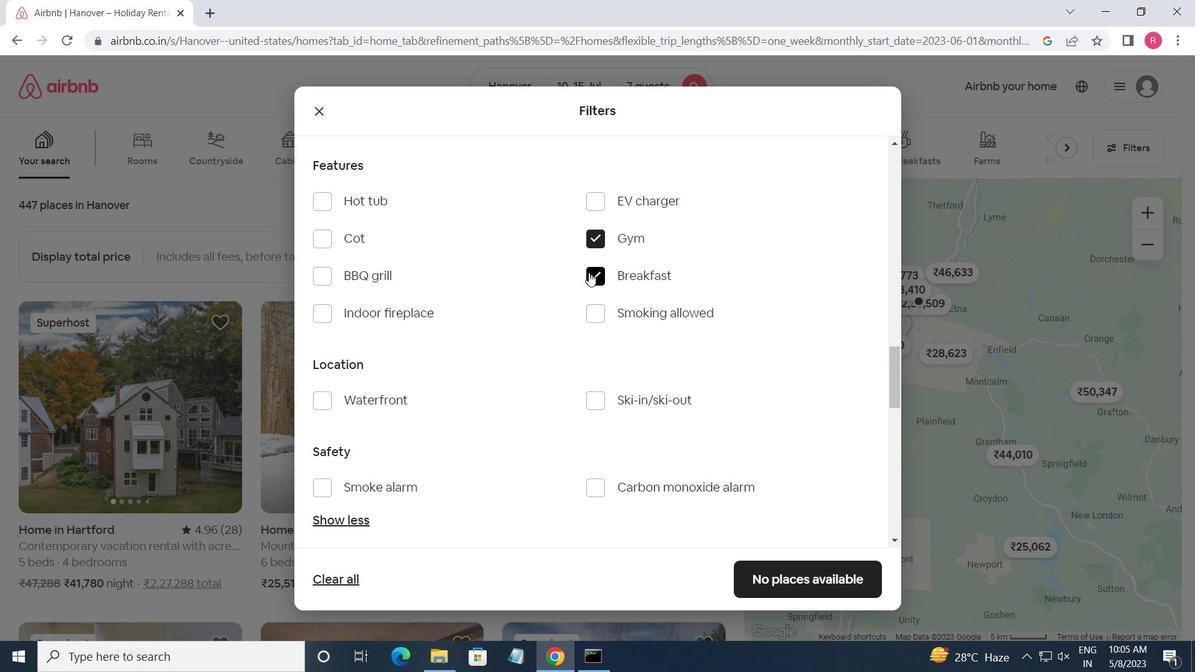 
Action: Mouse scrolled (588, 272) with delta (0, 0)
Screenshot: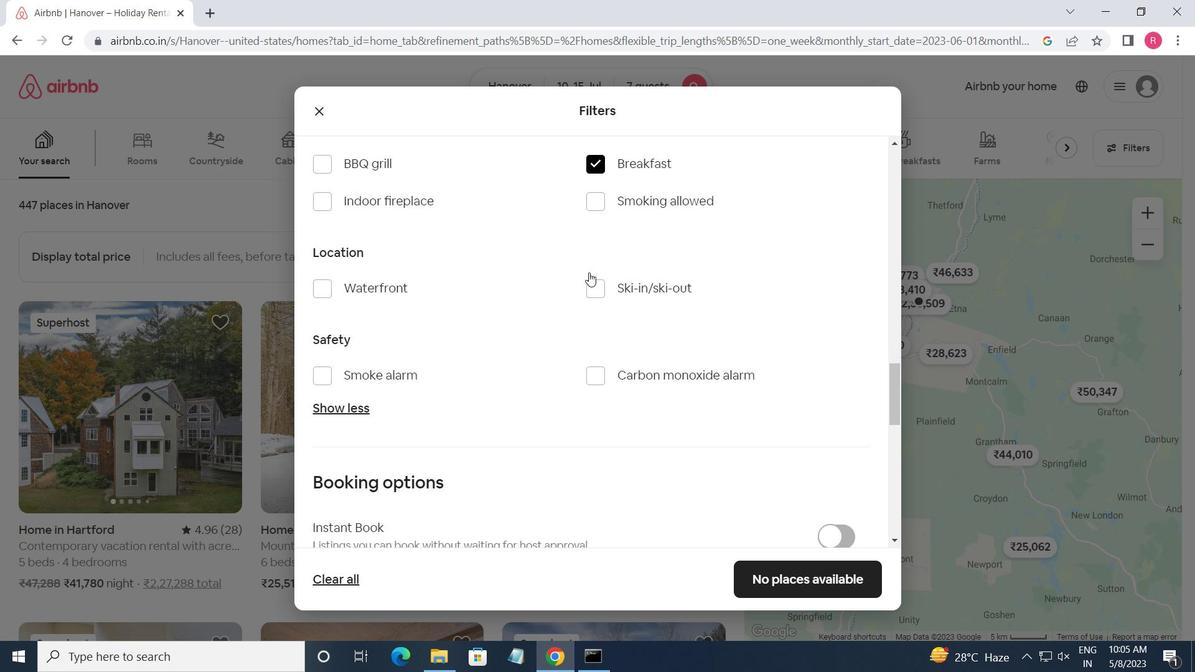 
Action: Mouse scrolled (588, 272) with delta (0, 0)
Screenshot: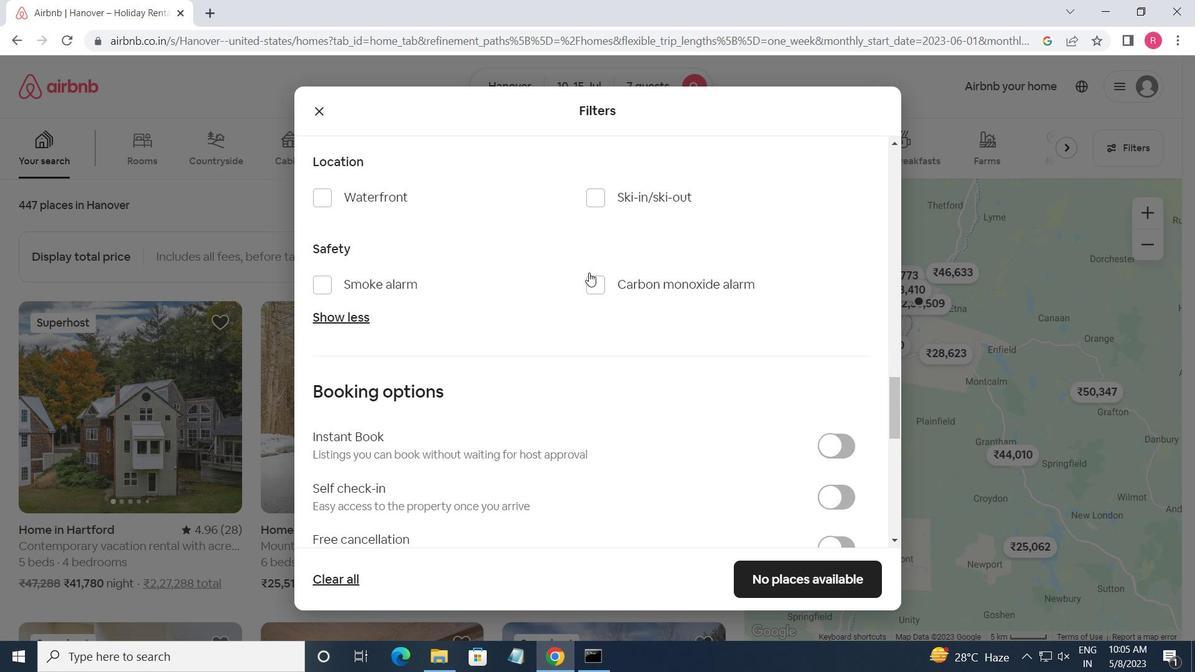 
Action: Mouse moved to (858, 322)
Screenshot: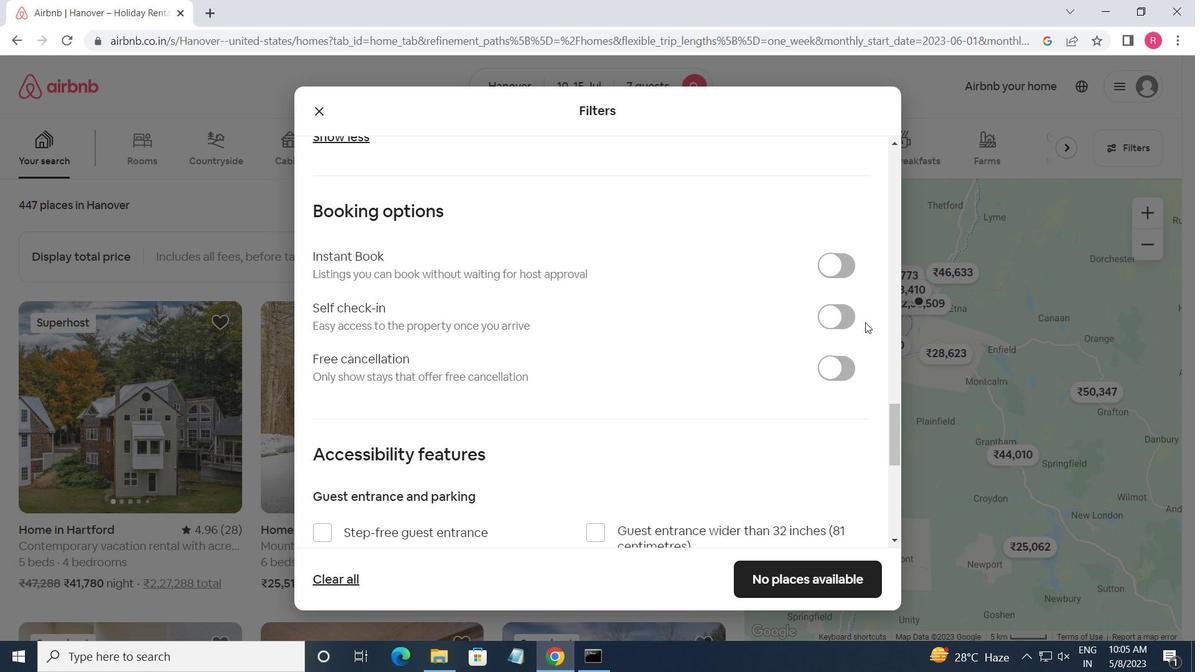 
Action: Mouse pressed left at (858, 322)
Screenshot: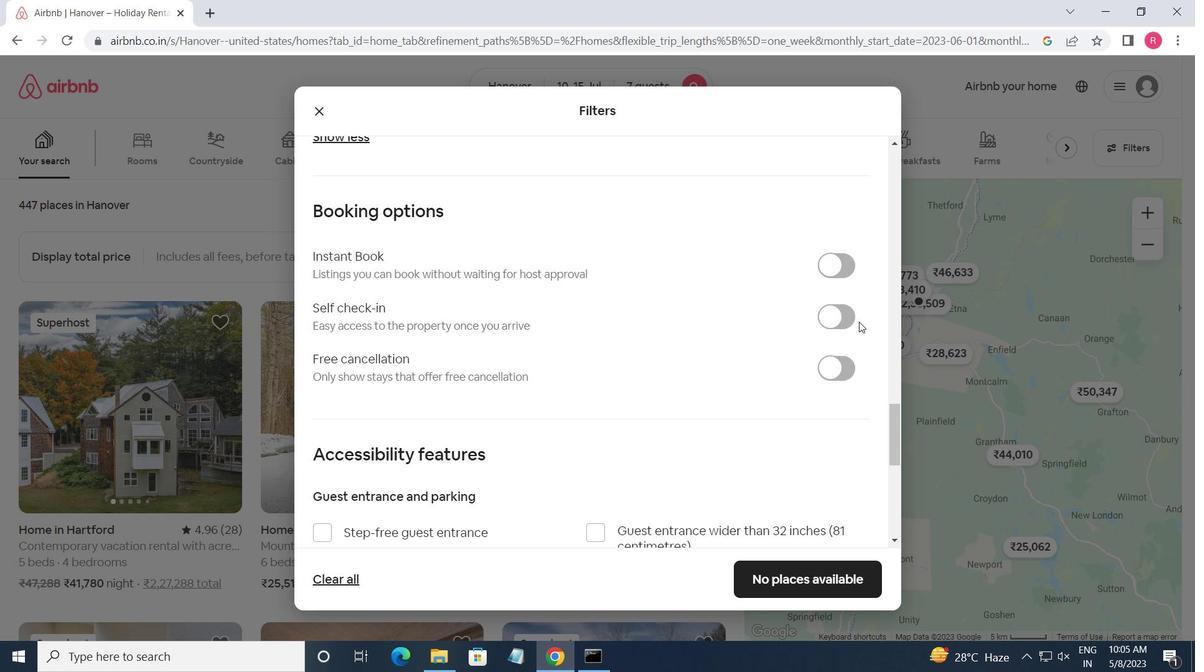 
Action: Mouse moved to (825, 318)
Screenshot: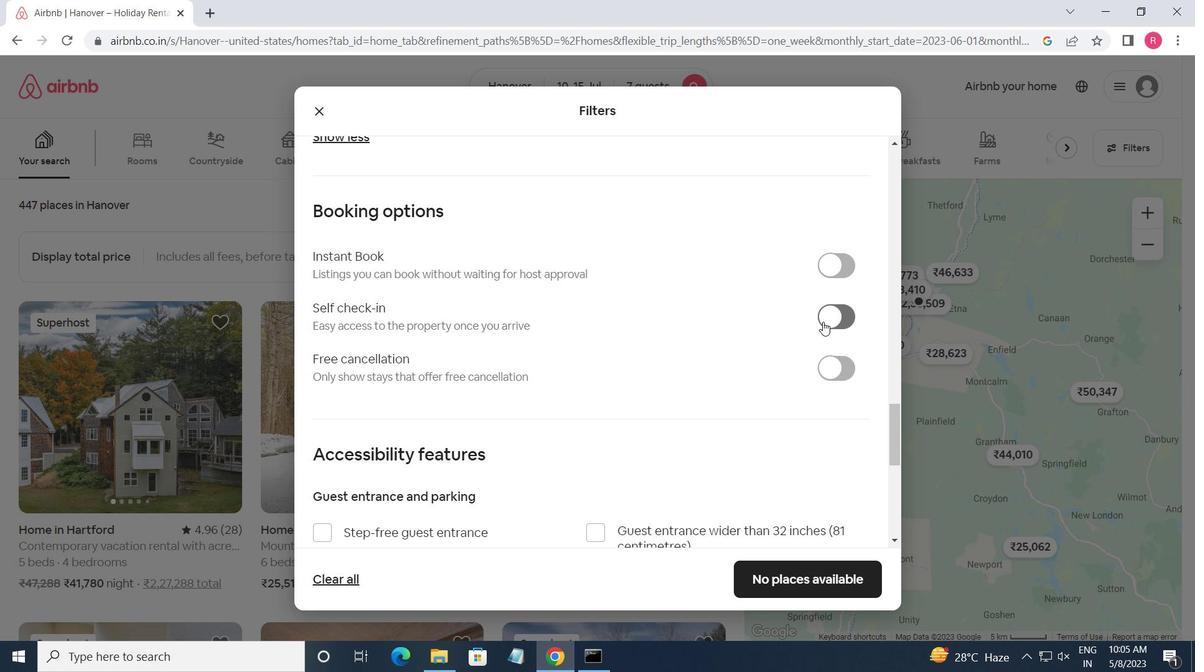 
Action: Mouse pressed left at (825, 318)
Screenshot: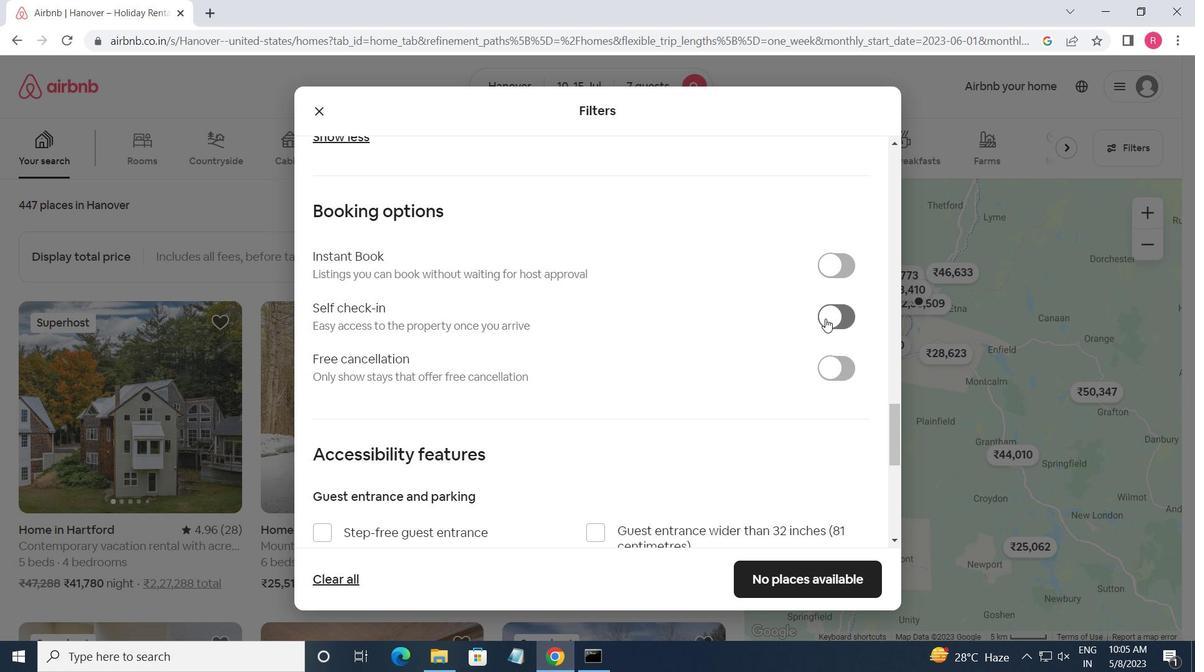 
Action: Mouse moved to (532, 410)
Screenshot: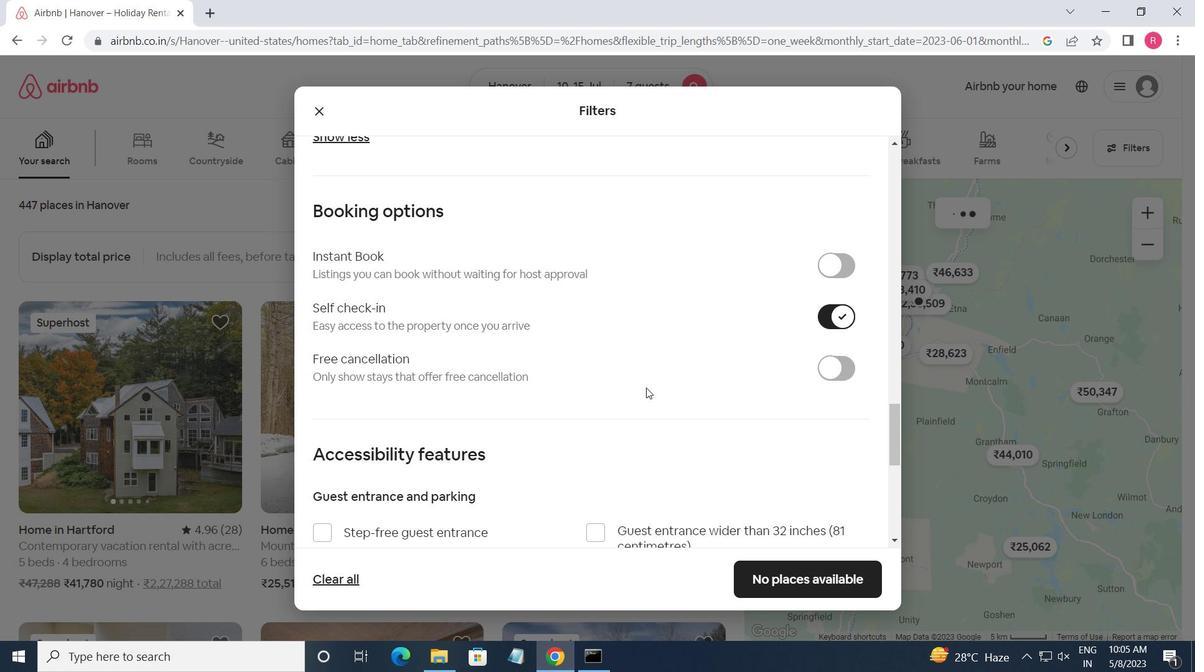 
Action: Mouse scrolled (532, 409) with delta (0, 0)
Screenshot: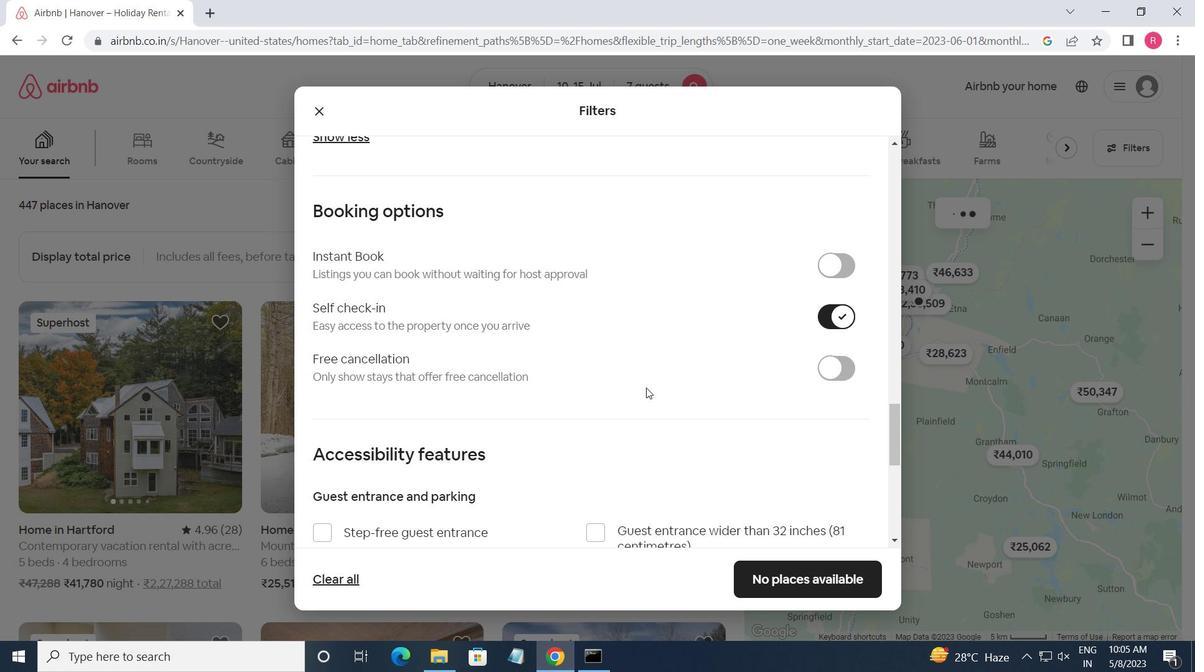 
Action: Mouse moved to (524, 411)
Screenshot: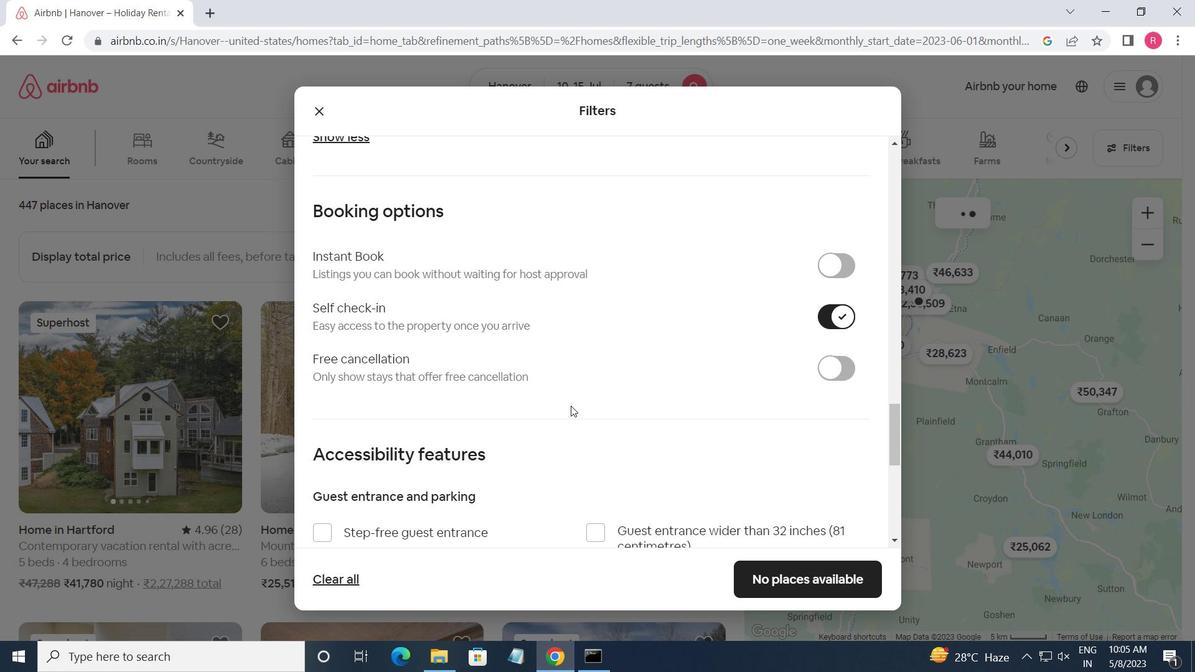 
Action: Mouse scrolled (524, 410) with delta (0, 0)
Screenshot: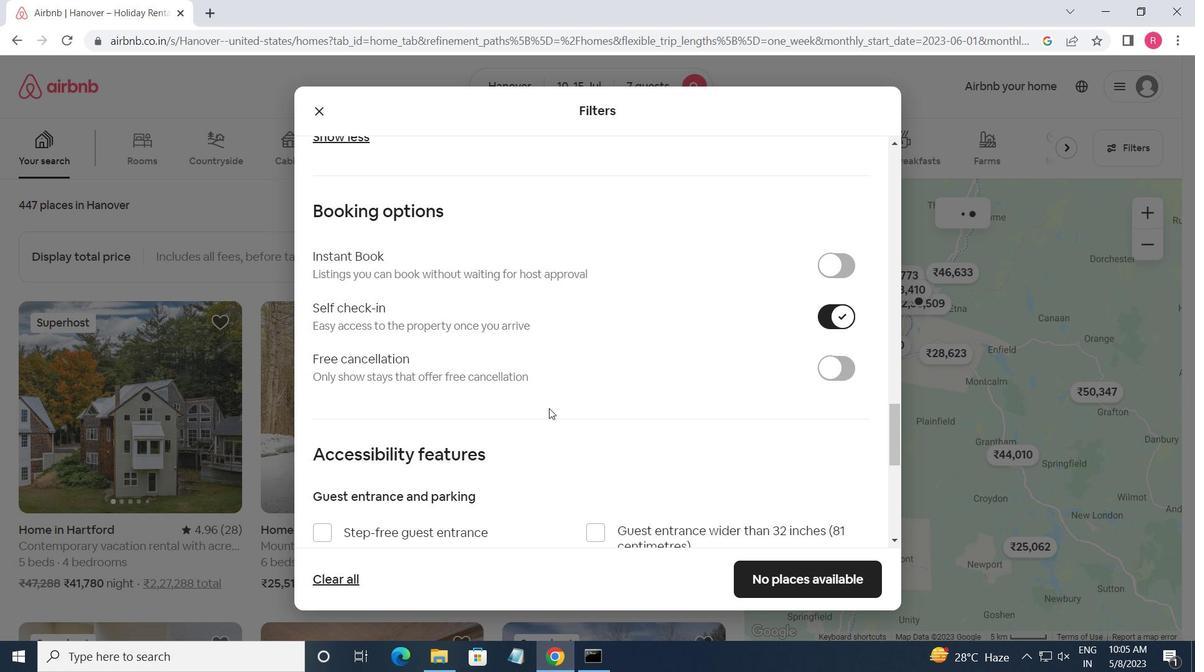 
Action: Mouse moved to (522, 412)
Screenshot: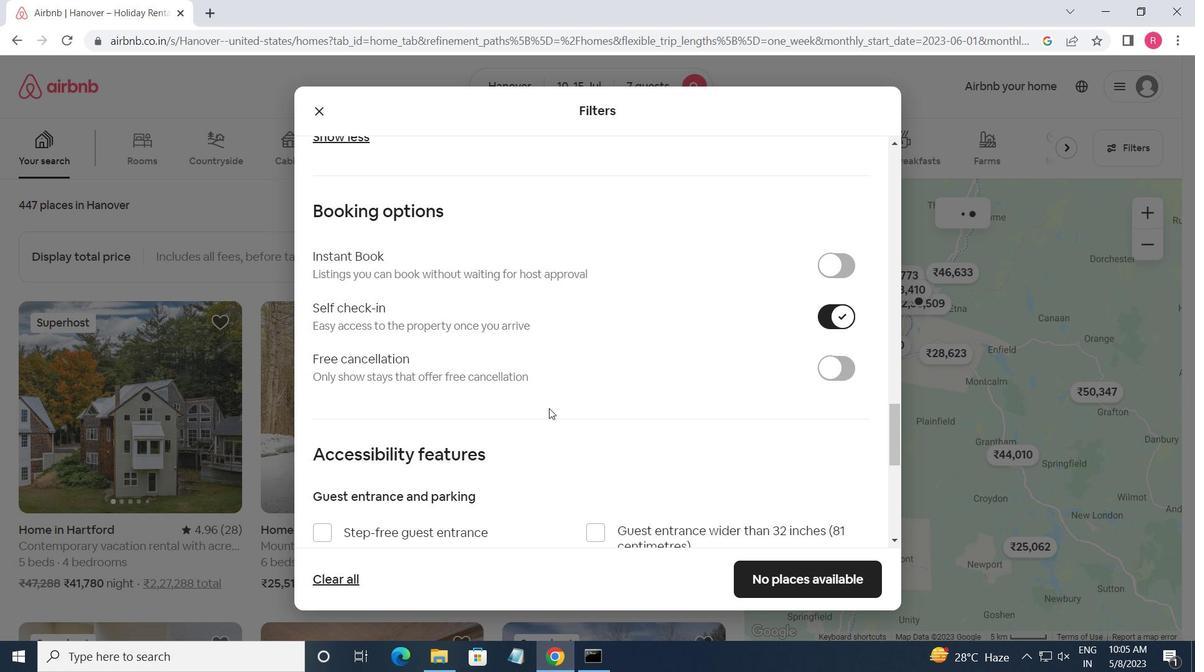 
Action: Mouse scrolled (522, 411) with delta (0, 0)
Screenshot: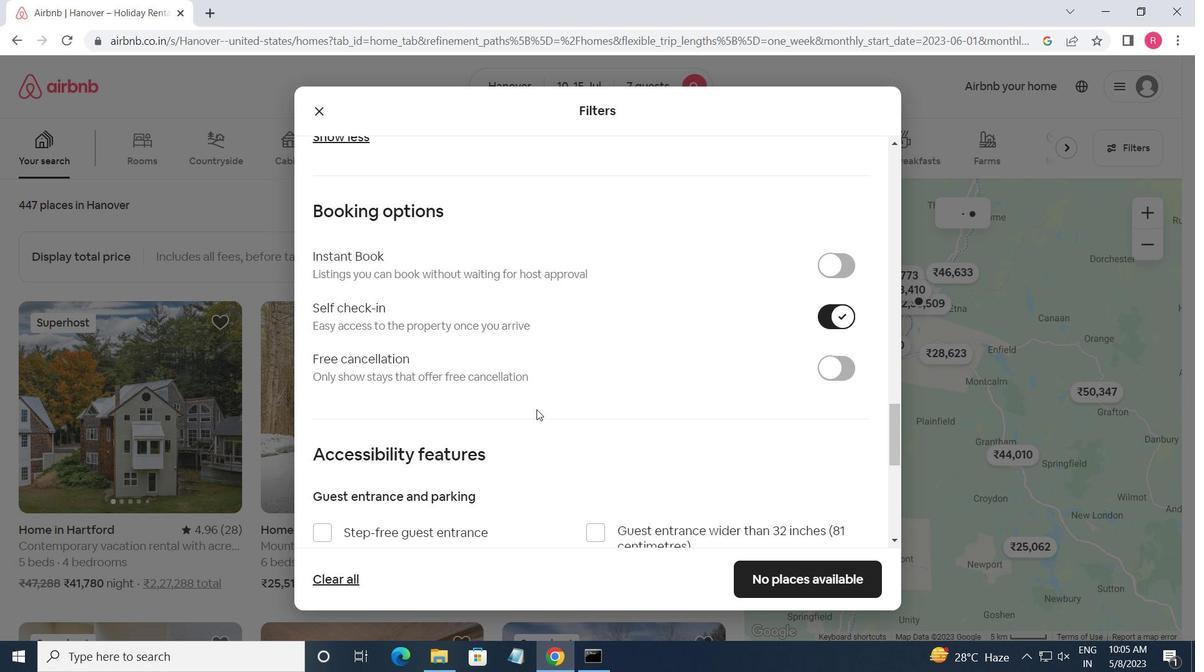 
Action: Mouse moved to (521, 412)
Screenshot: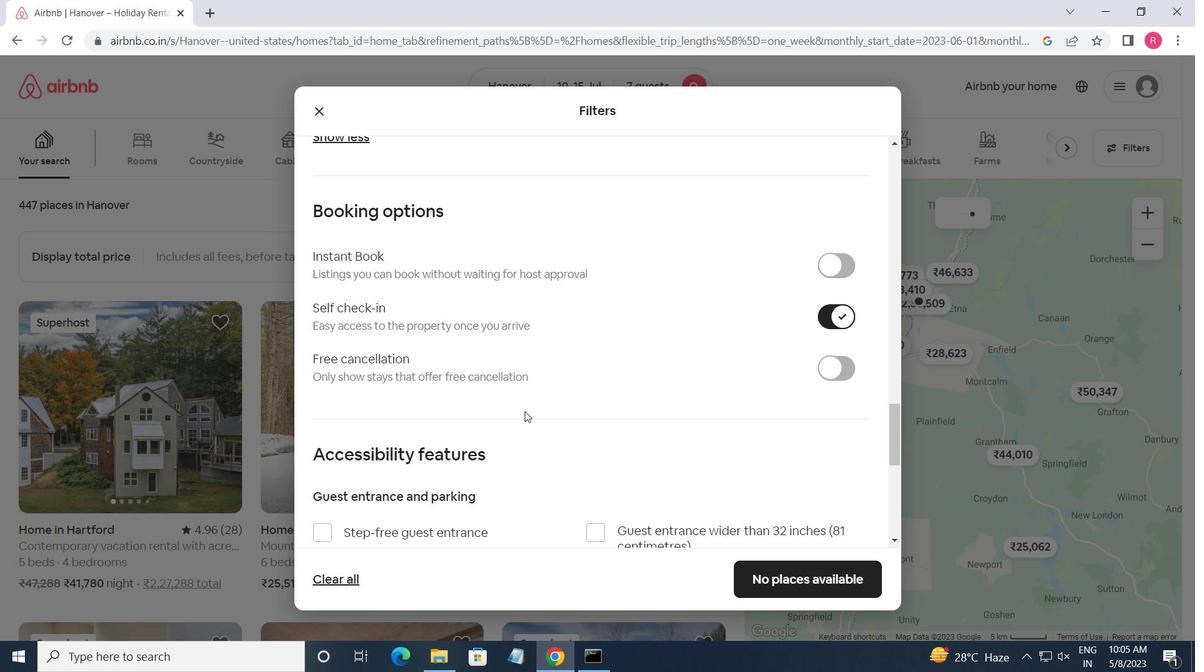 
Action: Mouse scrolled (521, 412) with delta (0, 0)
Screenshot: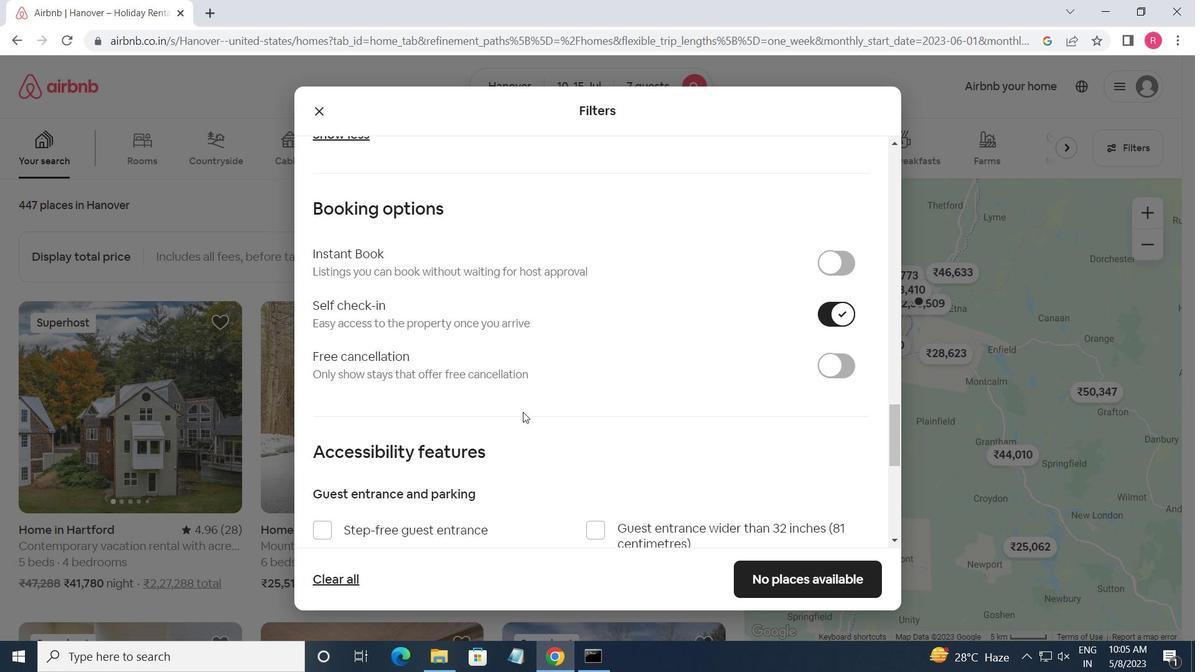 
Action: Mouse moved to (313, 456)
Screenshot: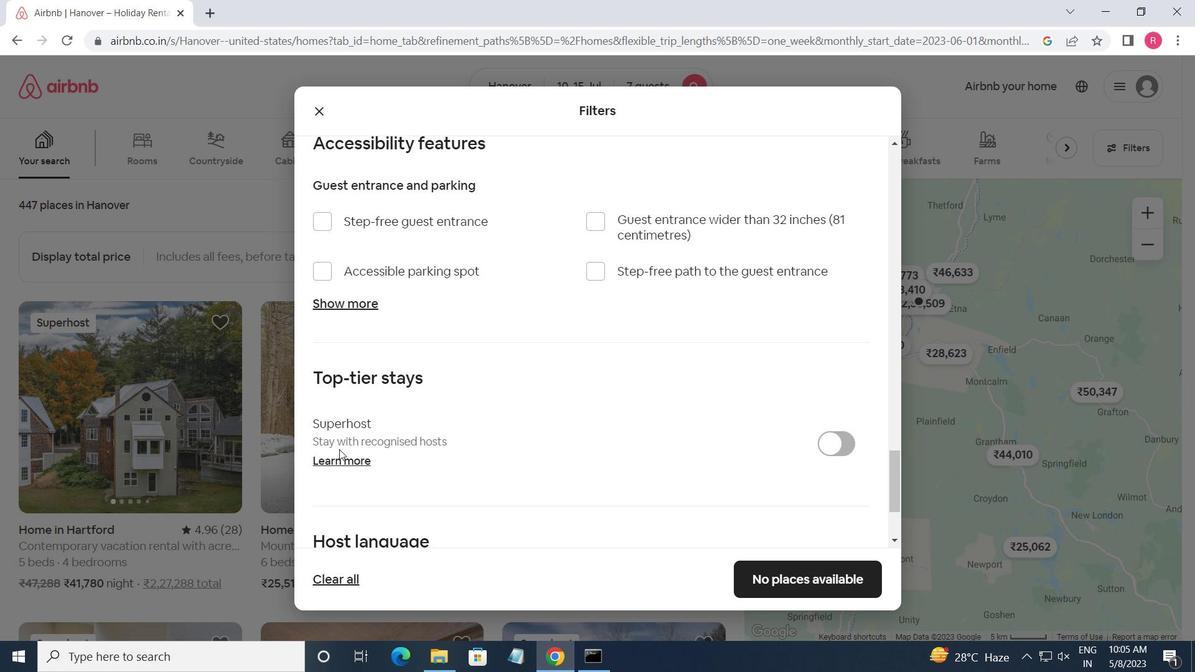 
Action: Mouse scrolled (313, 455) with delta (0, 0)
Screenshot: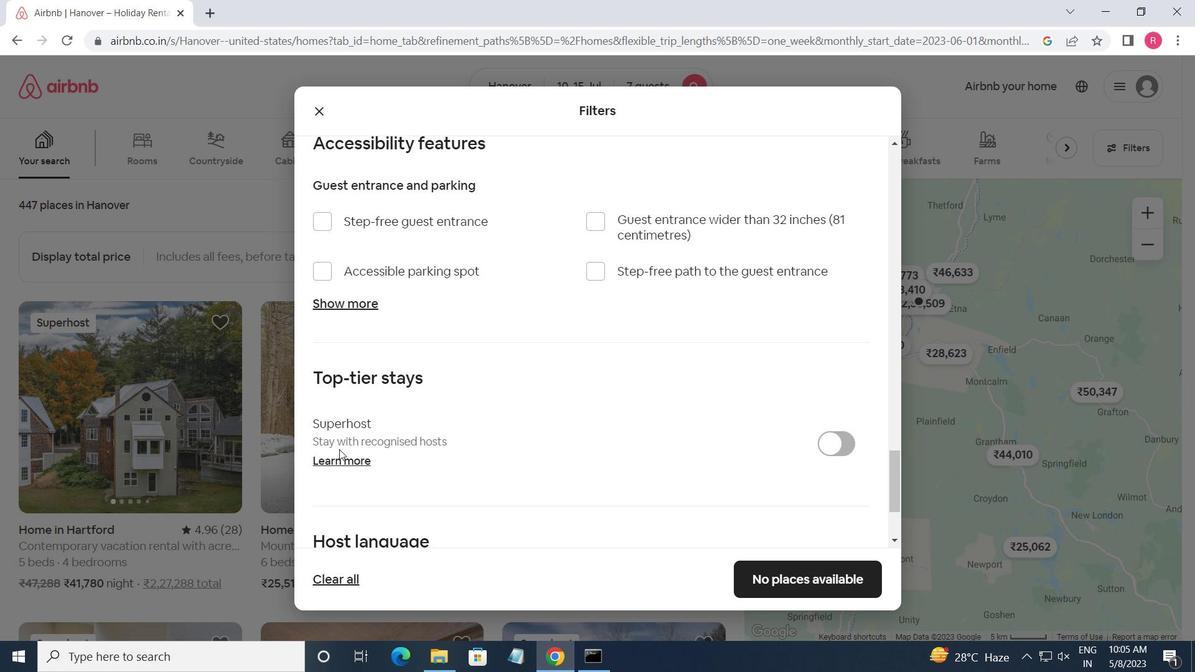 
Action: Mouse moved to (313, 457)
Screenshot: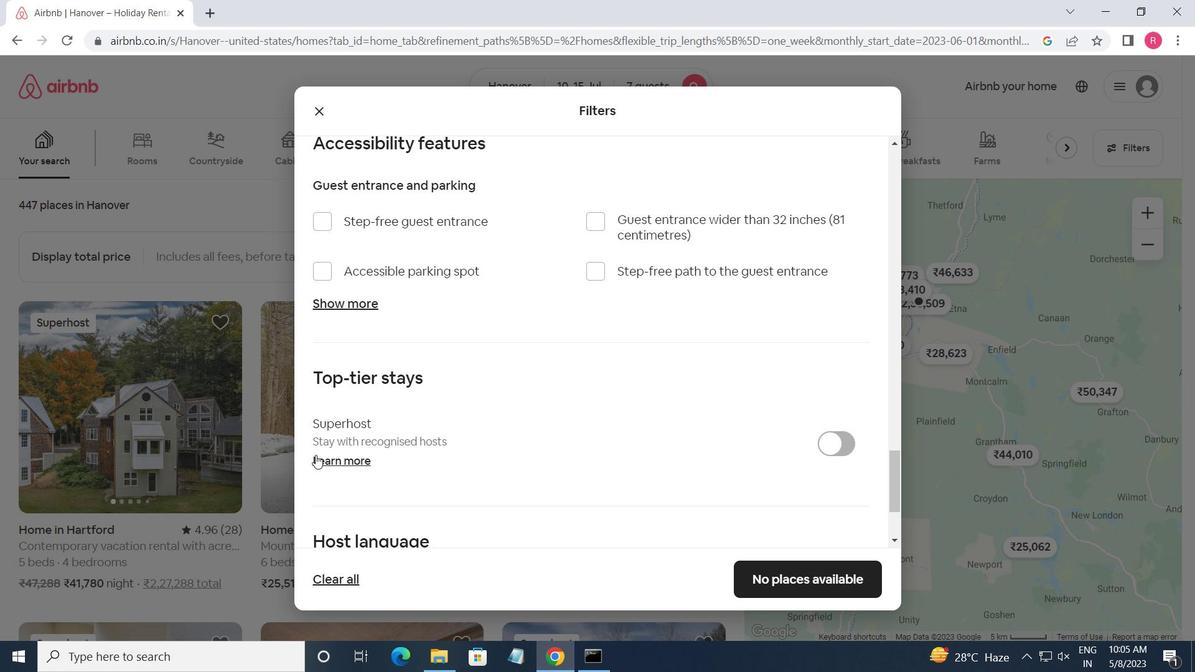 
Action: Mouse scrolled (313, 456) with delta (0, 0)
Screenshot: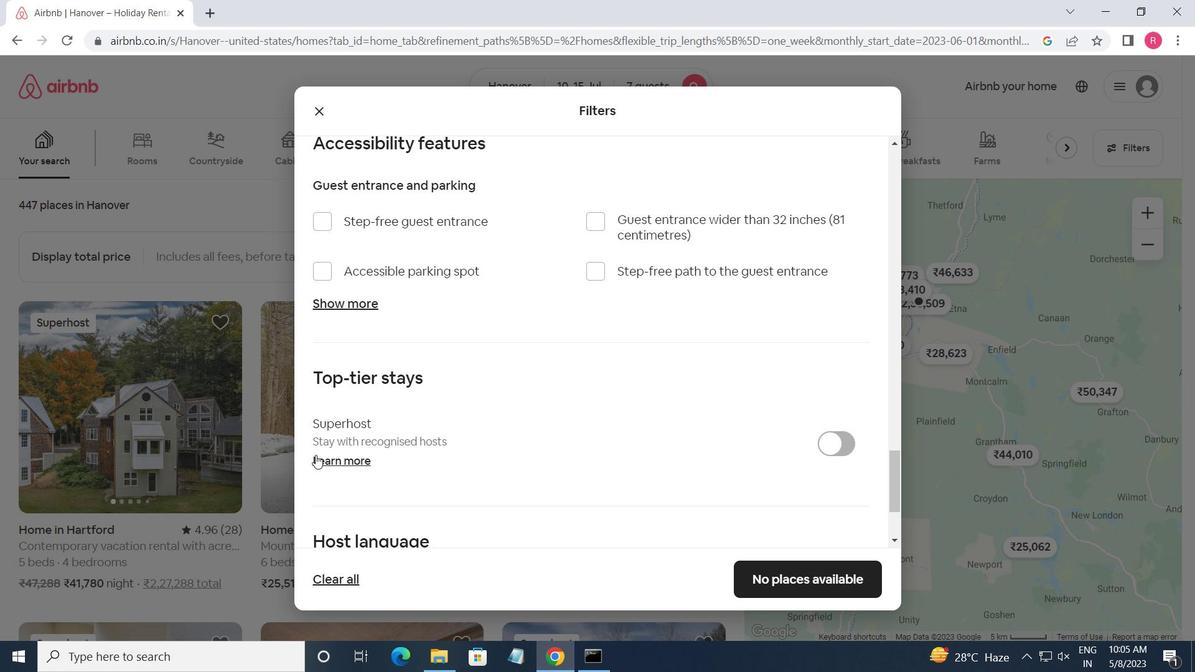 
Action: Mouse scrolled (313, 456) with delta (0, 0)
Screenshot: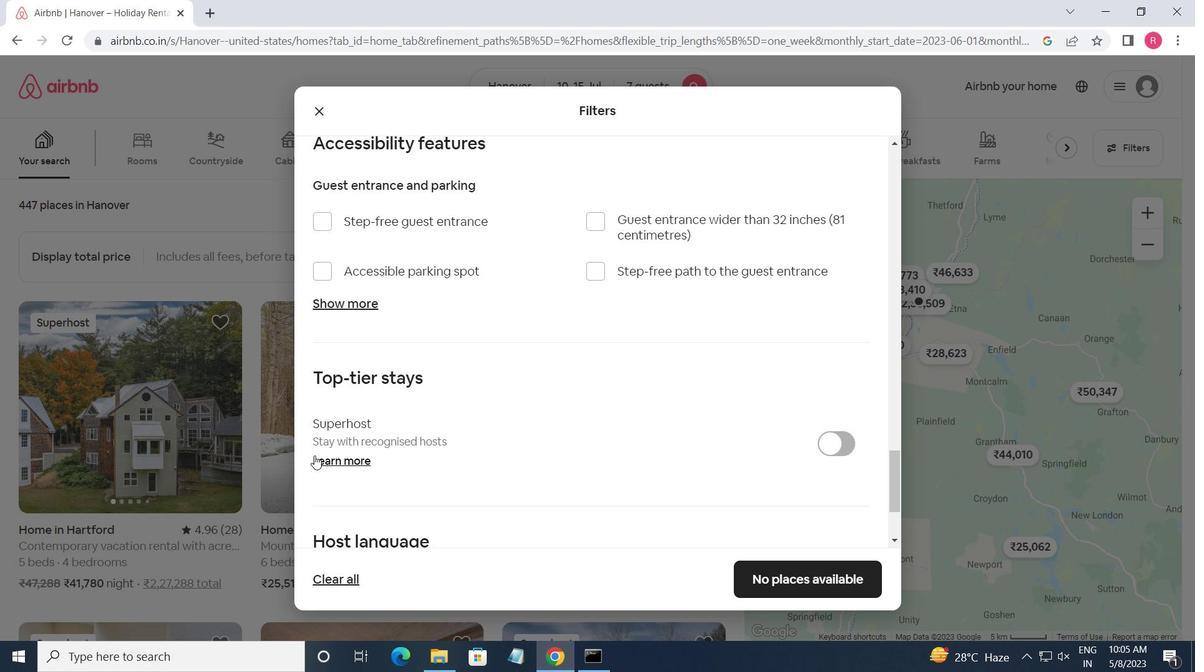 
Action: Mouse moved to (325, 436)
Screenshot: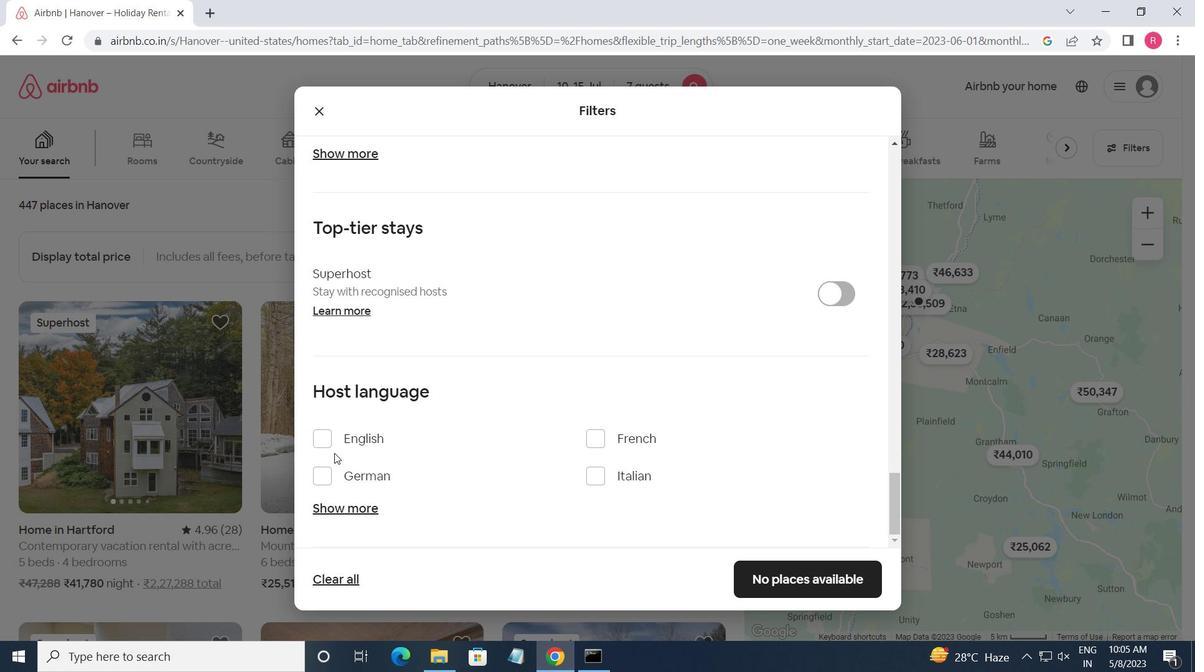 
Action: Mouse pressed left at (325, 436)
Screenshot: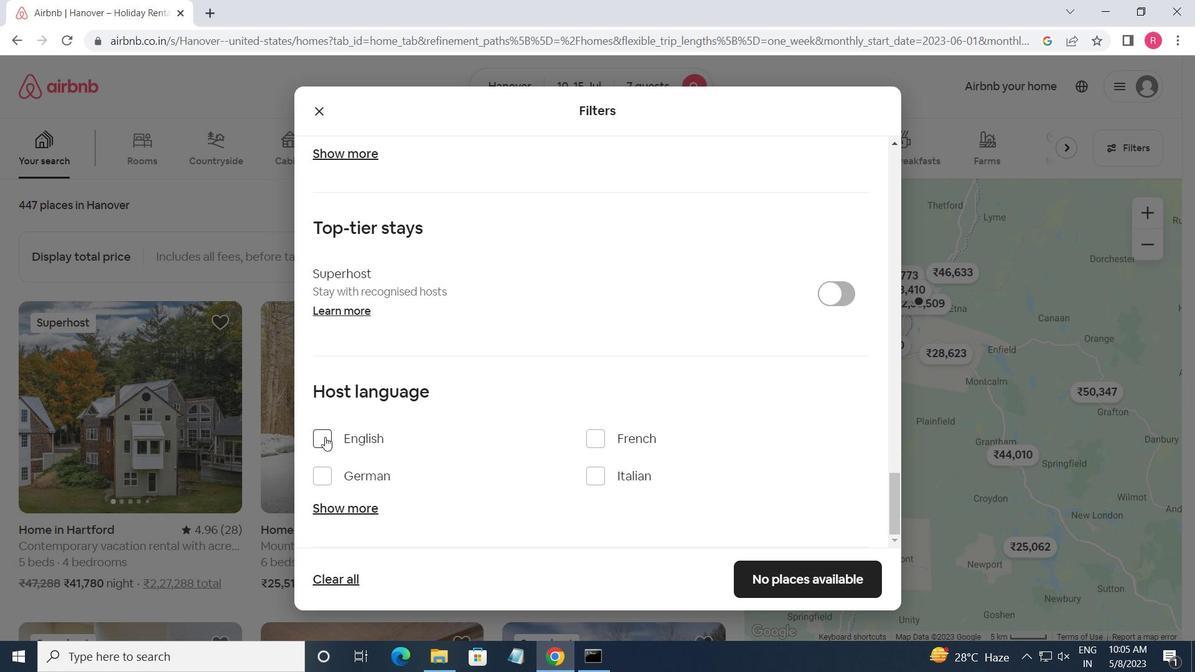 
Action: Mouse moved to (746, 573)
Screenshot: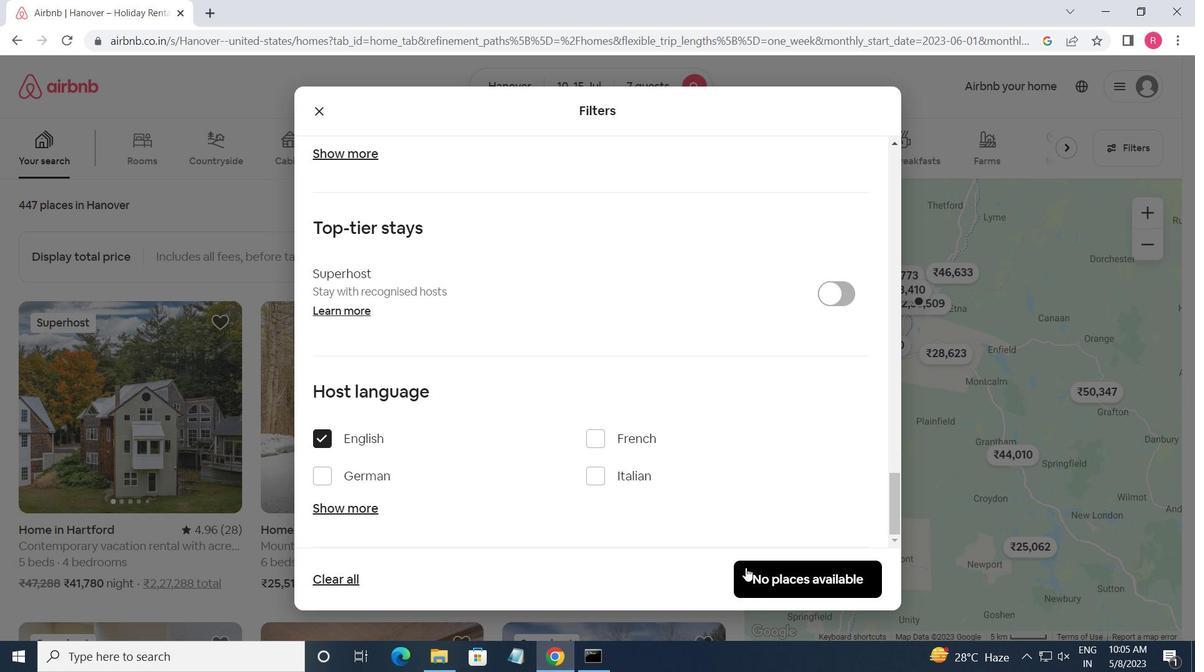 
Action: Mouse pressed left at (746, 573)
Screenshot: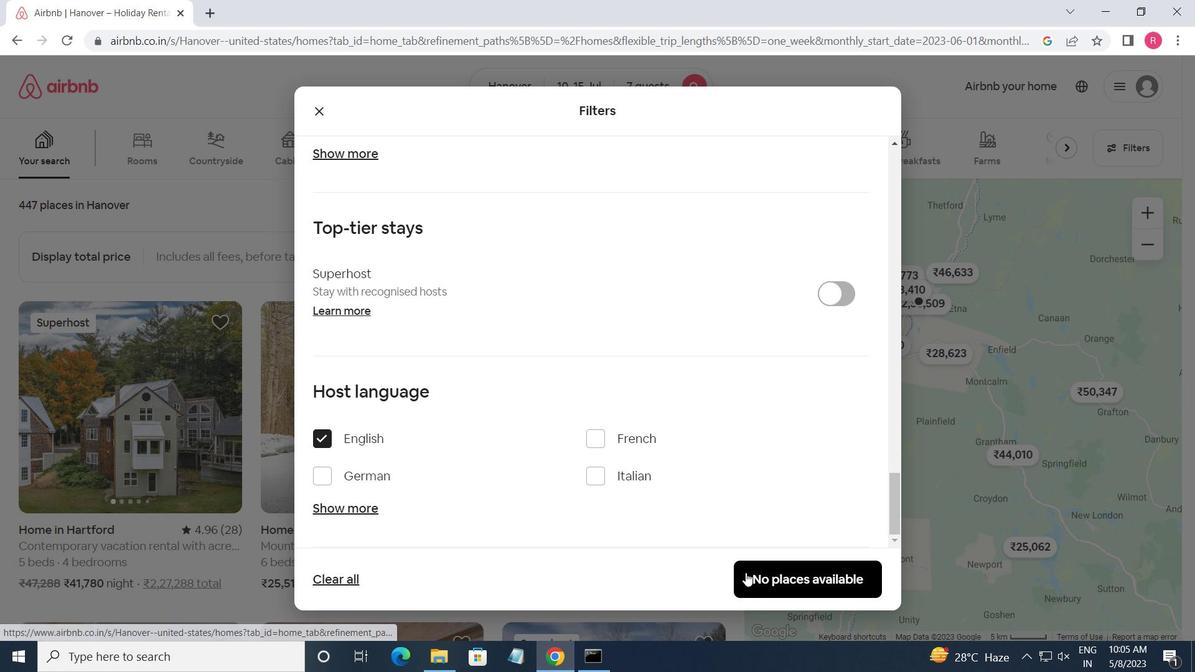 
